 Task: Search one way flight ticket for 2 adults, 4 children and 1 infant on lap in business from Wichita Falls: Wichita Falls Municipal Airport/sheppard Air Force Base to Springfield: Abraham Lincoln Capital Airport on 5-2-2023. Choice of flights is Royal air maroc. Number of bags: 2 carry on bags and 7 checked bags. Price is upto 40000. Outbound departure time preference is 4:00.
Action: Mouse moved to (403, 160)
Screenshot: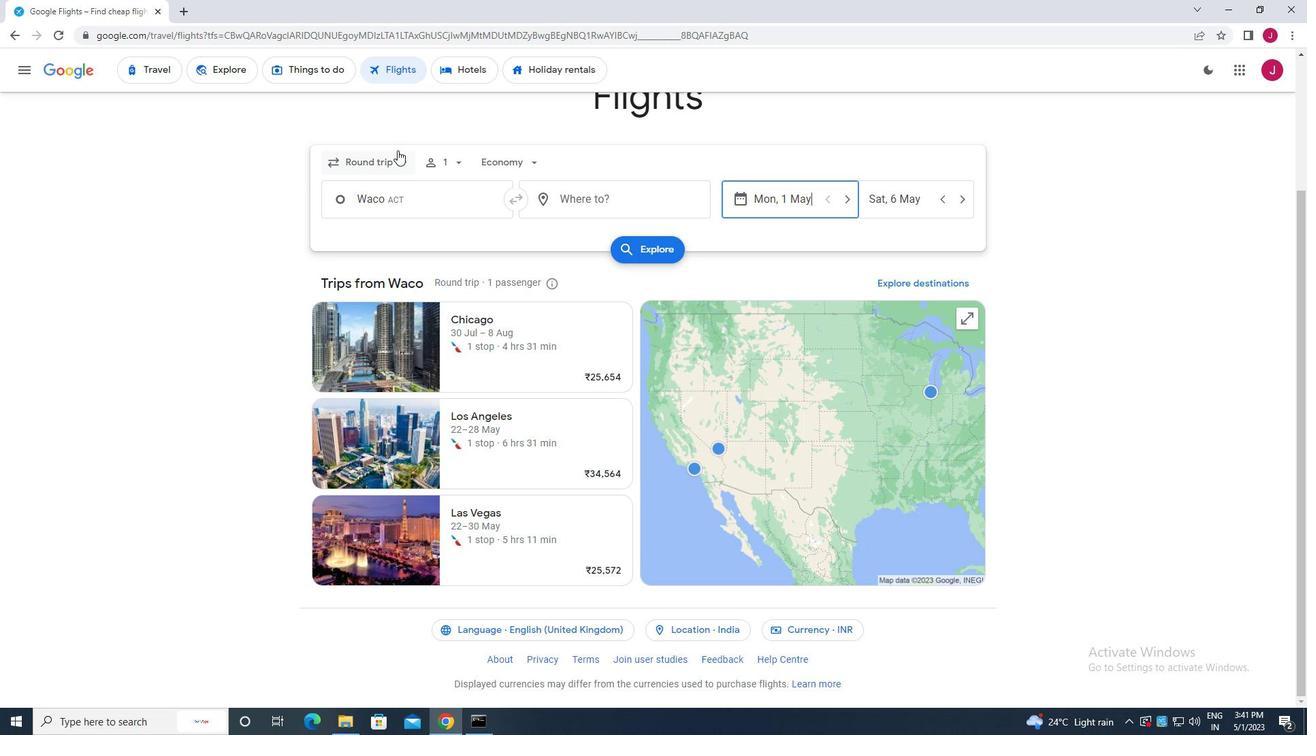 
Action: Mouse pressed left at (403, 160)
Screenshot: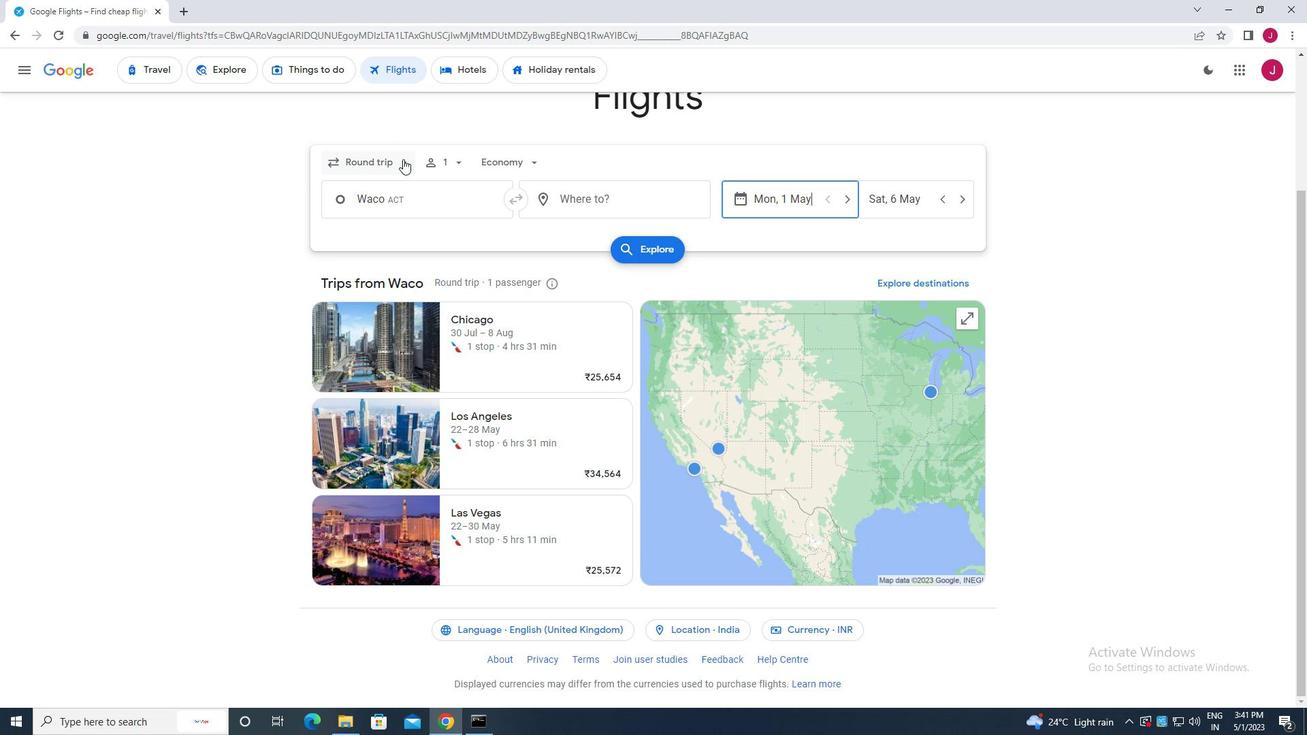 
Action: Mouse moved to (390, 229)
Screenshot: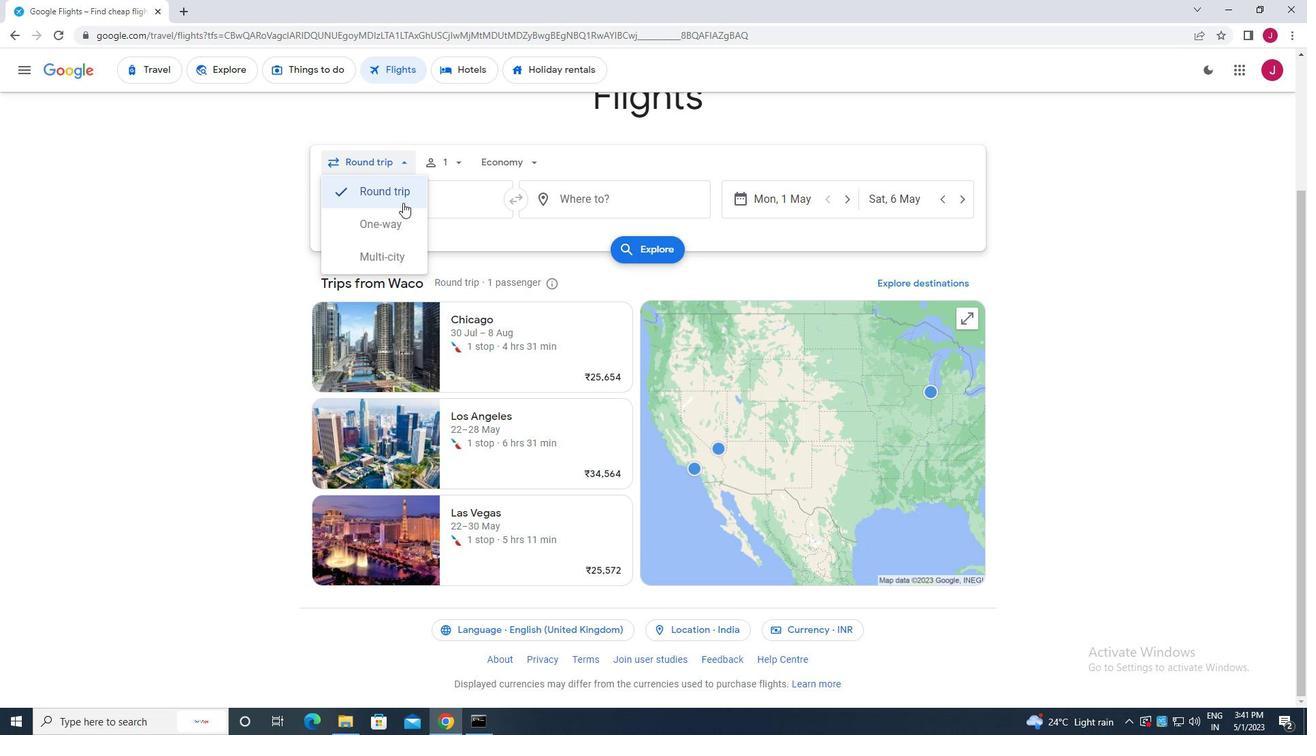 
Action: Mouse pressed left at (390, 229)
Screenshot: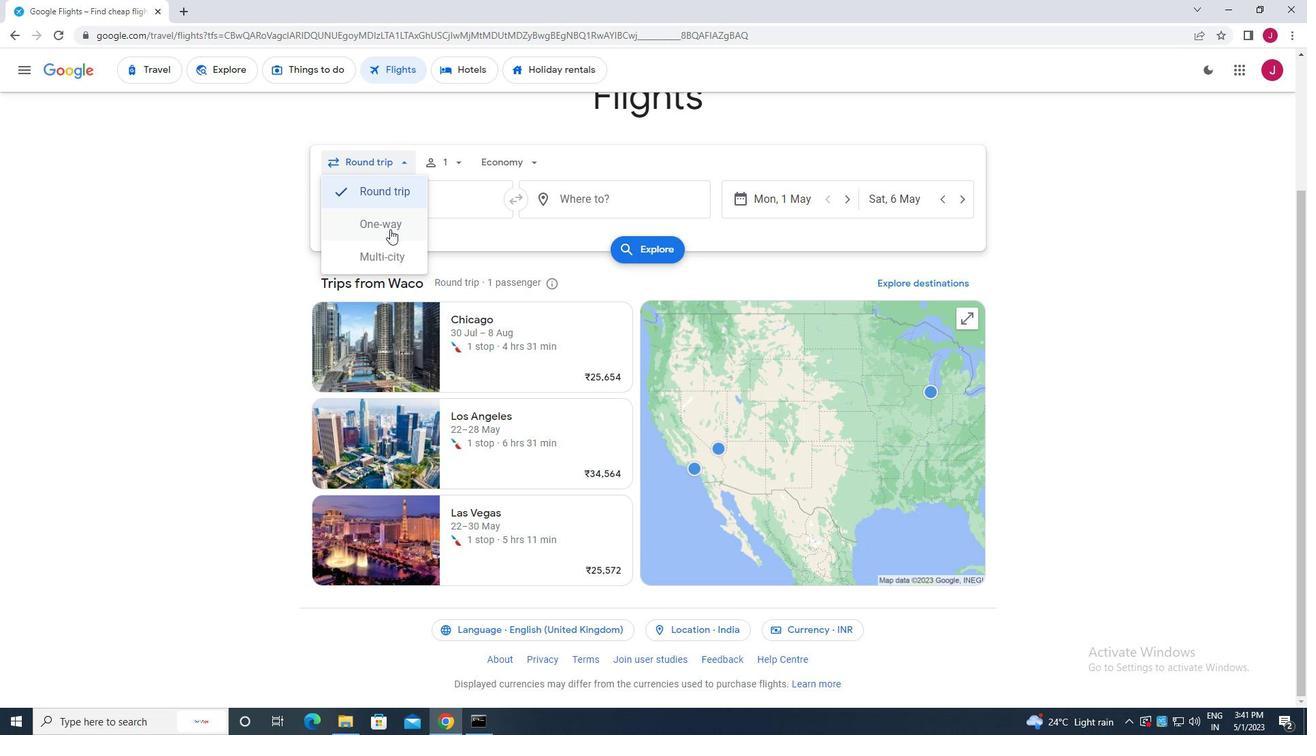 
Action: Mouse moved to (461, 161)
Screenshot: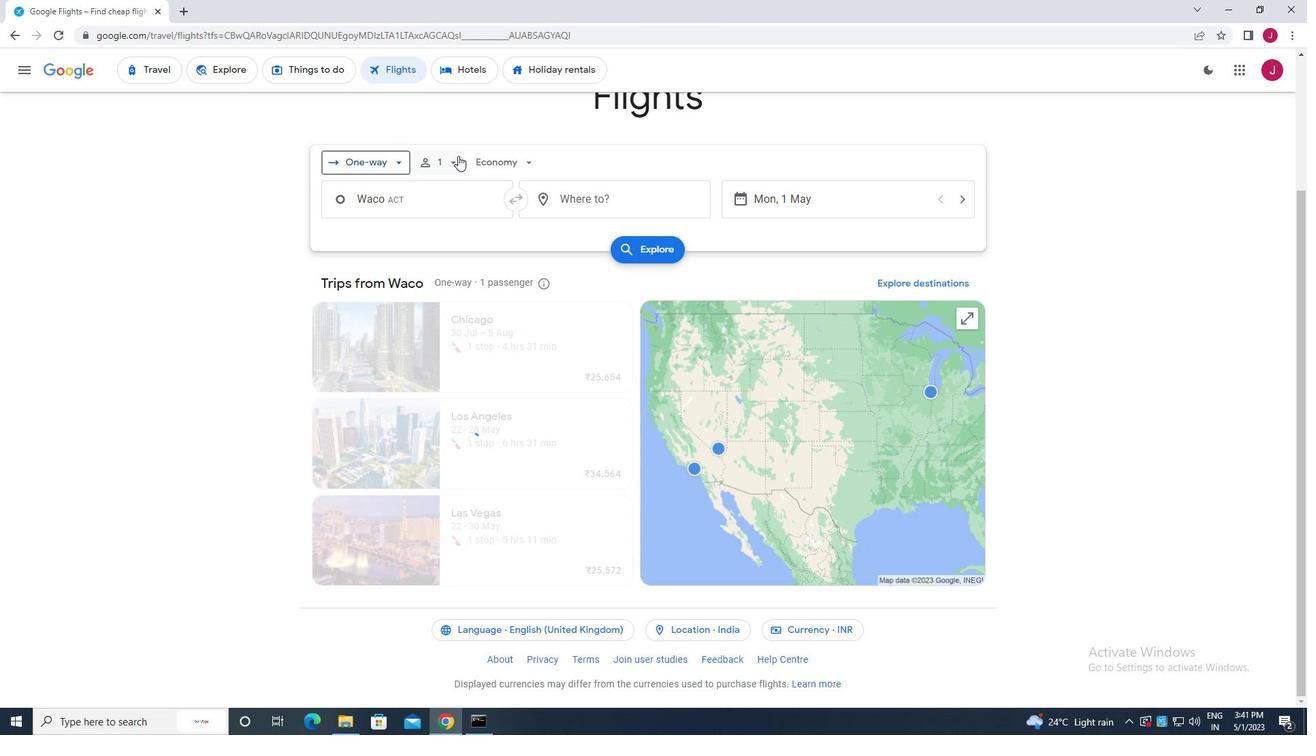 
Action: Mouse pressed left at (461, 161)
Screenshot: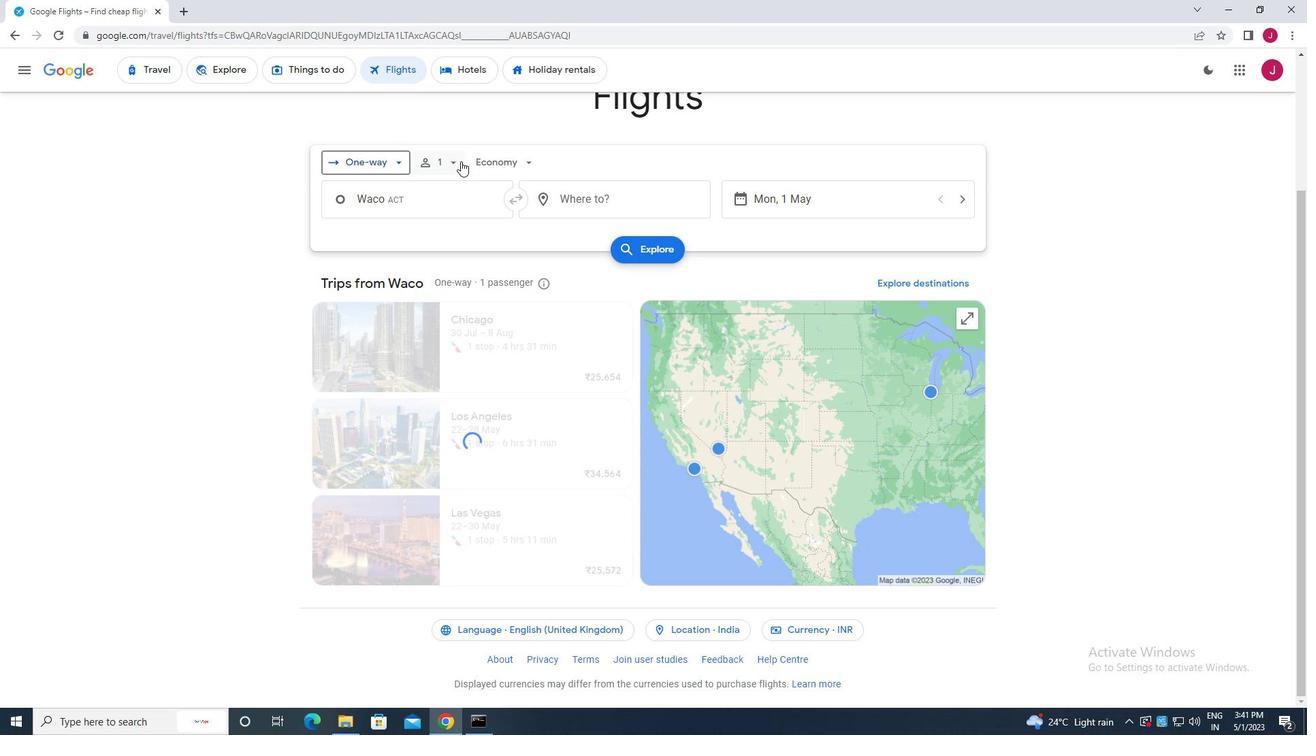 
Action: Mouse moved to (556, 196)
Screenshot: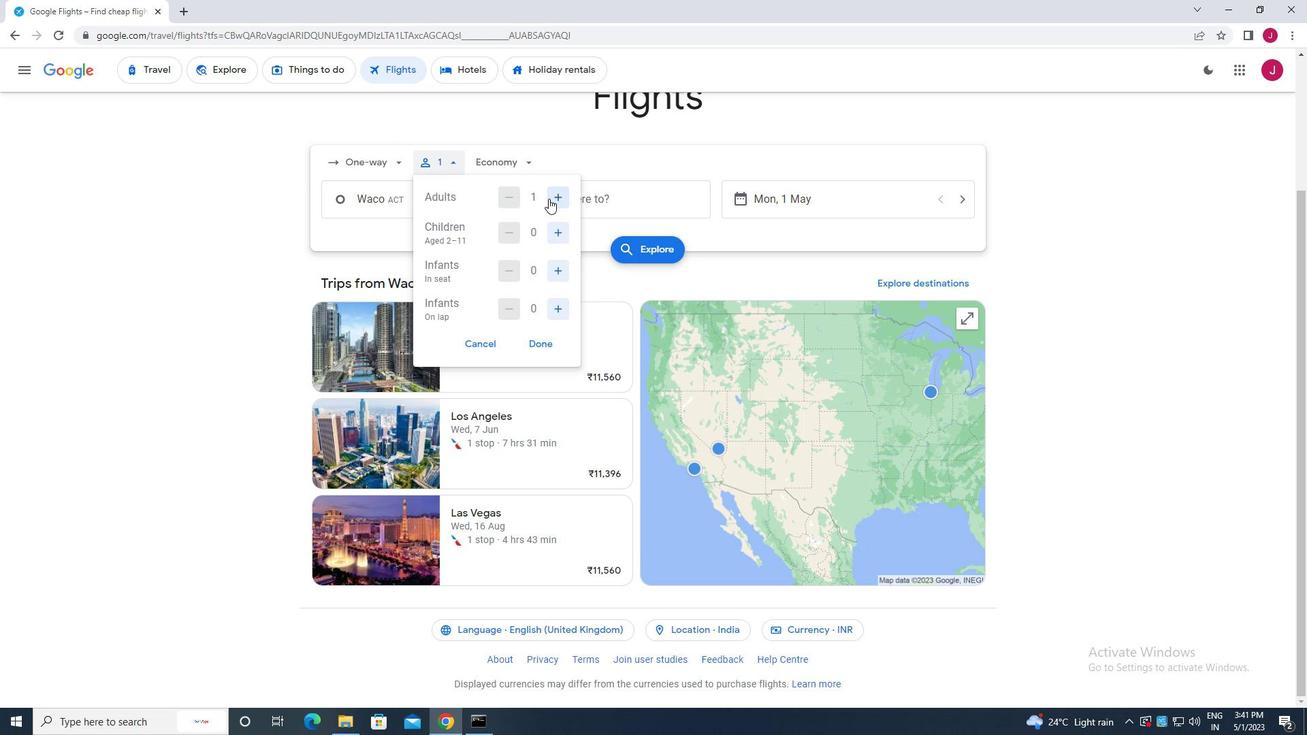 
Action: Mouse pressed left at (556, 196)
Screenshot: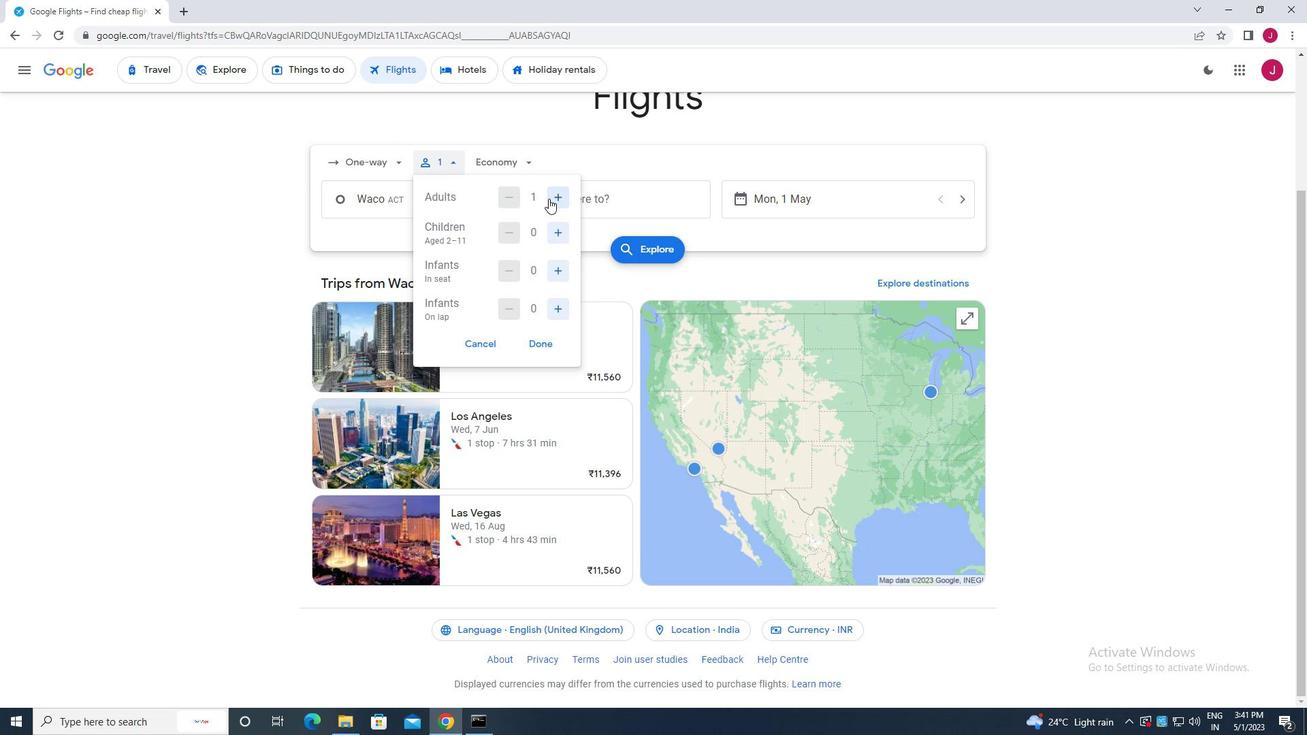 
Action: Mouse moved to (560, 230)
Screenshot: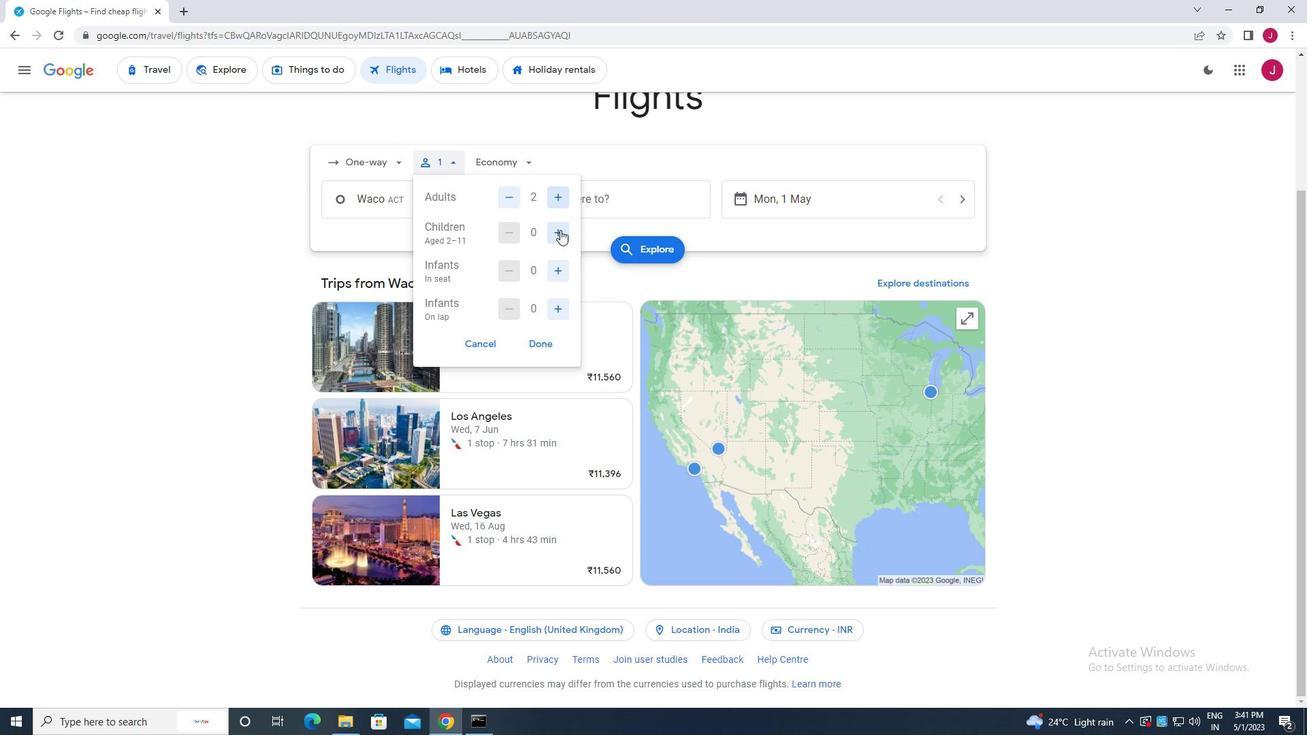 
Action: Mouse pressed left at (560, 230)
Screenshot: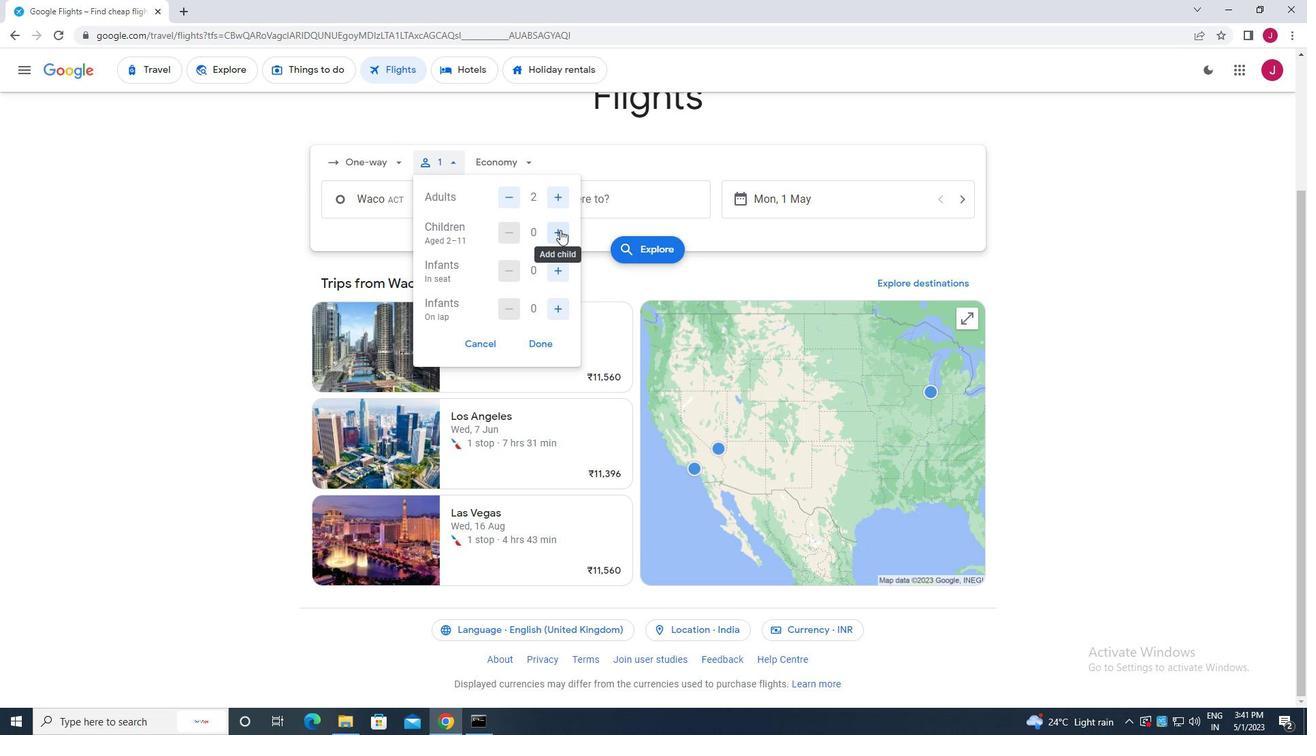 
Action: Mouse pressed left at (560, 230)
Screenshot: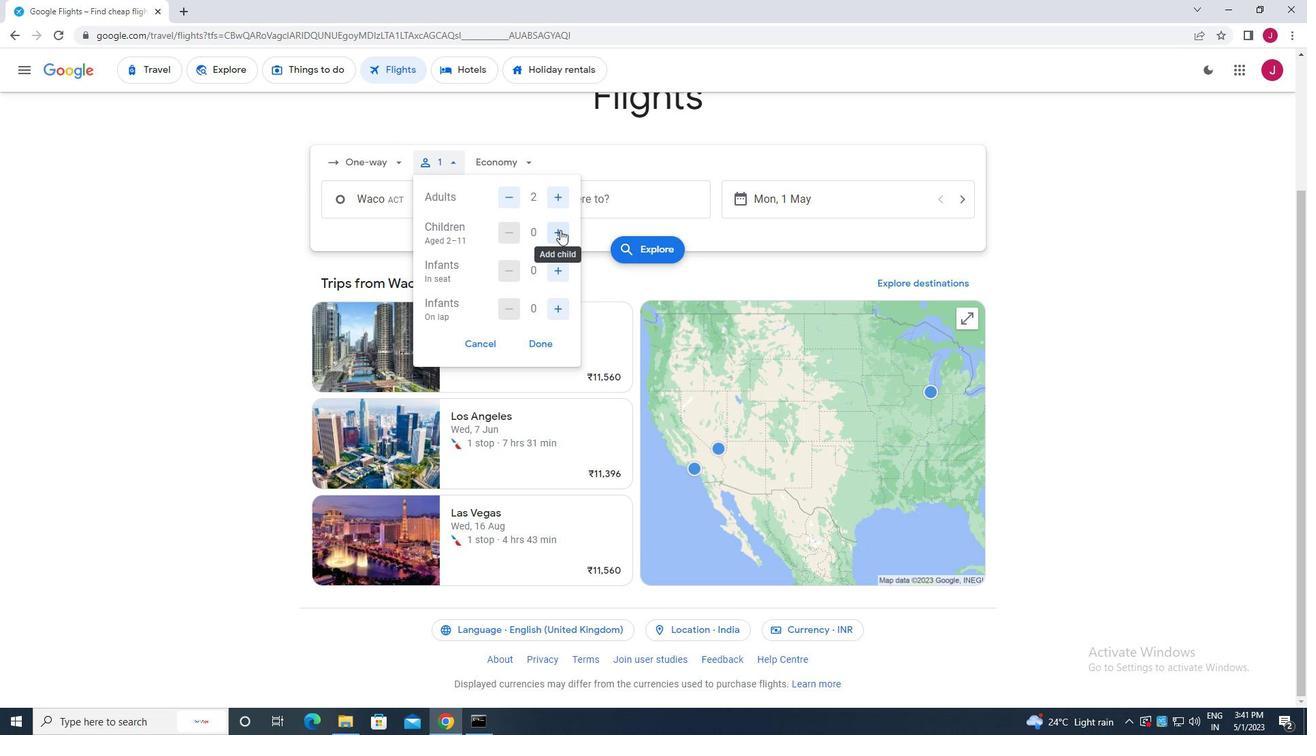 
Action: Mouse pressed left at (560, 230)
Screenshot: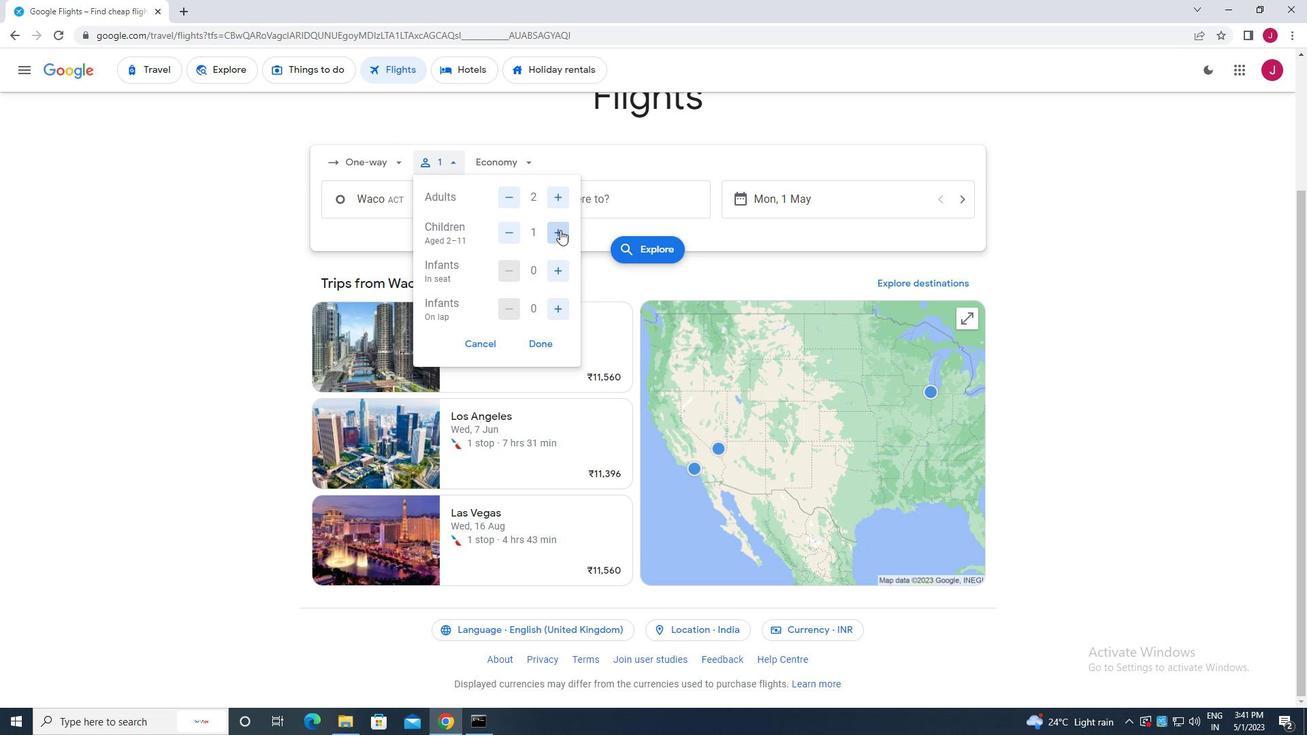
Action: Mouse pressed left at (560, 230)
Screenshot: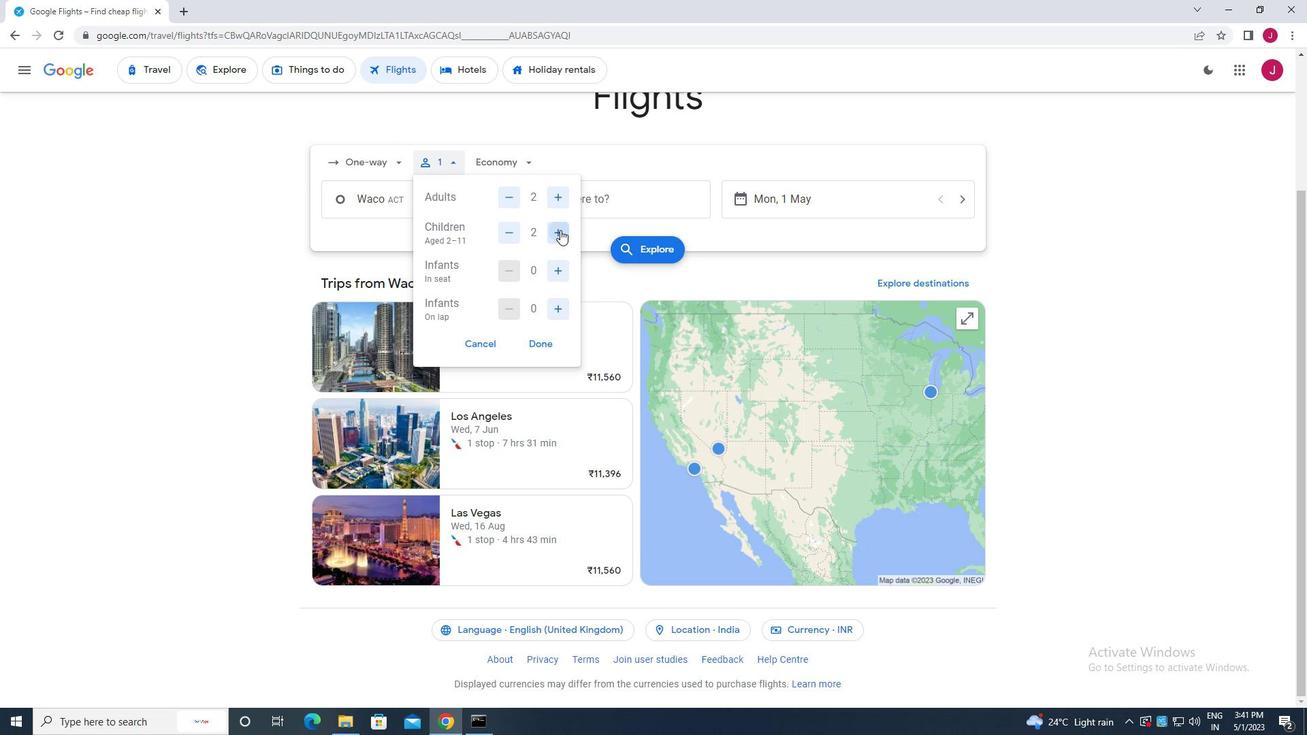 
Action: Mouse moved to (558, 310)
Screenshot: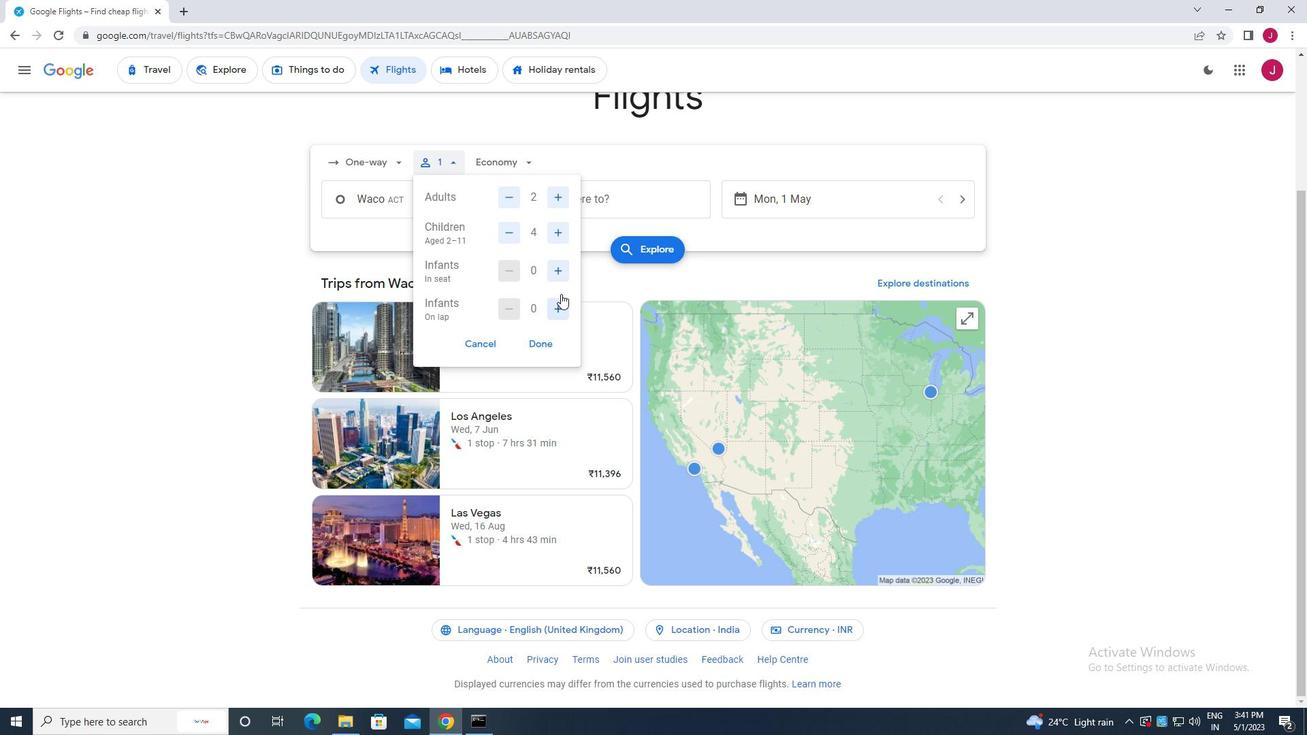 
Action: Mouse pressed left at (558, 310)
Screenshot: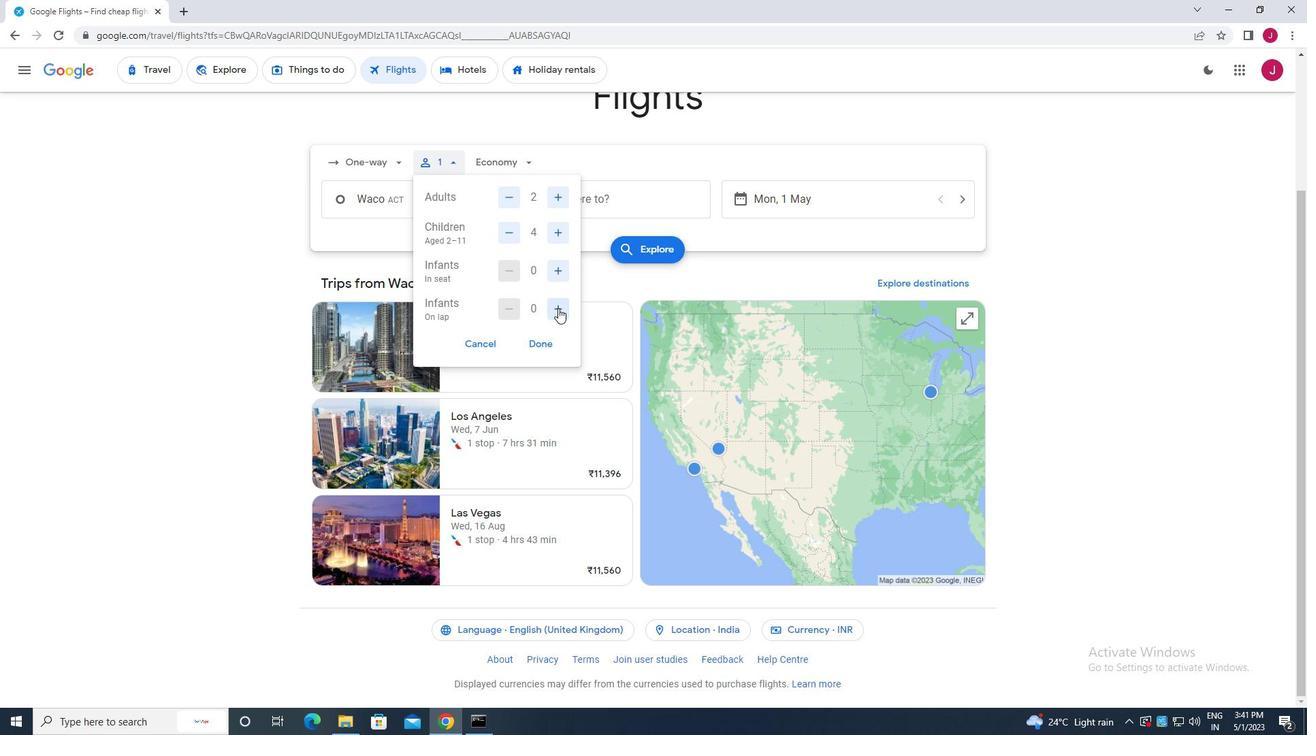 
Action: Mouse moved to (540, 341)
Screenshot: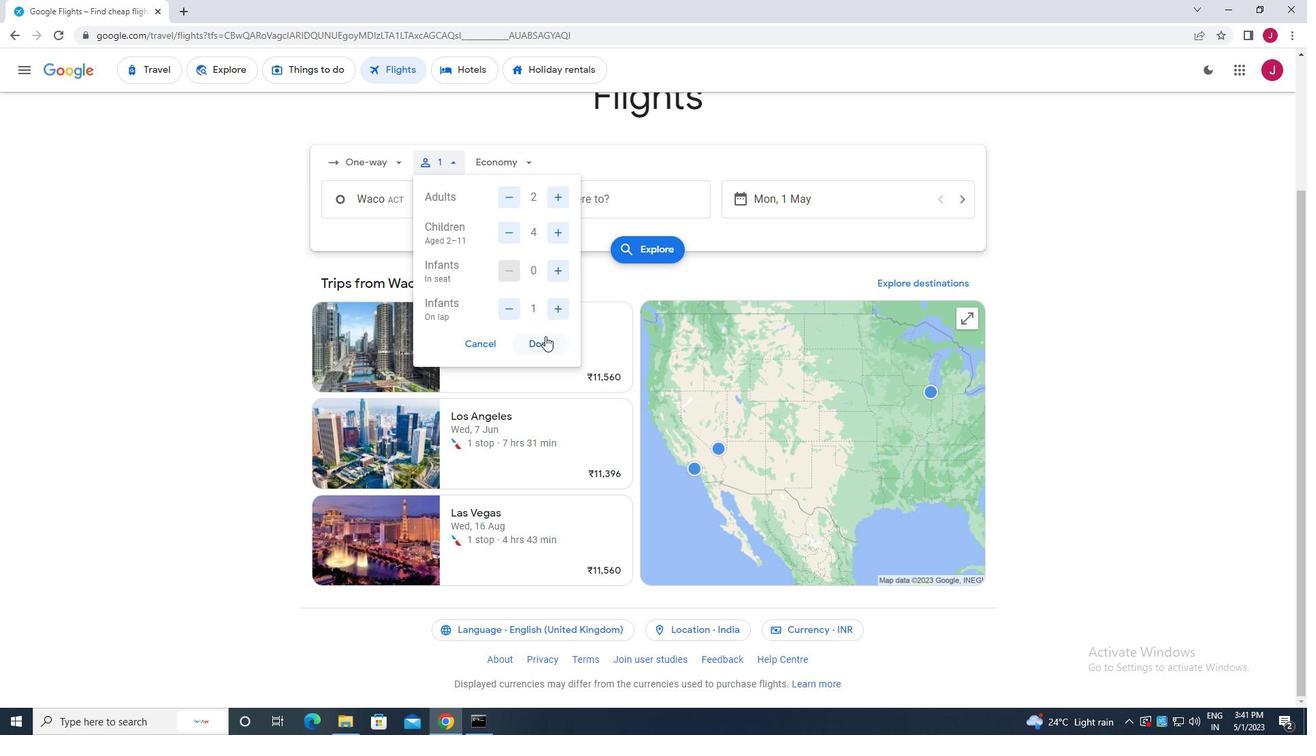 
Action: Mouse pressed left at (540, 341)
Screenshot: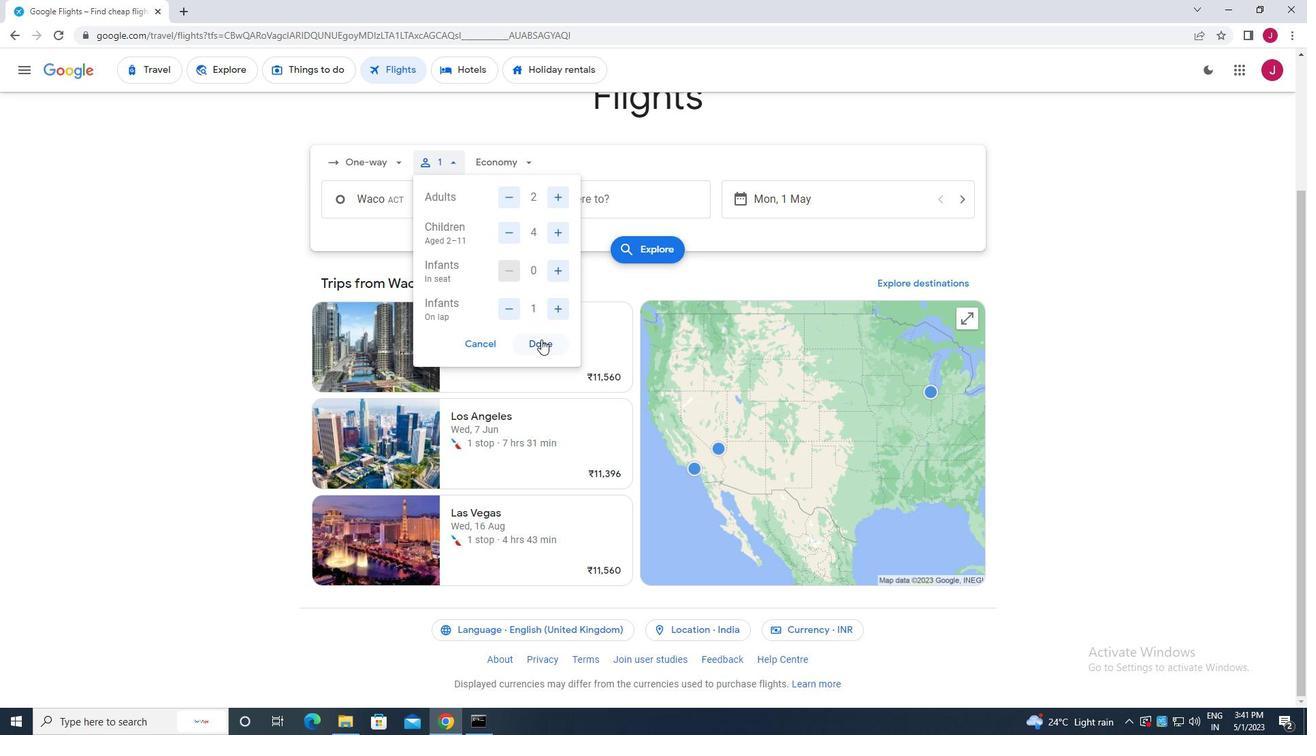 
Action: Mouse moved to (492, 161)
Screenshot: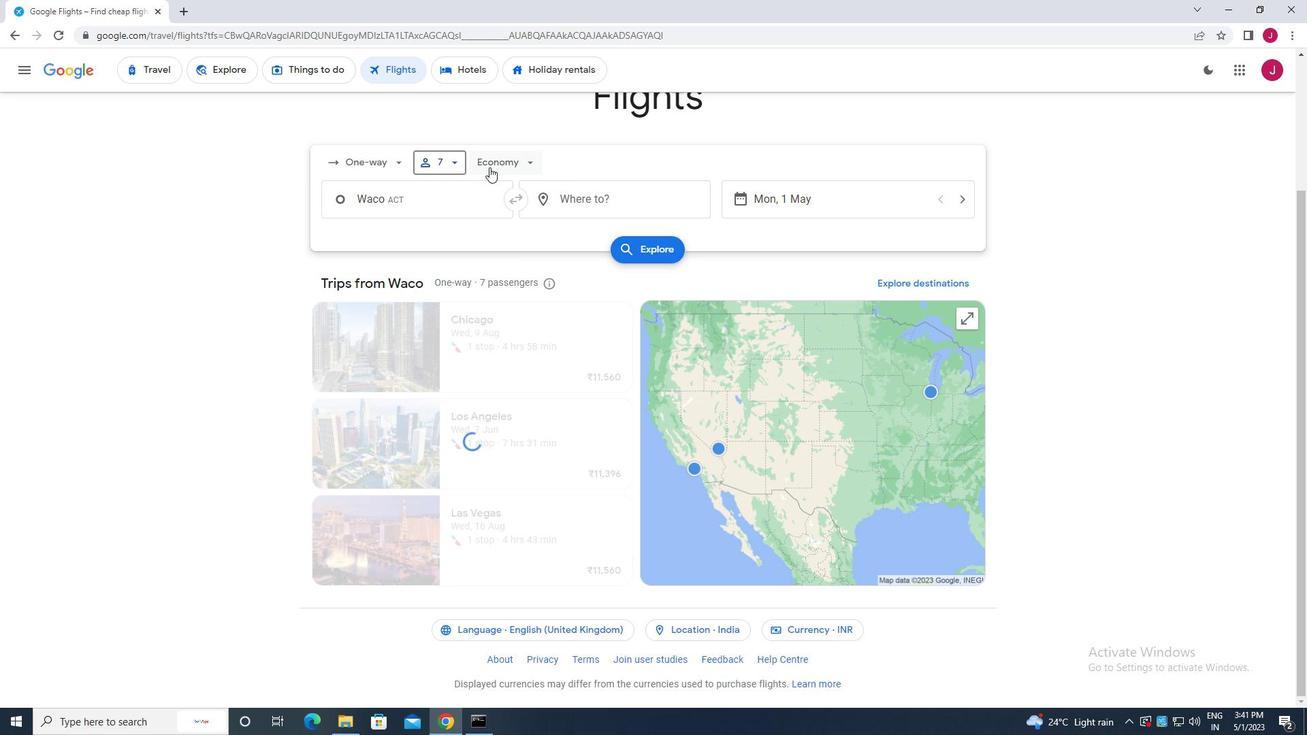 
Action: Mouse pressed left at (492, 161)
Screenshot: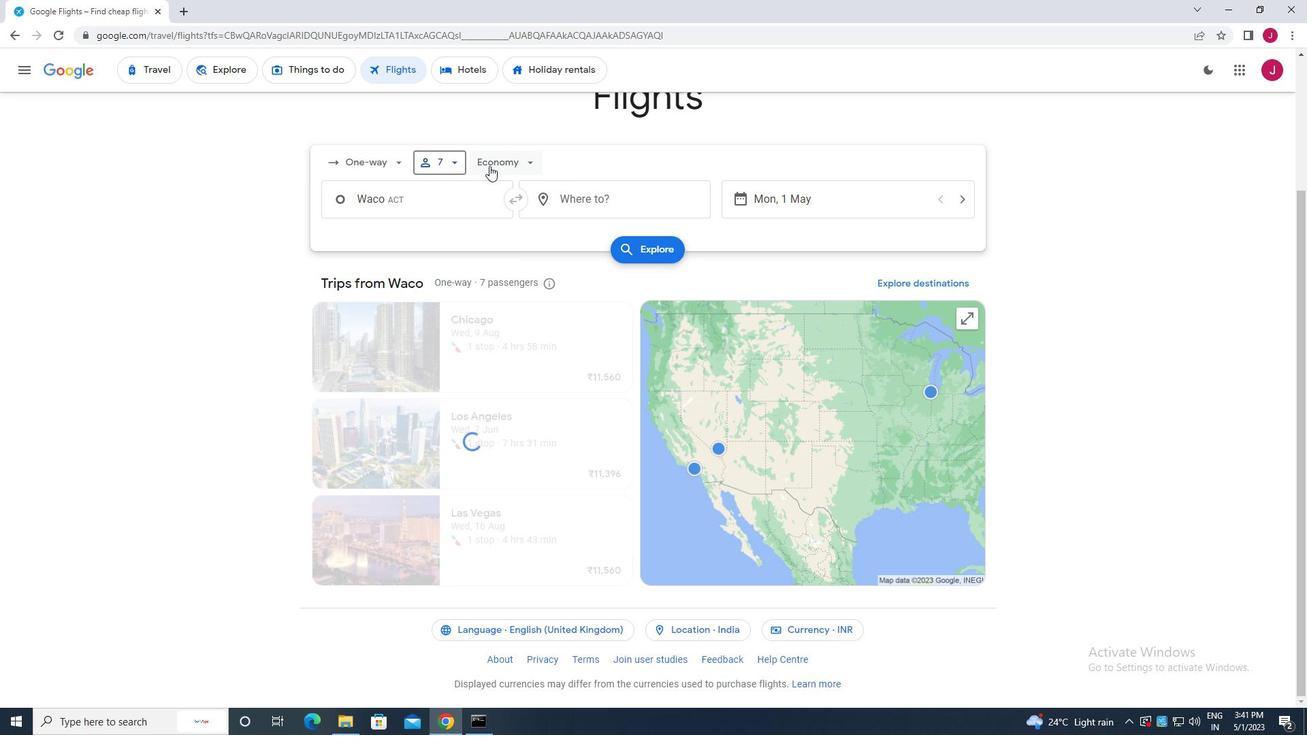 
Action: Mouse moved to (520, 253)
Screenshot: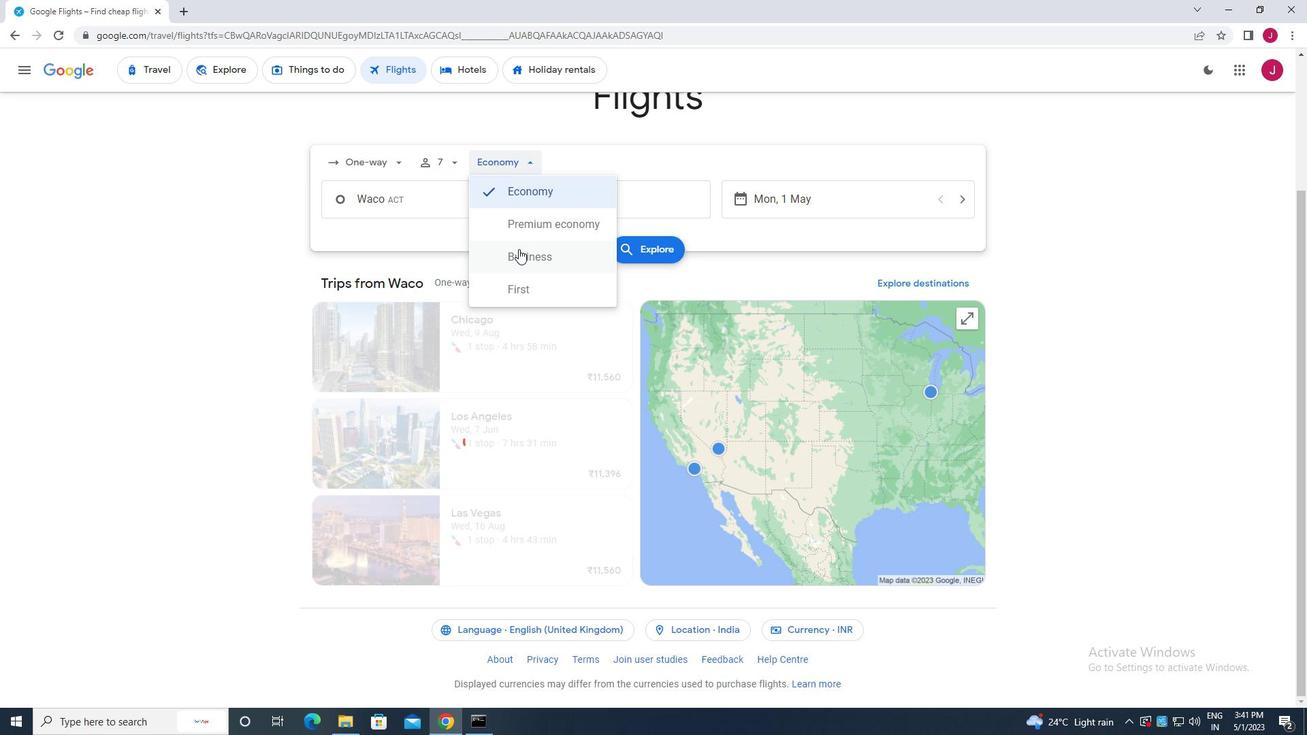 
Action: Mouse pressed left at (520, 253)
Screenshot: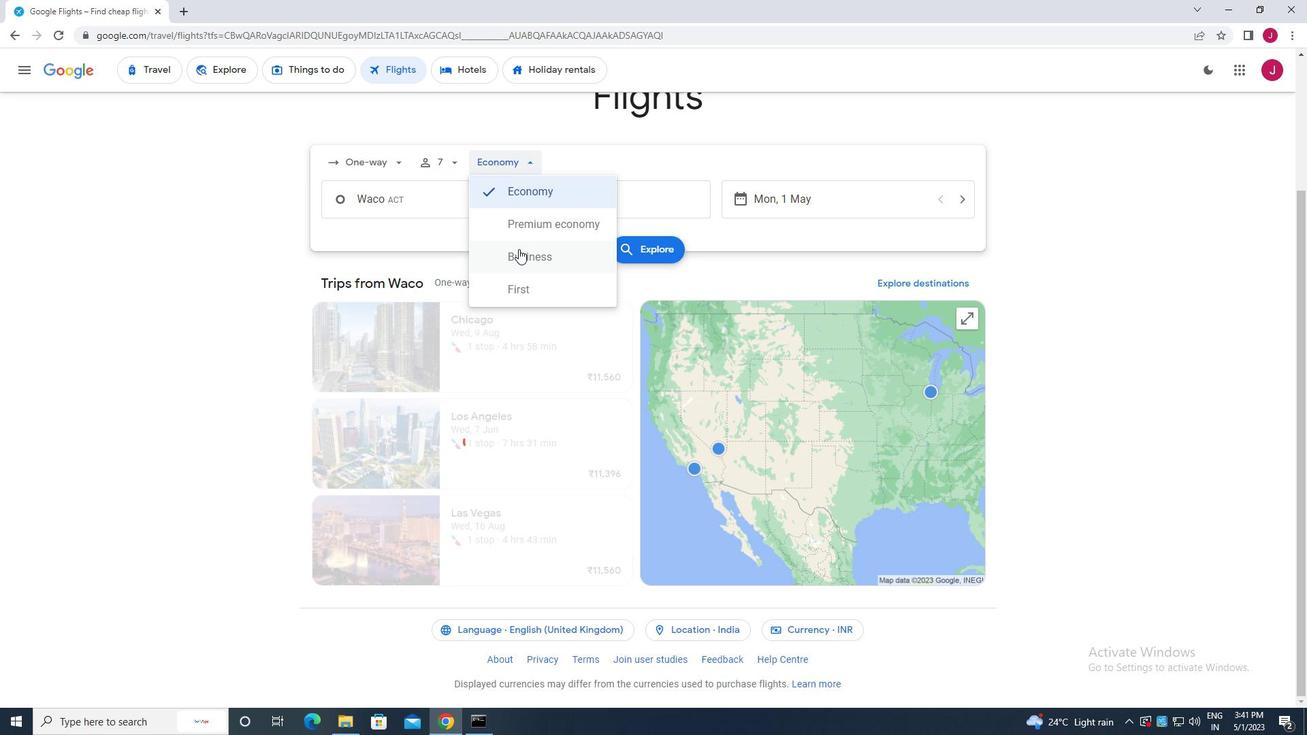 
Action: Mouse moved to (439, 200)
Screenshot: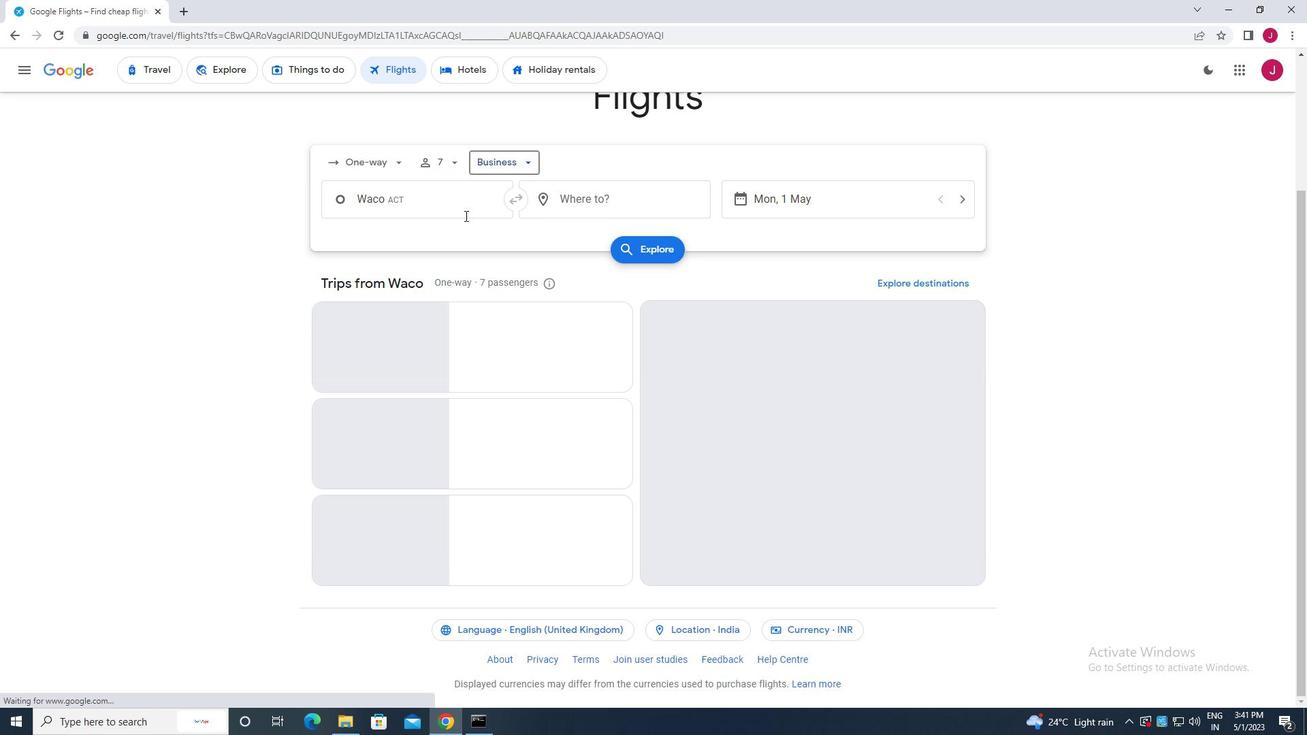 
Action: Mouse pressed left at (439, 200)
Screenshot: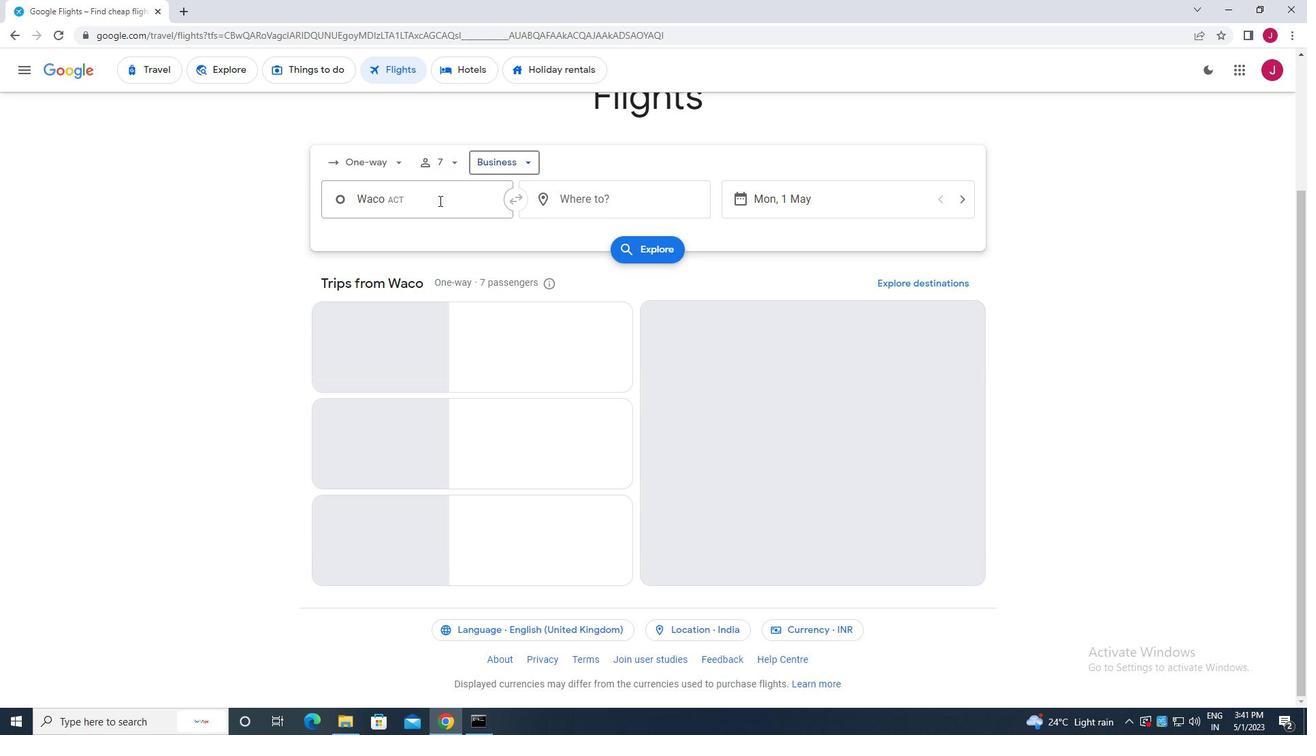 
Action: Key pressed wichita<Key.space>fa
Screenshot: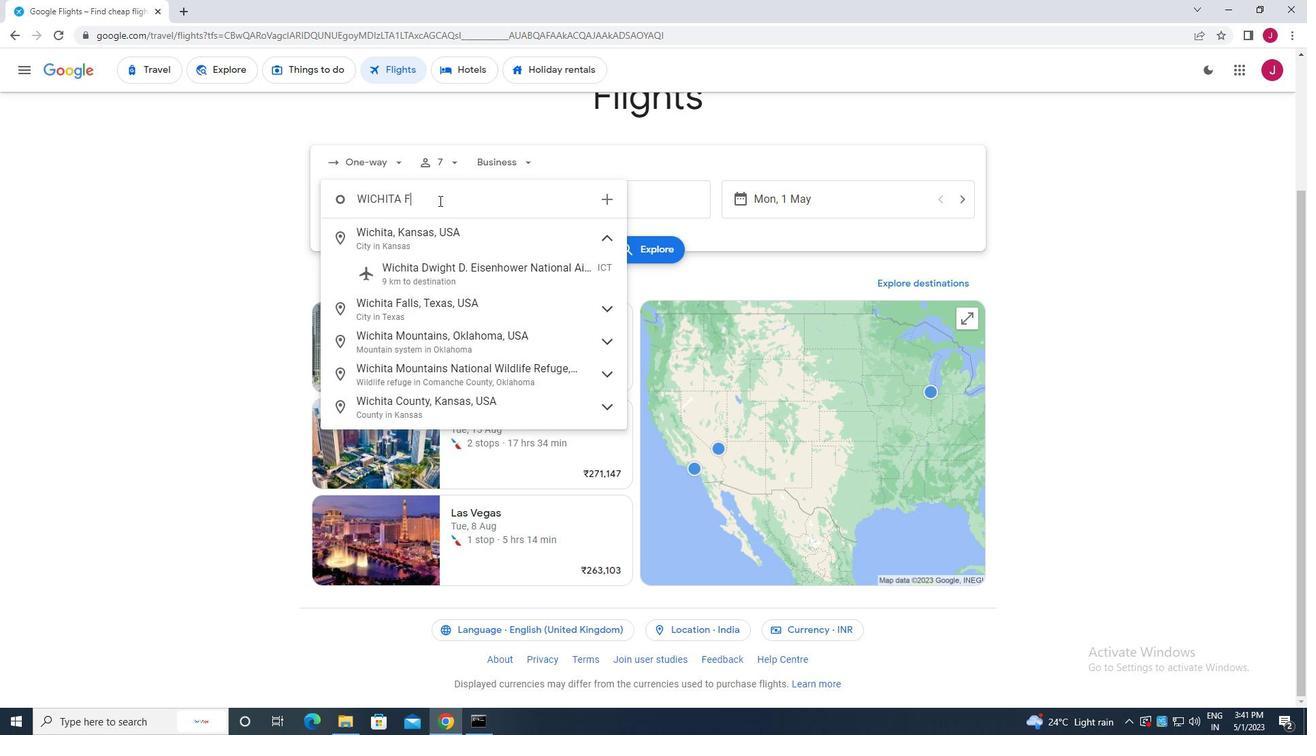 
Action: Mouse moved to (482, 351)
Screenshot: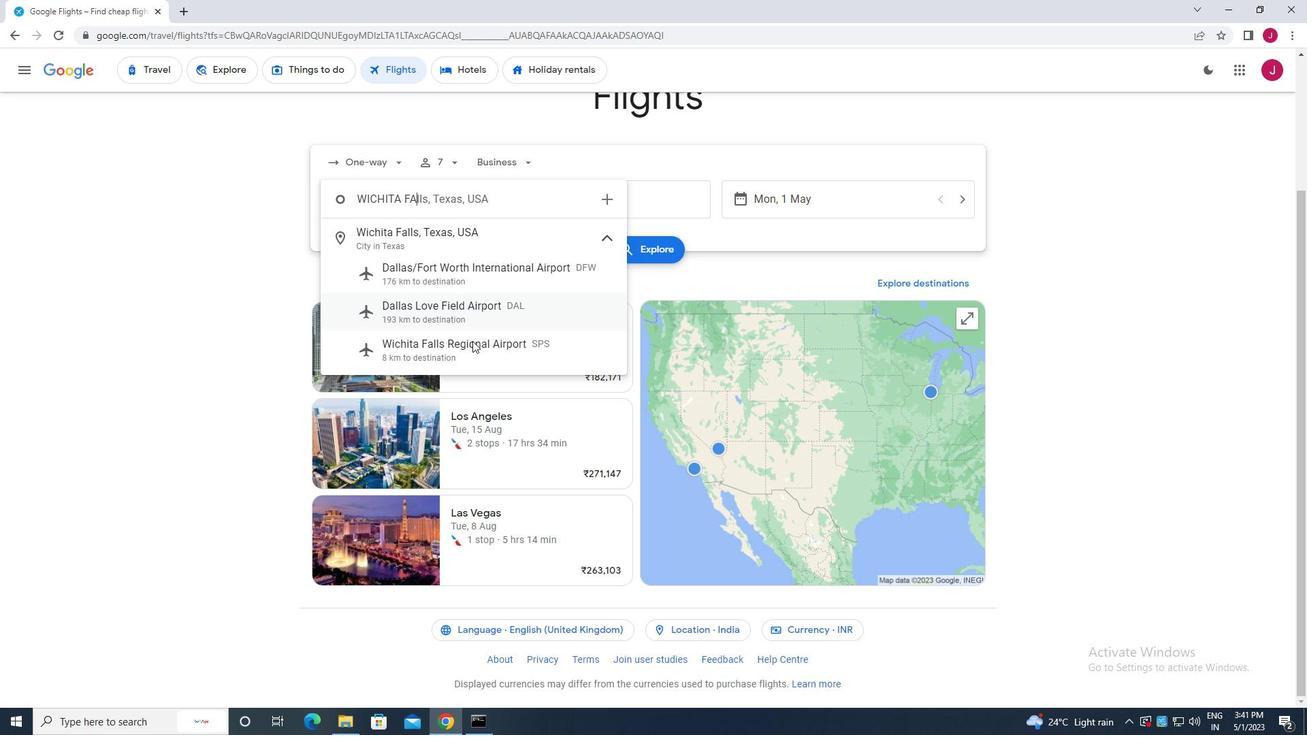 
Action: Mouse pressed left at (482, 351)
Screenshot: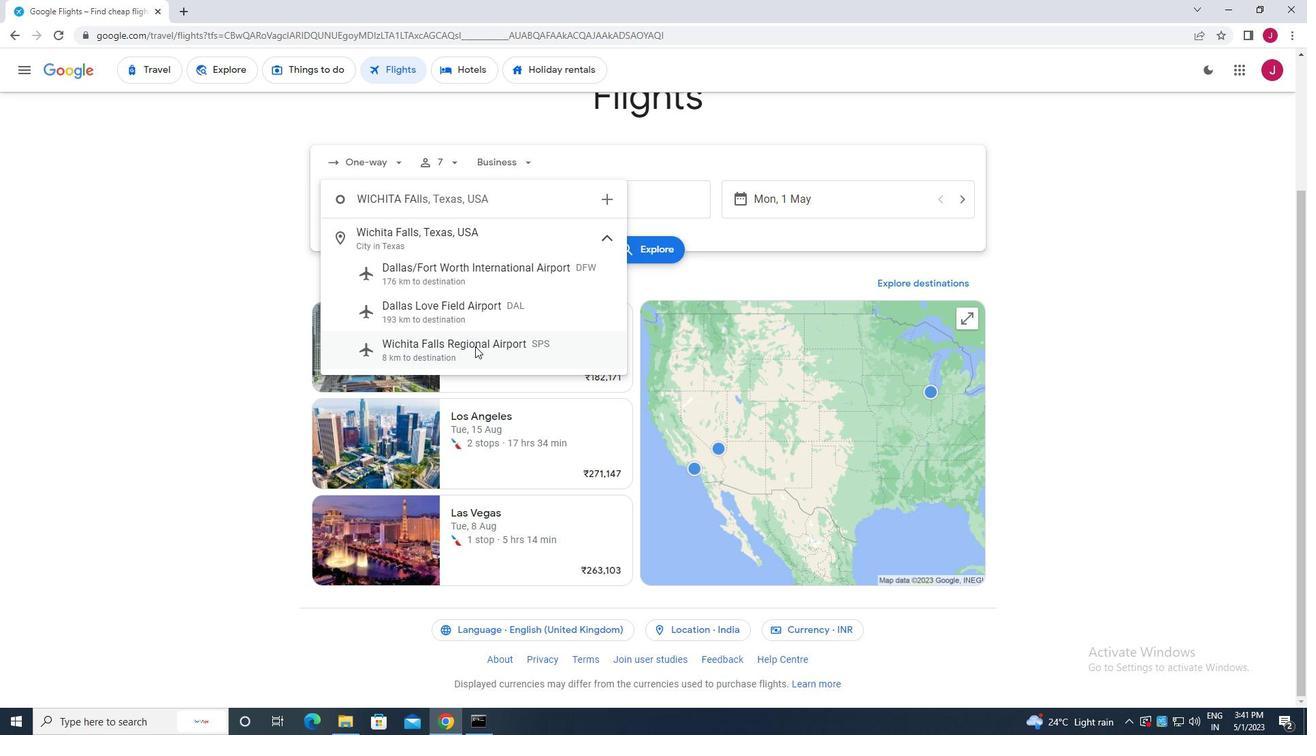 
Action: Mouse moved to (612, 207)
Screenshot: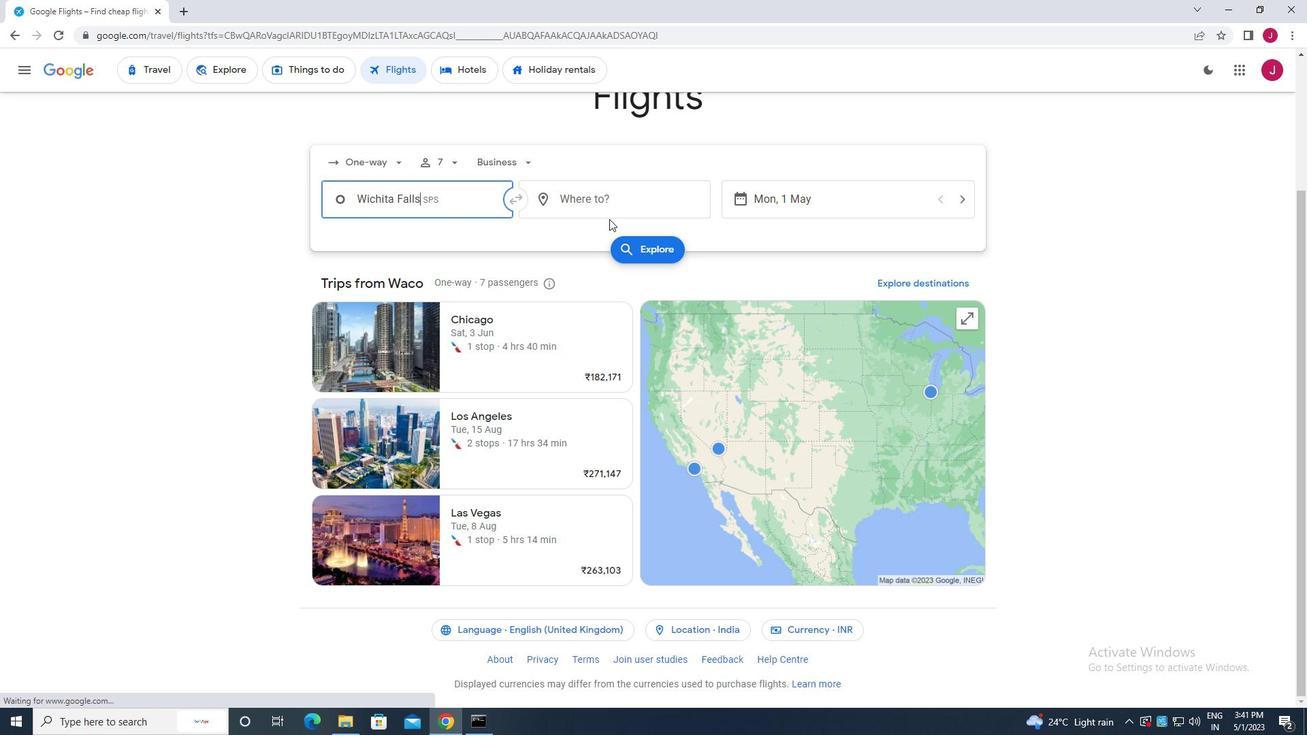 
Action: Mouse pressed left at (612, 207)
Screenshot: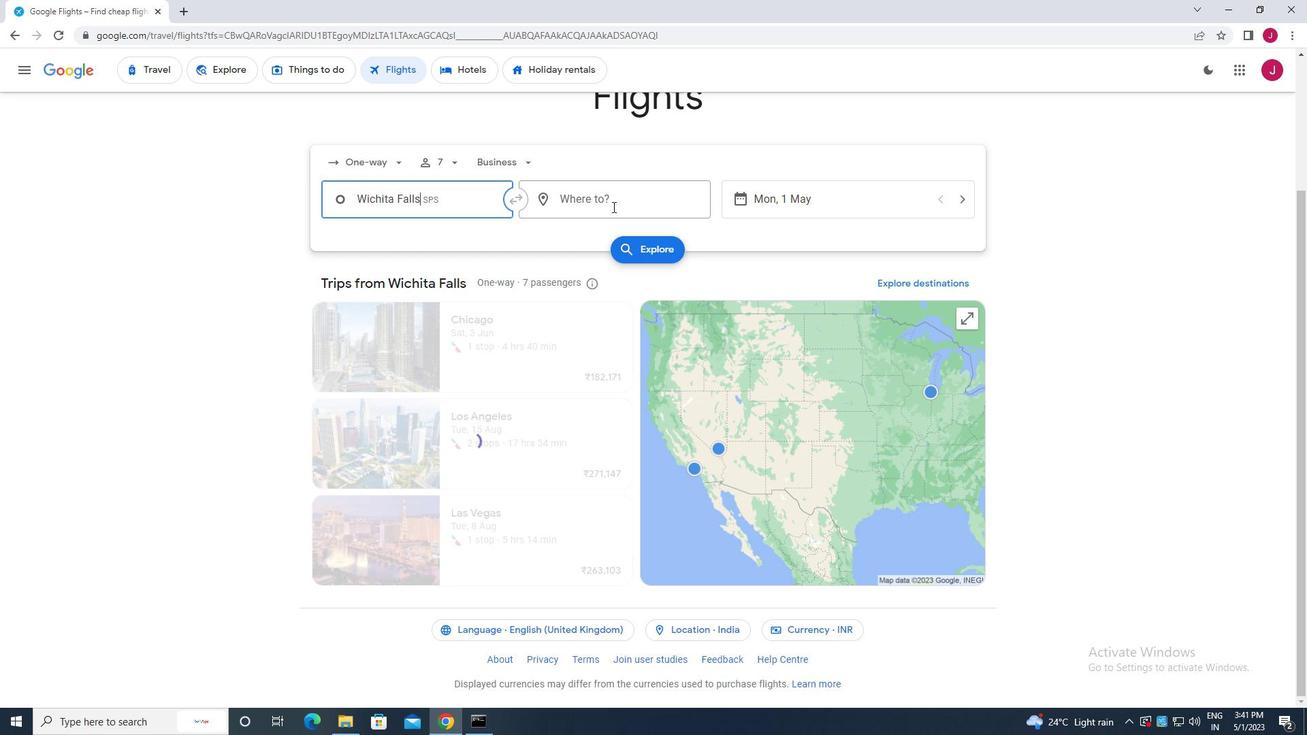 
Action: Mouse moved to (612, 207)
Screenshot: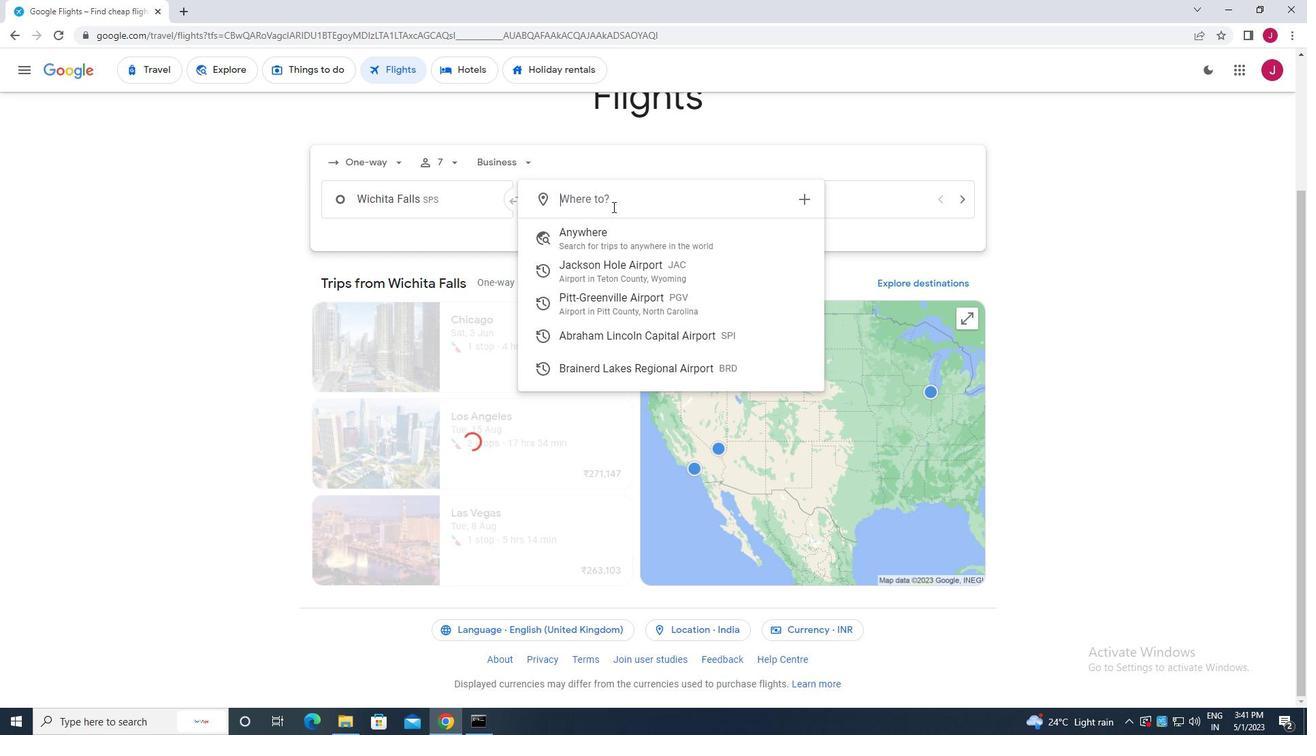 
Action: Key pressed springf
Screenshot: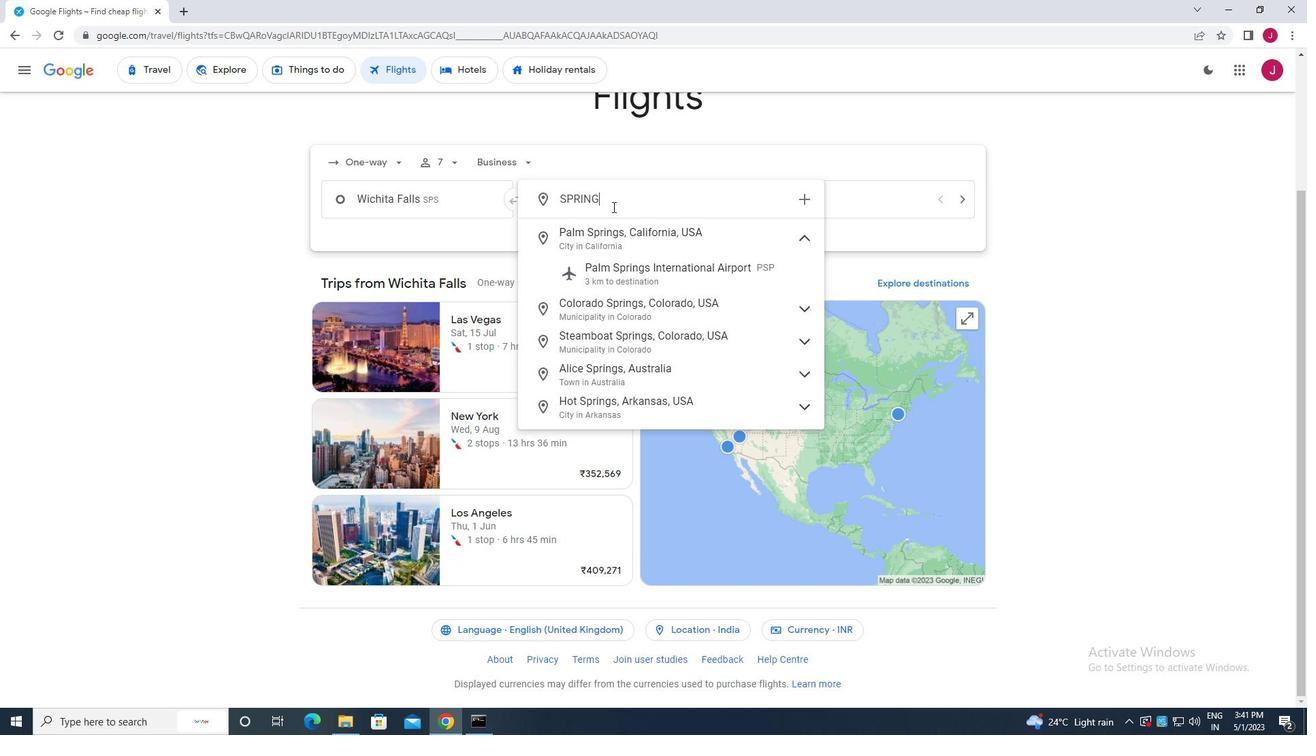 
Action: Mouse moved to (632, 313)
Screenshot: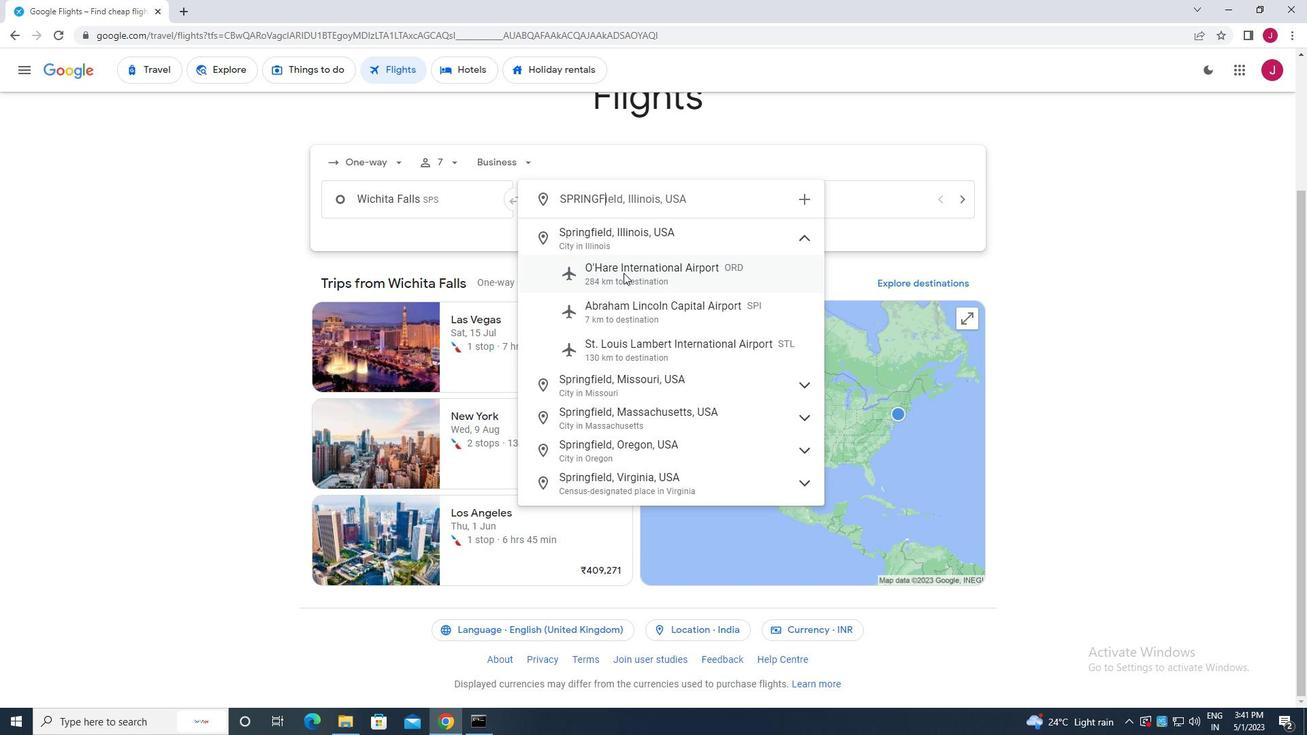 
Action: Mouse pressed left at (632, 313)
Screenshot: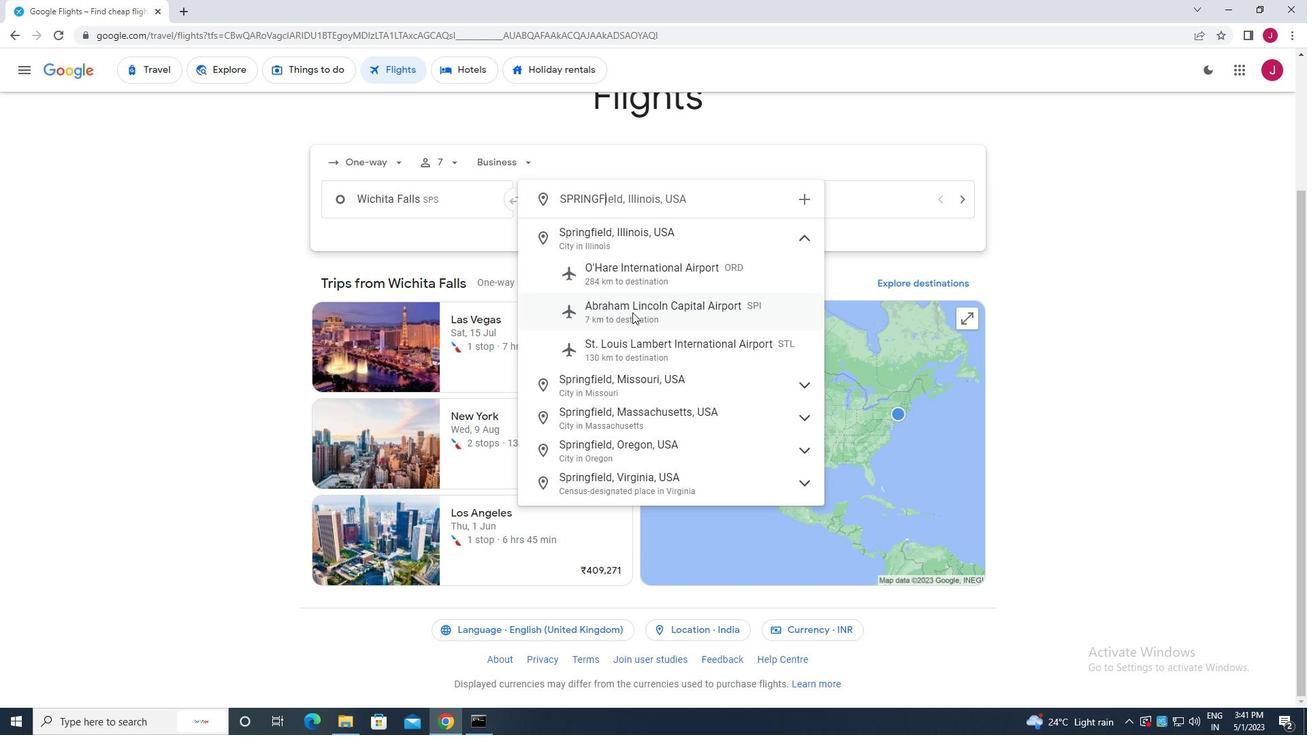 
Action: Mouse moved to (776, 204)
Screenshot: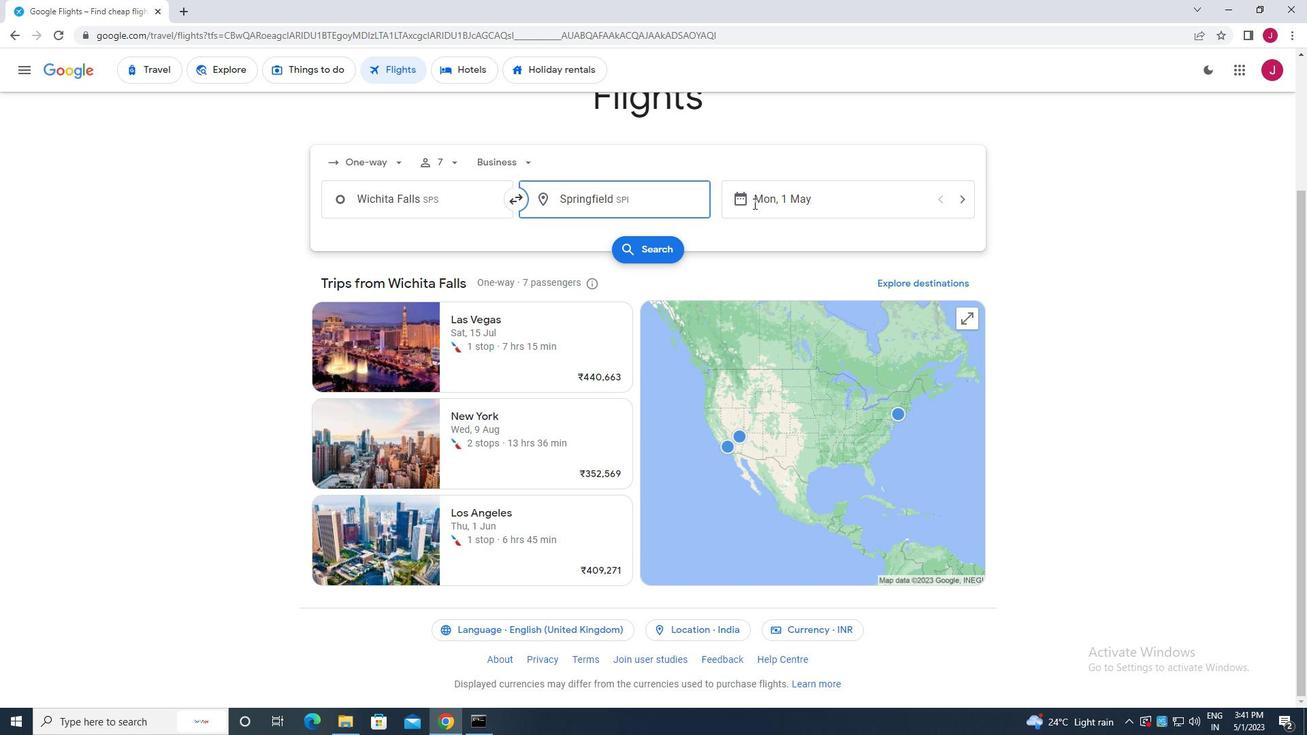 
Action: Mouse pressed left at (776, 204)
Screenshot: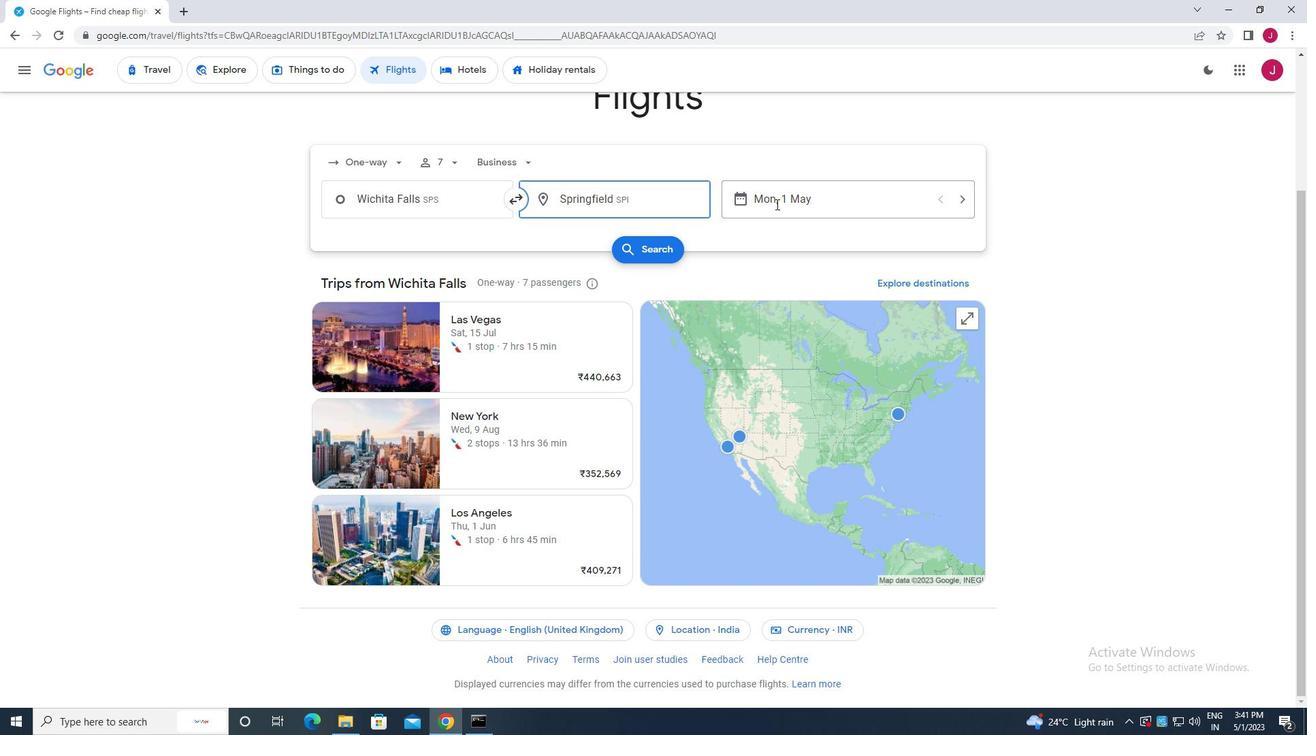 
Action: Mouse moved to (554, 300)
Screenshot: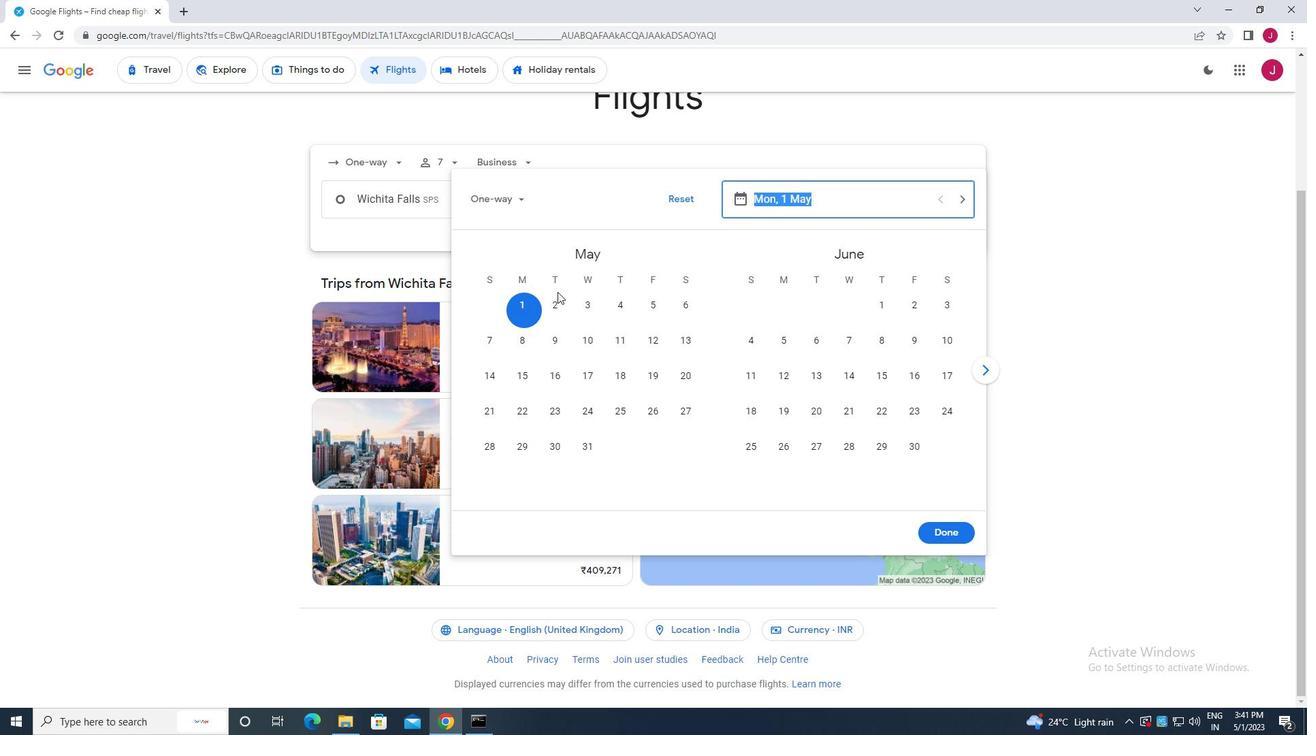 
Action: Mouse pressed left at (554, 300)
Screenshot: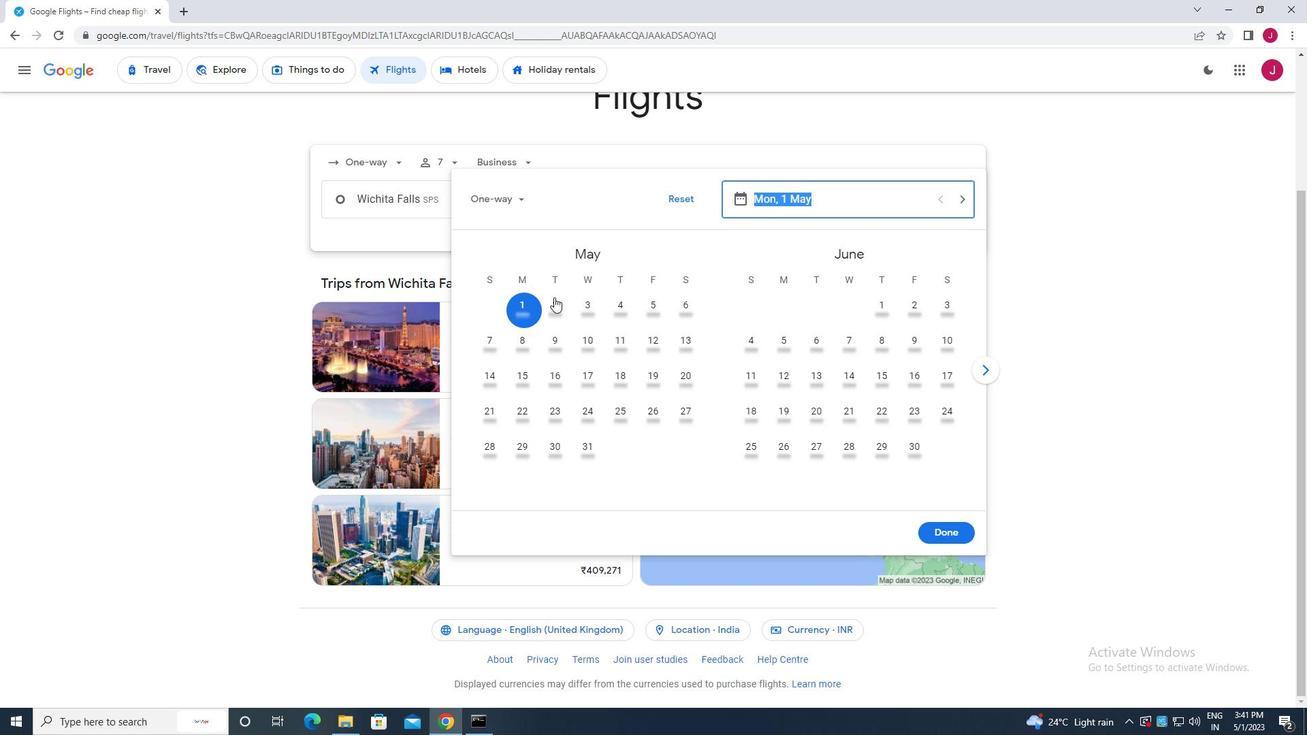 
Action: Mouse moved to (943, 531)
Screenshot: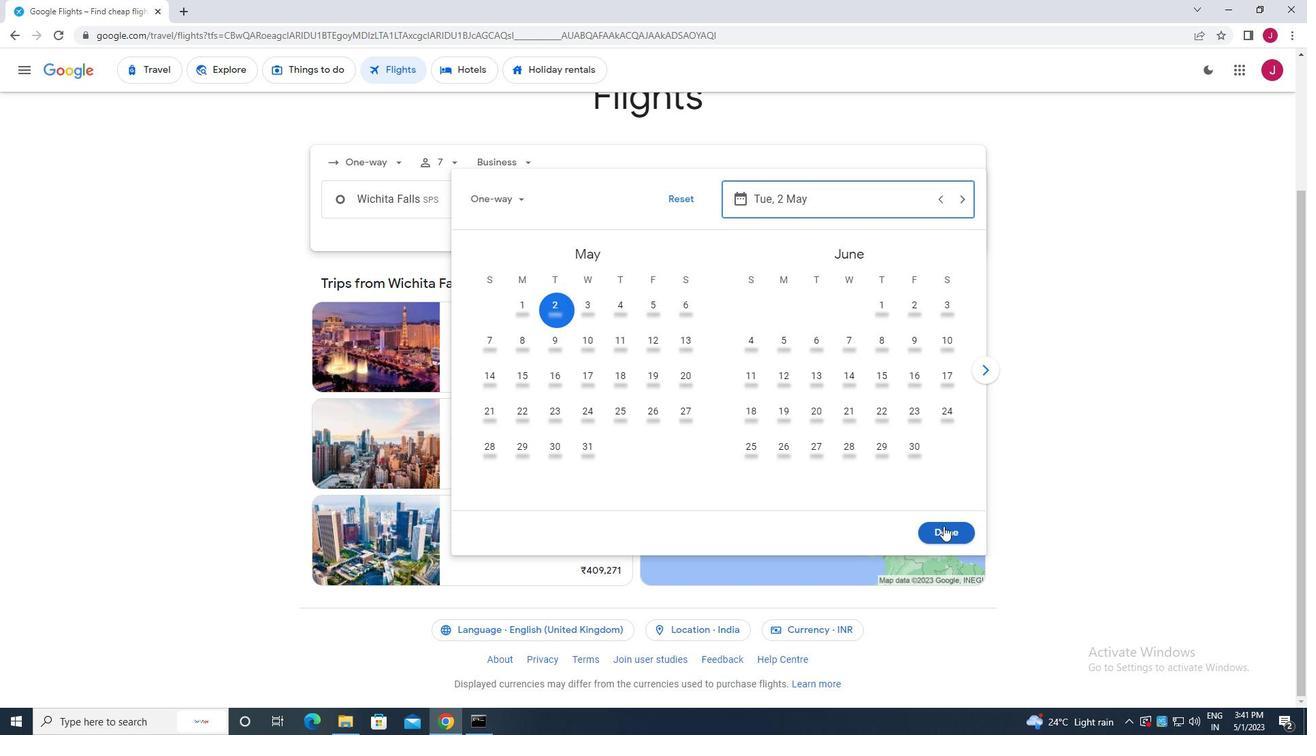 
Action: Mouse pressed left at (943, 531)
Screenshot: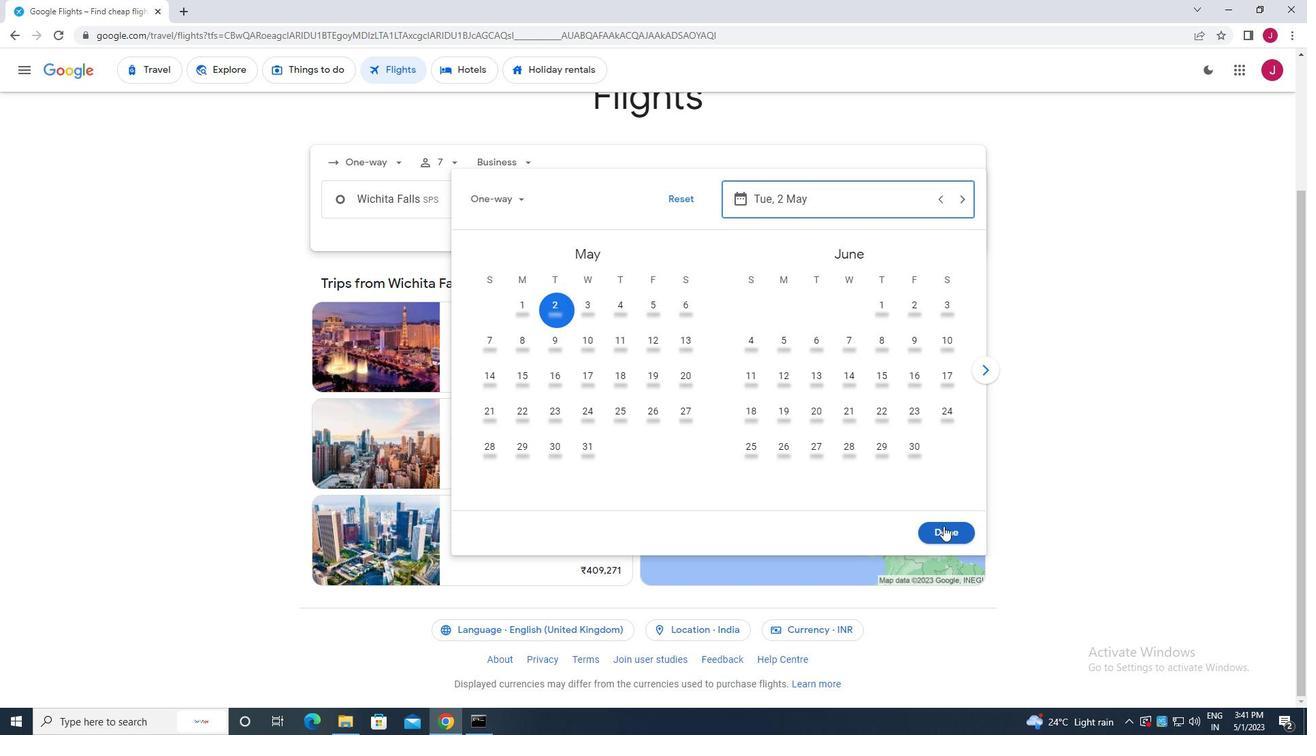 
Action: Mouse moved to (649, 252)
Screenshot: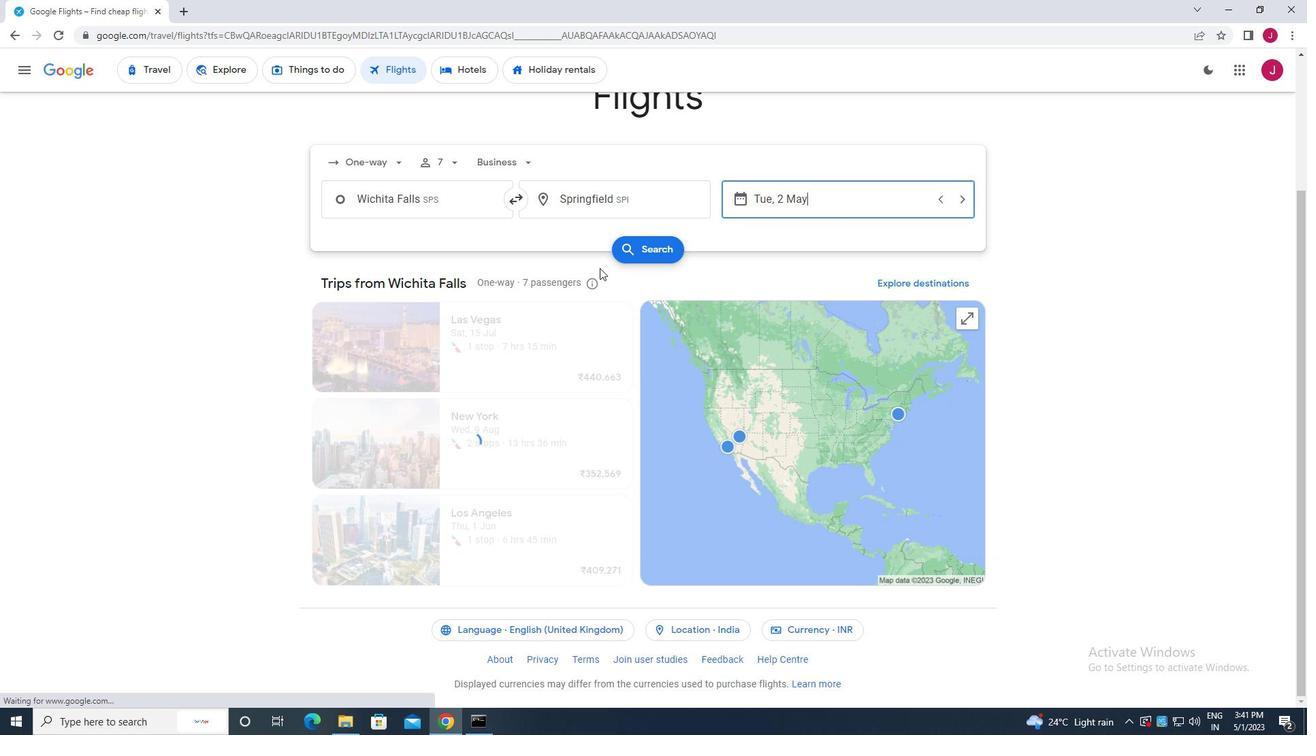 
Action: Mouse pressed left at (649, 252)
Screenshot: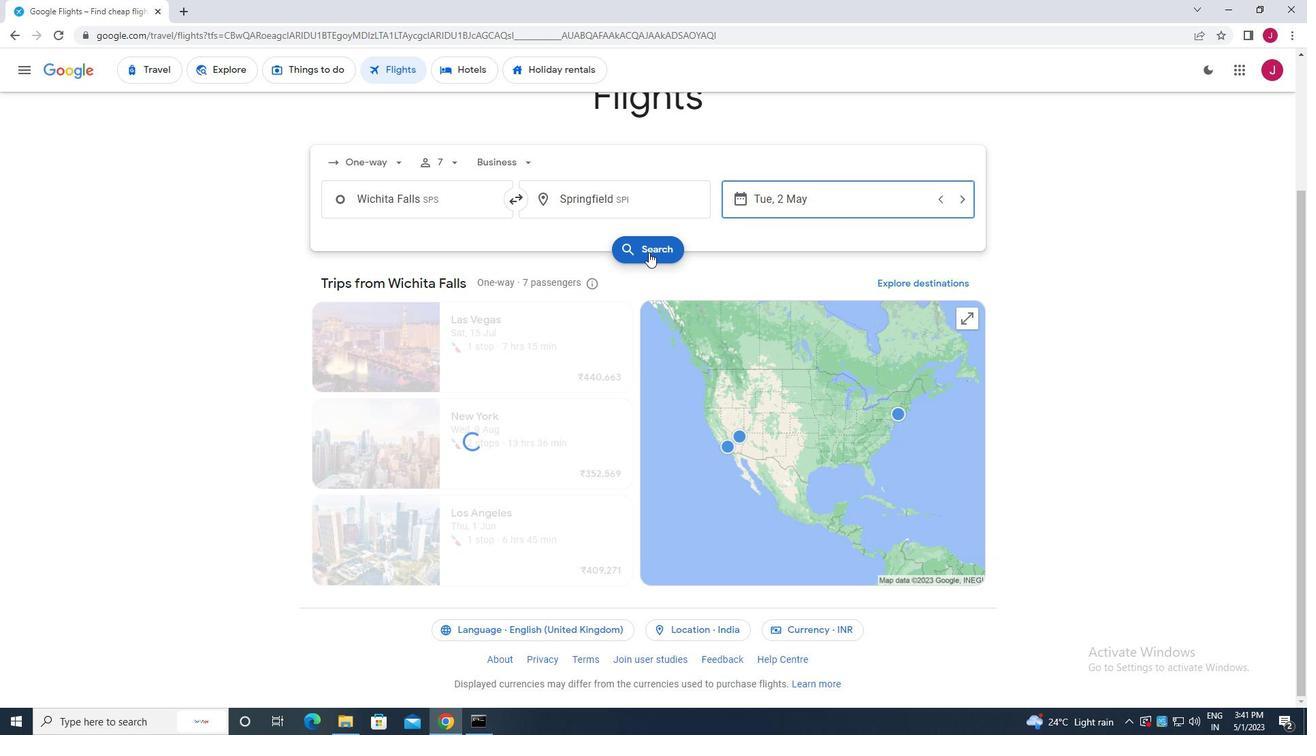 
Action: Mouse moved to (337, 195)
Screenshot: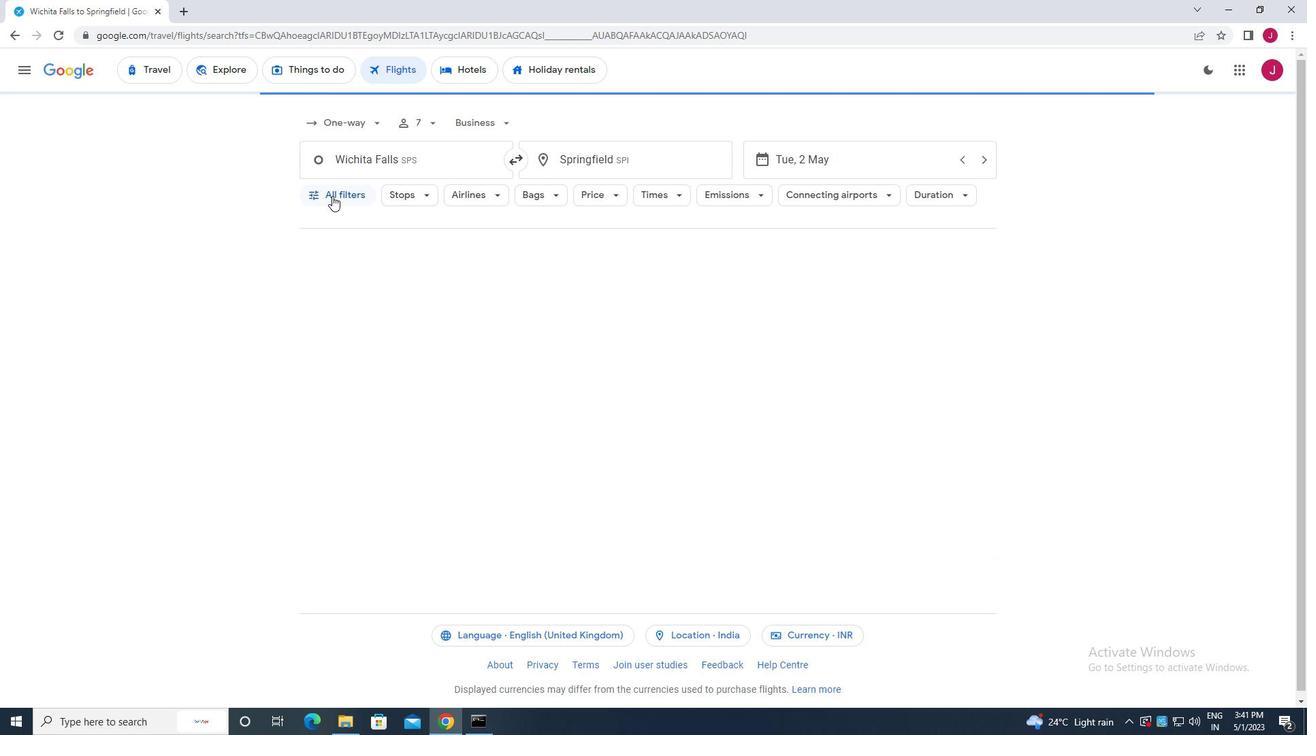 
Action: Mouse pressed left at (337, 195)
Screenshot: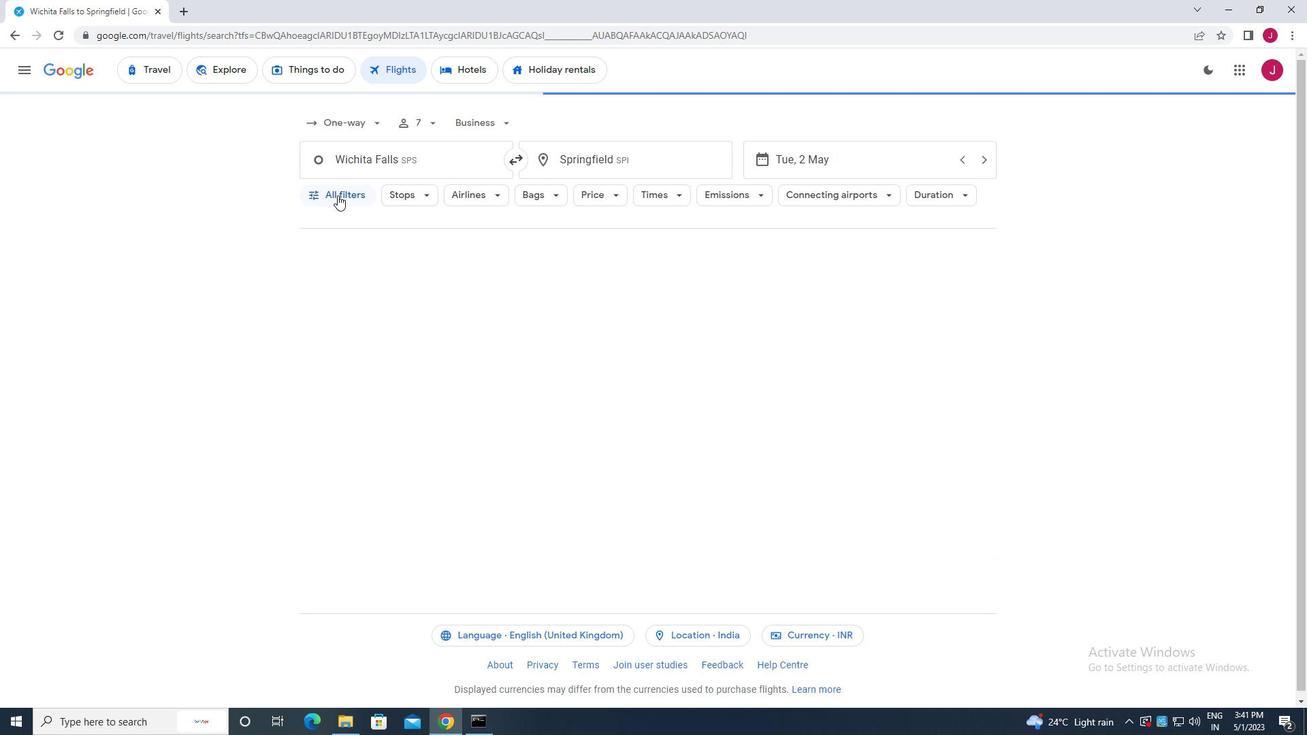 
Action: Mouse moved to (406, 292)
Screenshot: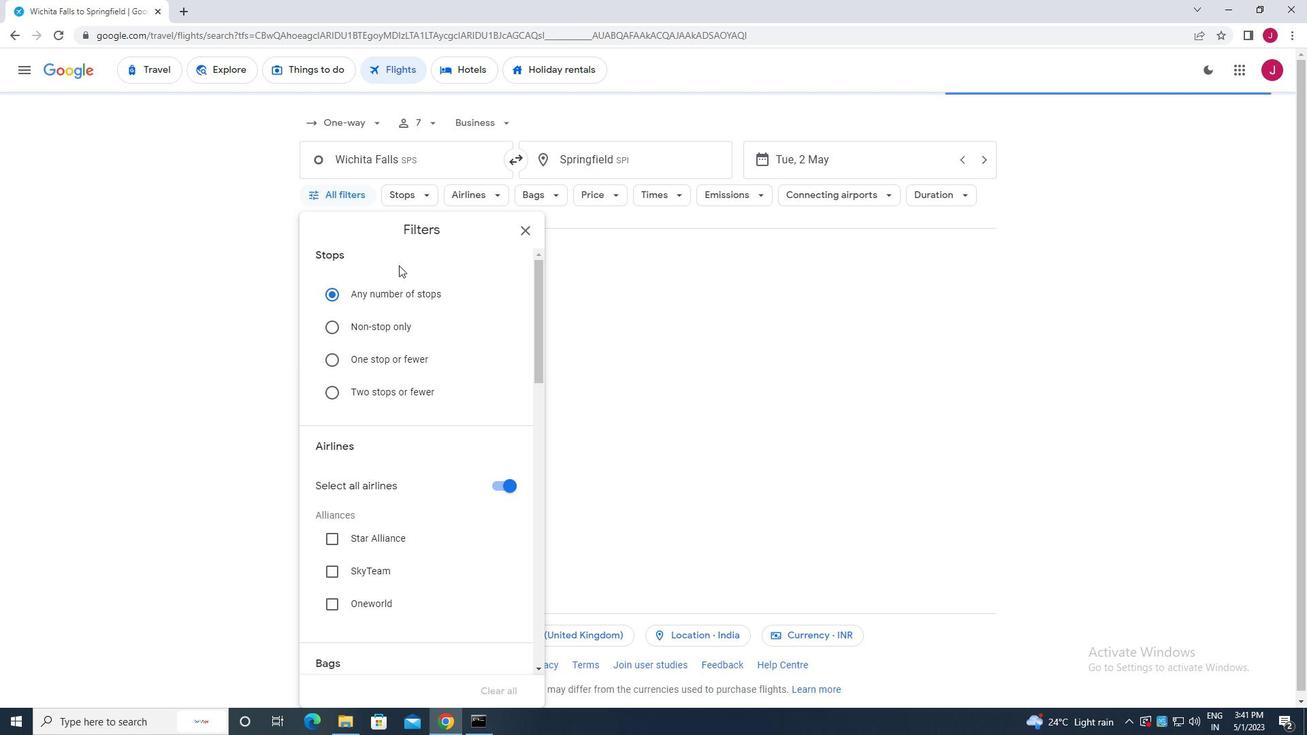 
Action: Mouse scrolled (406, 291) with delta (0, 0)
Screenshot: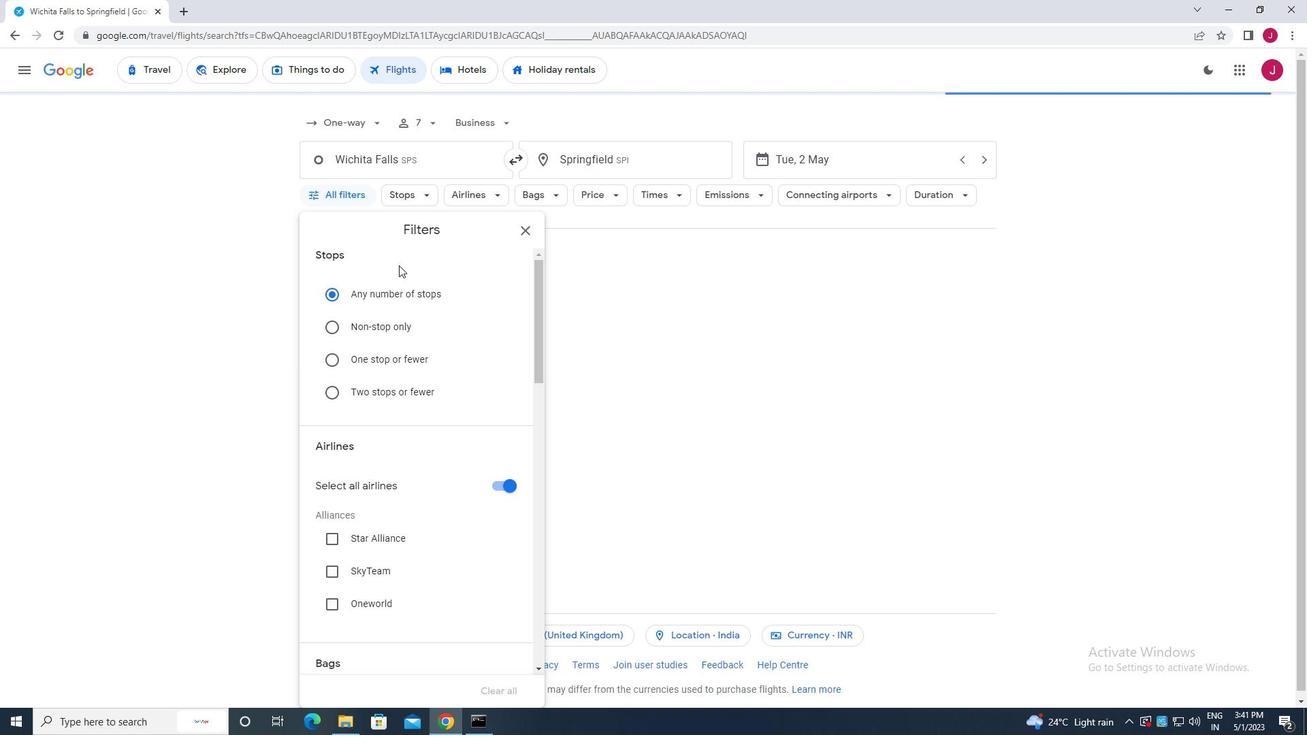 
Action: Mouse scrolled (406, 291) with delta (0, 0)
Screenshot: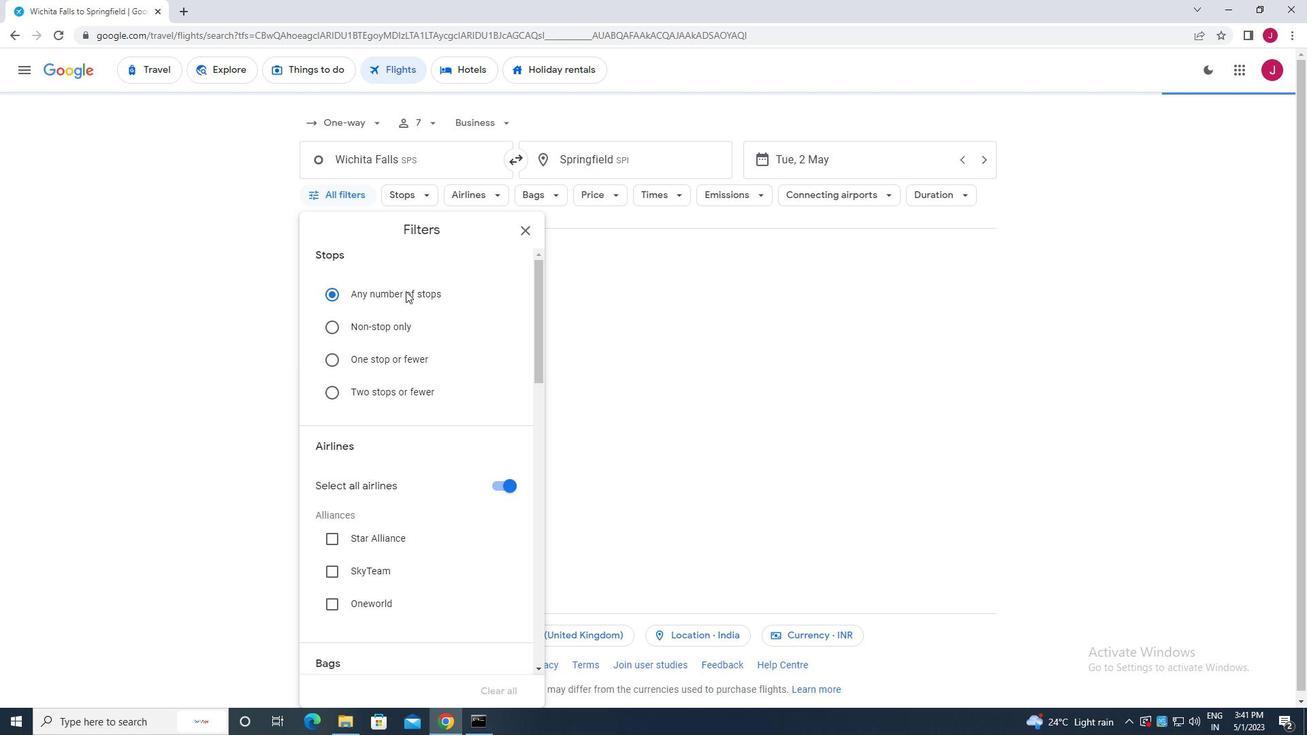 
Action: Mouse scrolled (406, 291) with delta (0, 0)
Screenshot: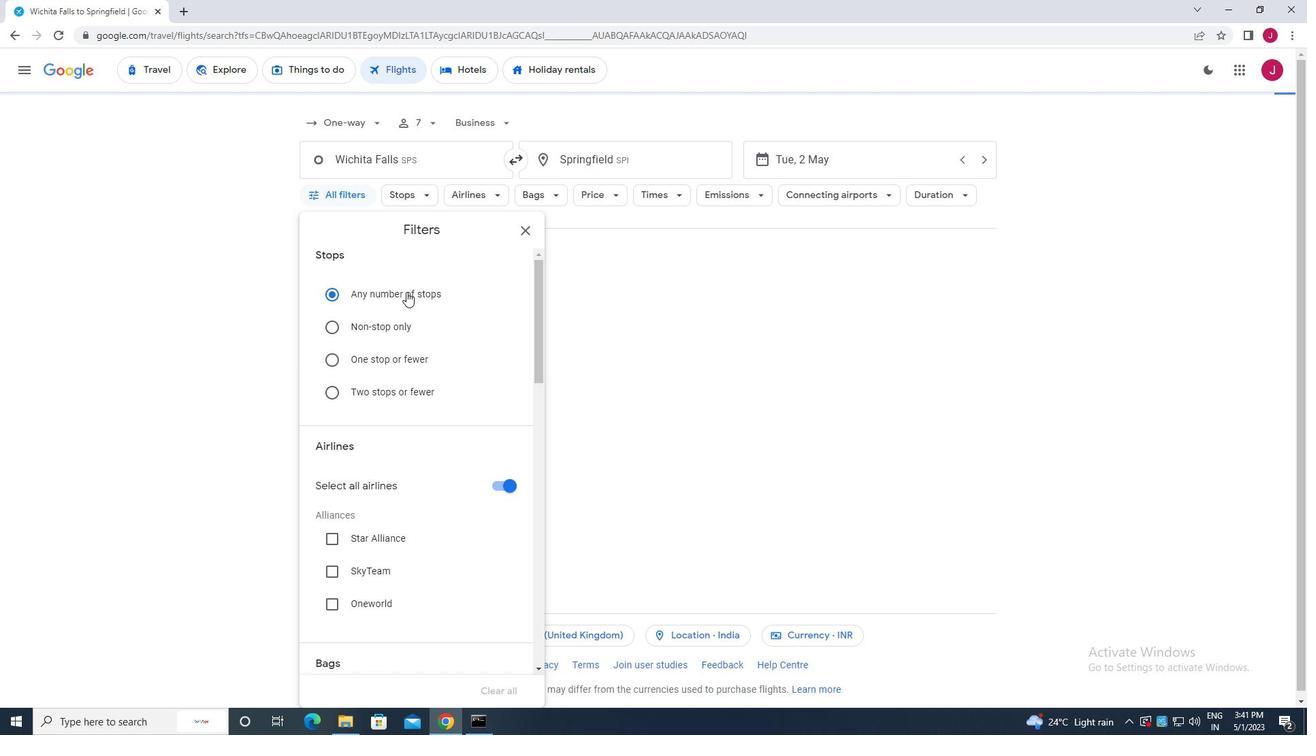 
Action: Mouse moved to (499, 281)
Screenshot: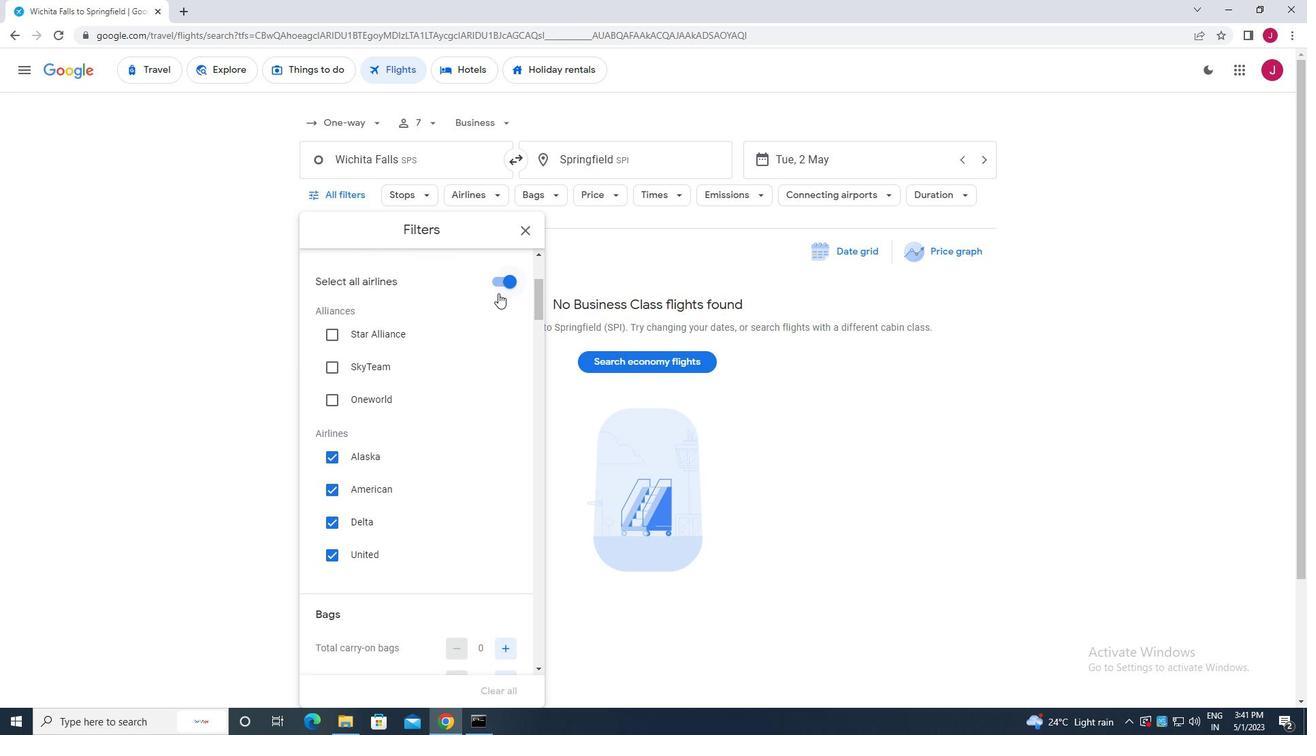 
Action: Mouse pressed left at (499, 281)
Screenshot: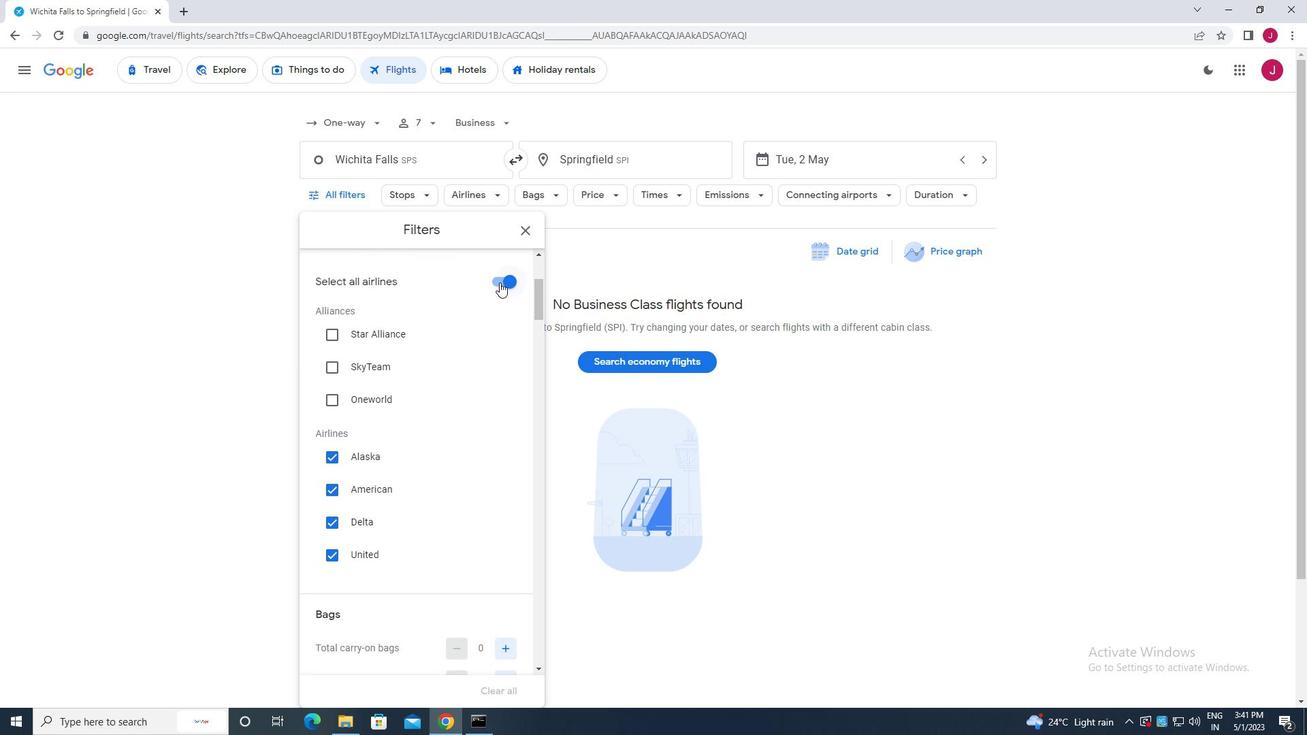 
Action: Mouse moved to (384, 306)
Screenshot: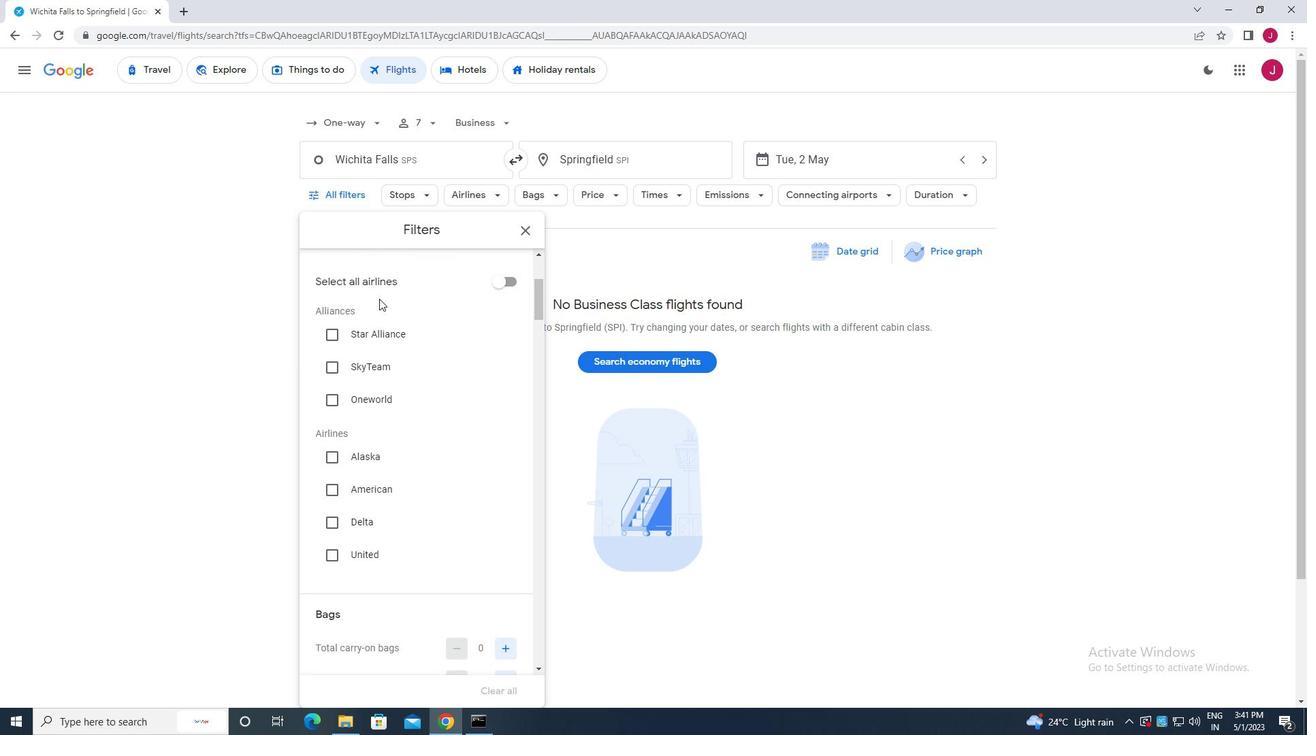 
Action: Mouse scrolled (384, 305) with delta (0, 0)
Screenshot: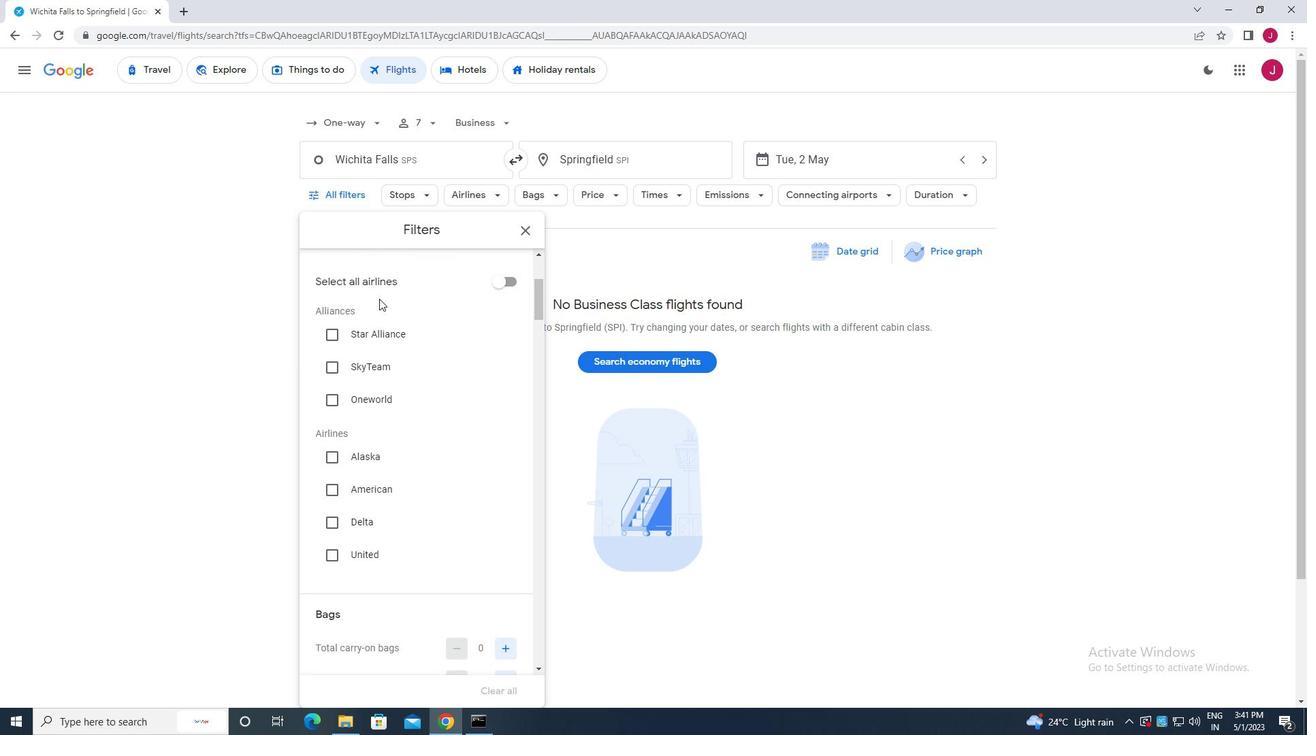 
Action: Mouse moved to (386, 312)
Screenshot: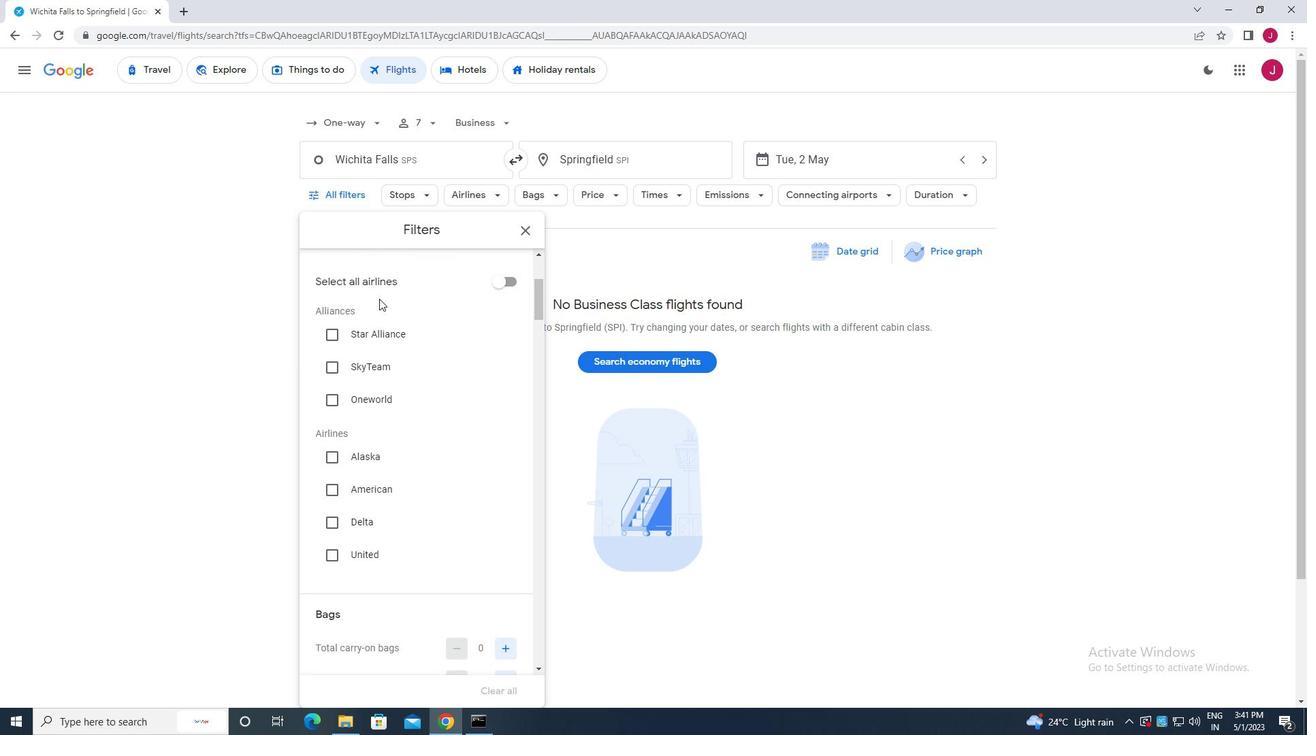 
Action: Mouse scrolled (386, 311) with delta (0, 0)
Screenshot: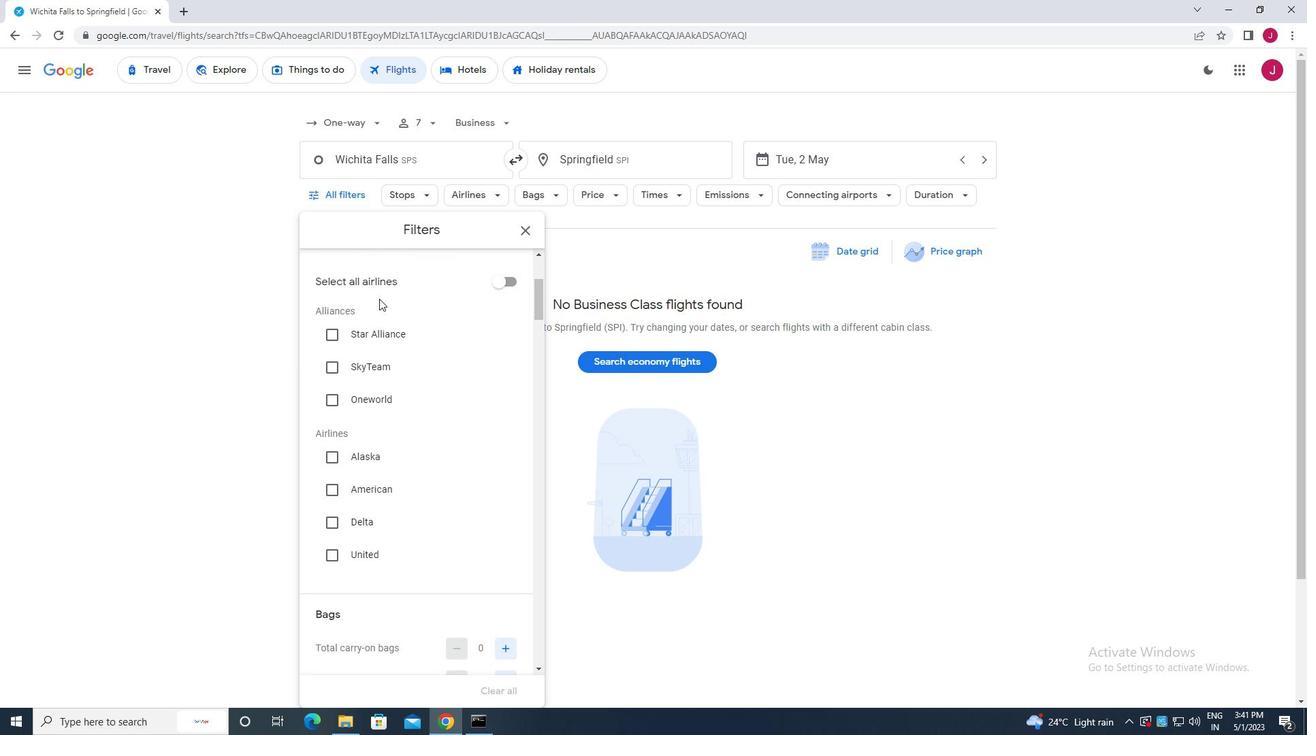 
Action: Mouse moved to (386, 317)
Screenshot: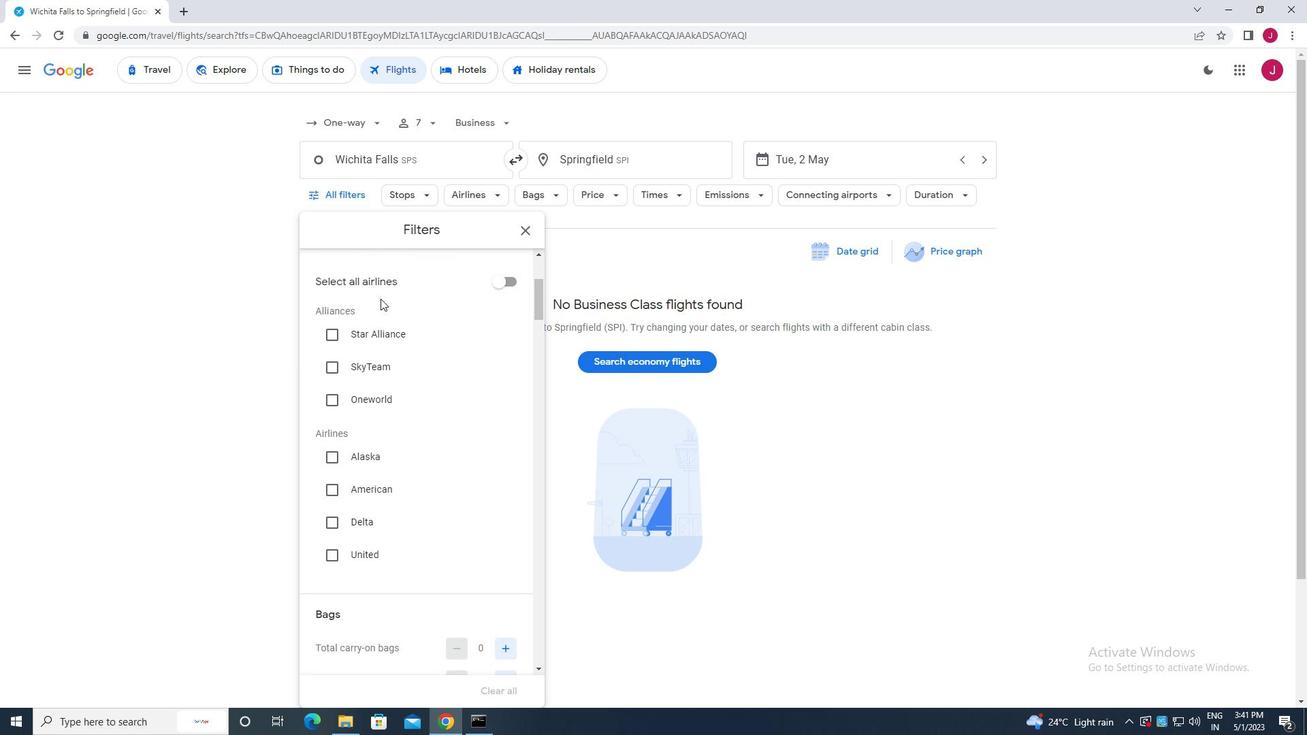 
Action: Mouse scrolled (386, 316) with delta (0, 0)
Screenshot: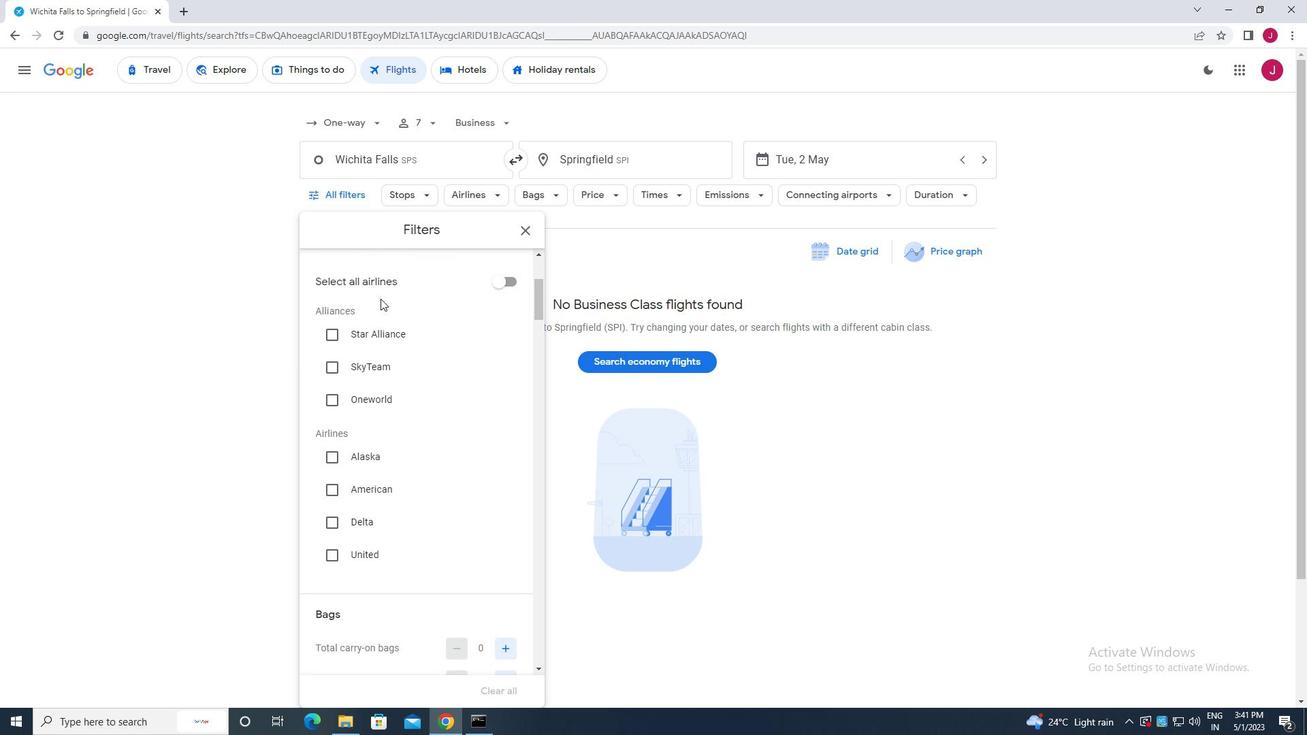 
Action: Mouse moved to (386, 320)
Screenshot: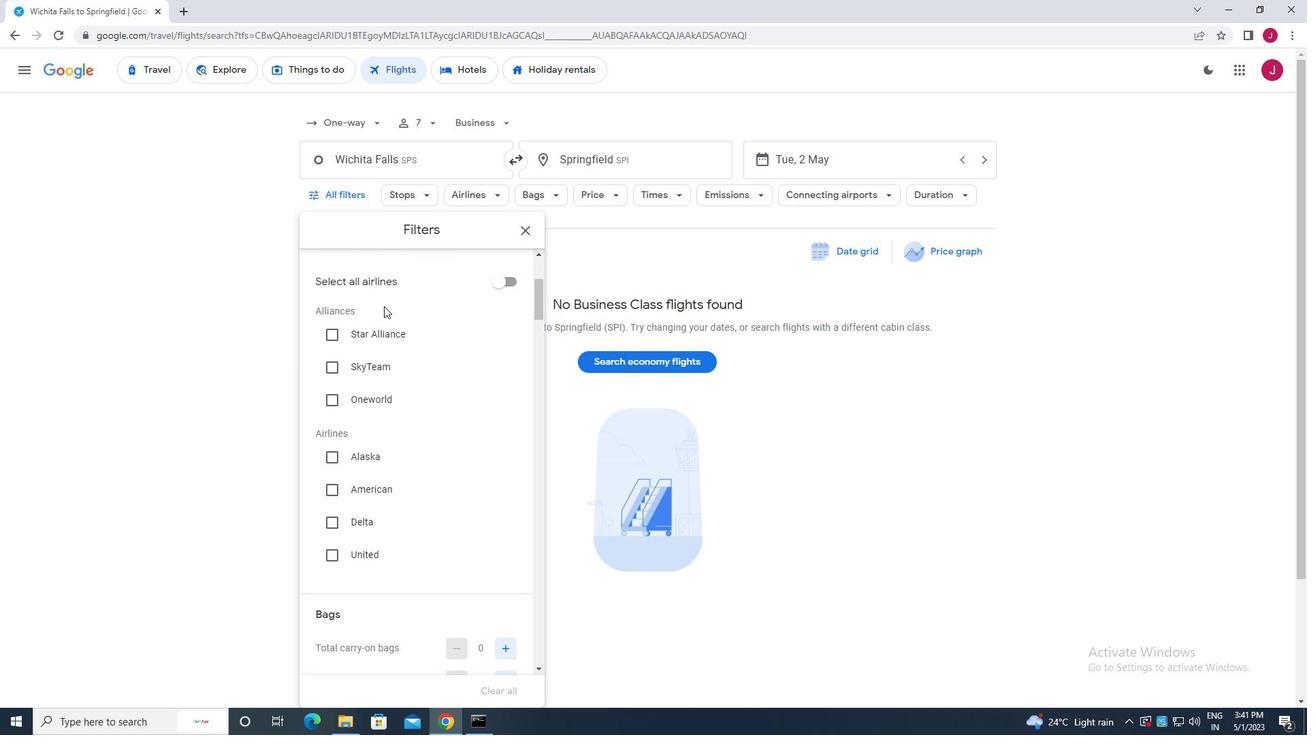 
Action: Mouse scrolled (386, 319) with delta (0, 0)
Screenshot: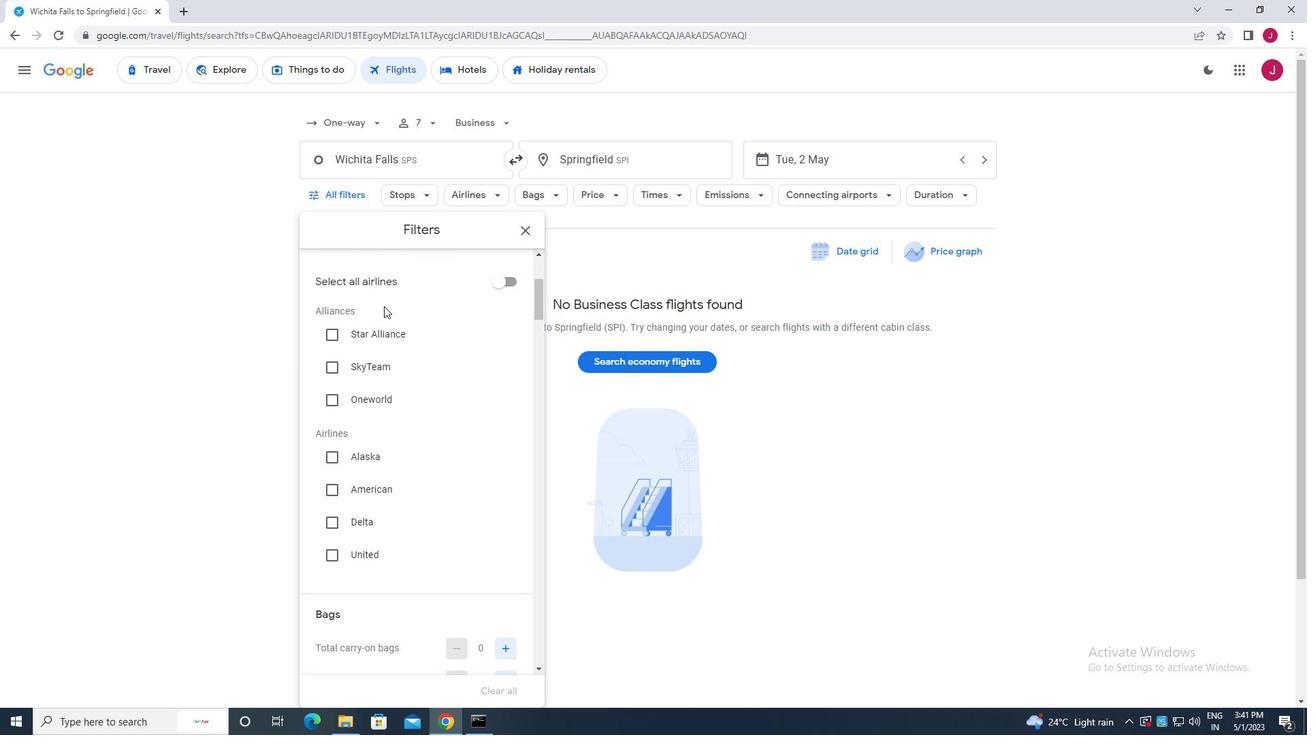 
Action: Mouse moved to (395, 333)
Screenshot: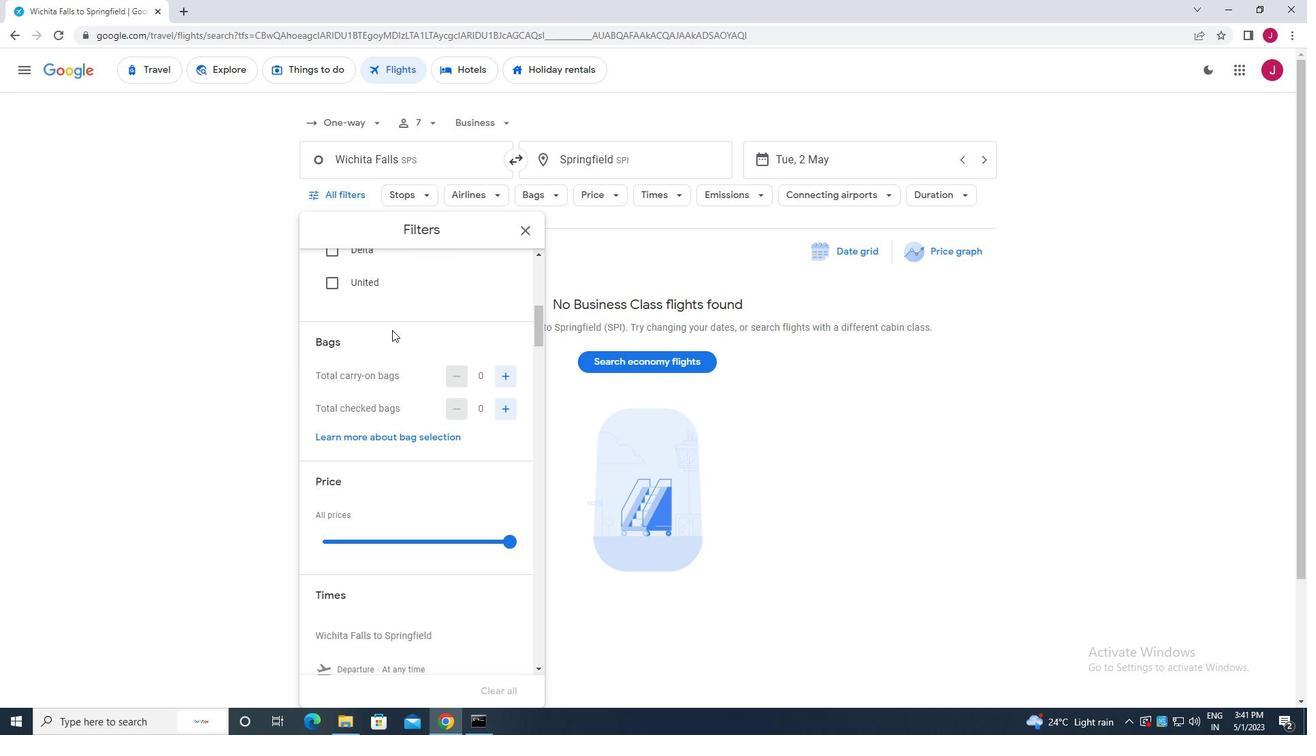 
Action: Mouse scrolled (395, 332) with delta (0, 0)
Screenshot: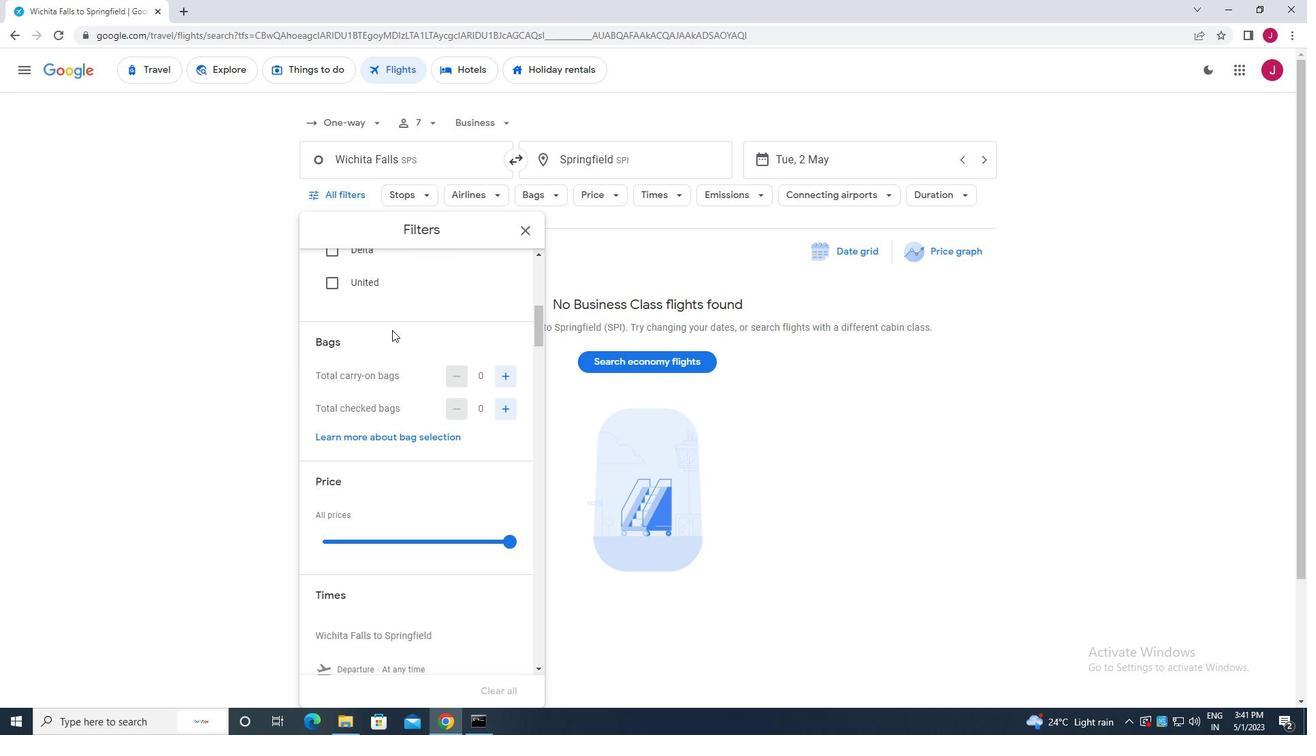 
Action: Mouse moved to (503, 312)
Screenshot: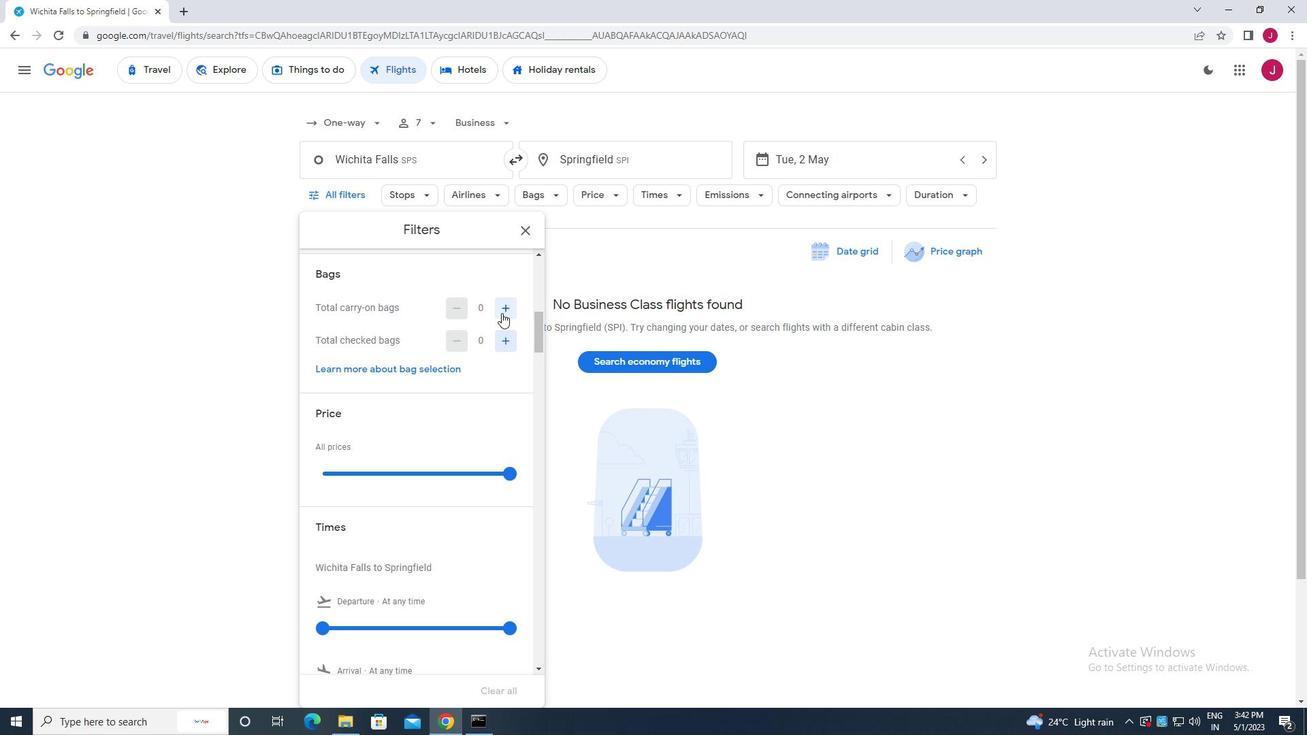 
Action: Mouse pressed left at (503, 312)
Screenshot: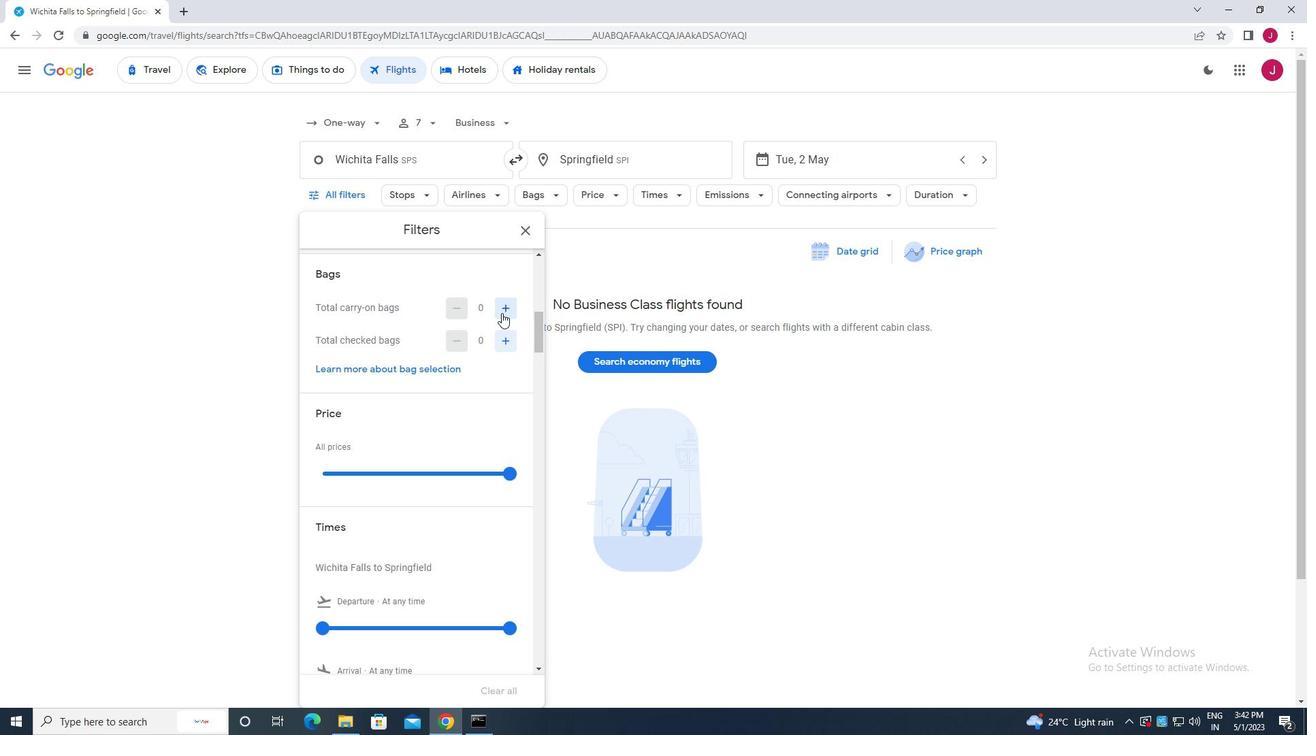 
Action: Mouse pressed left at (503, 312)
Screenshot: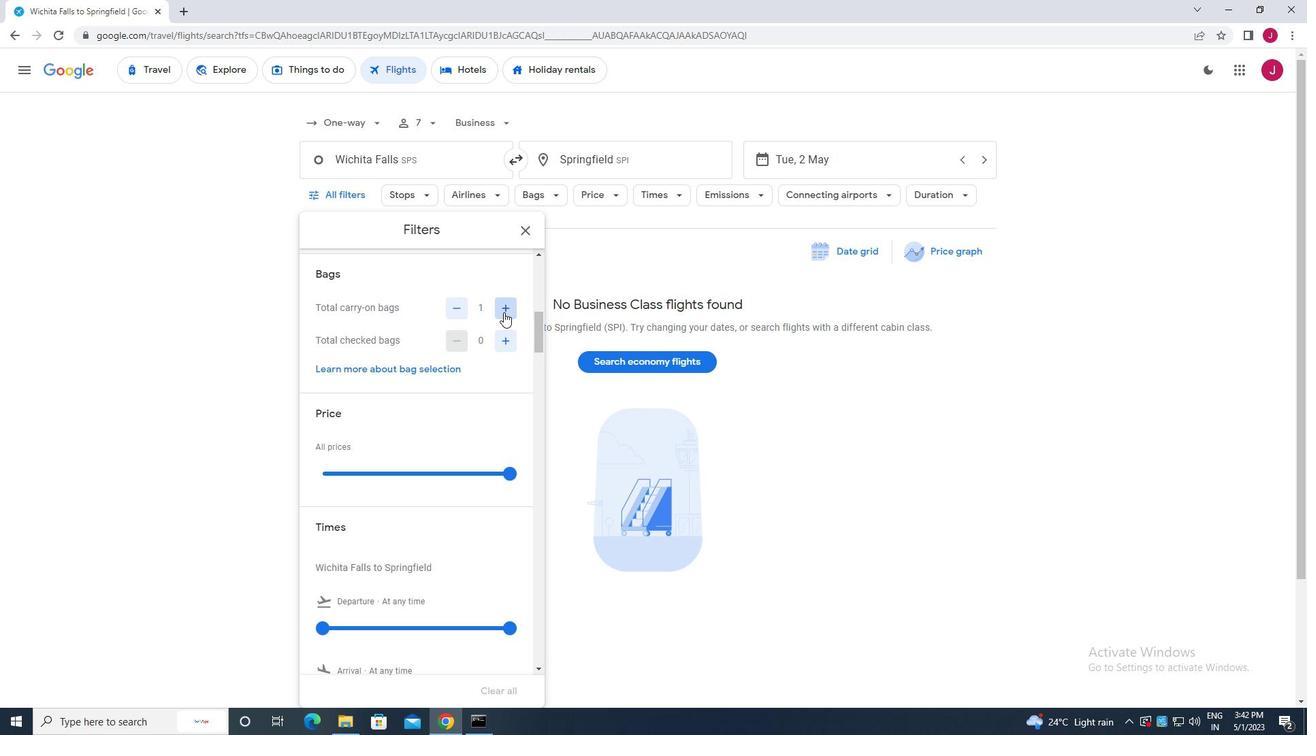 
Action: Mouse moved to (506, 343)
Screenshot: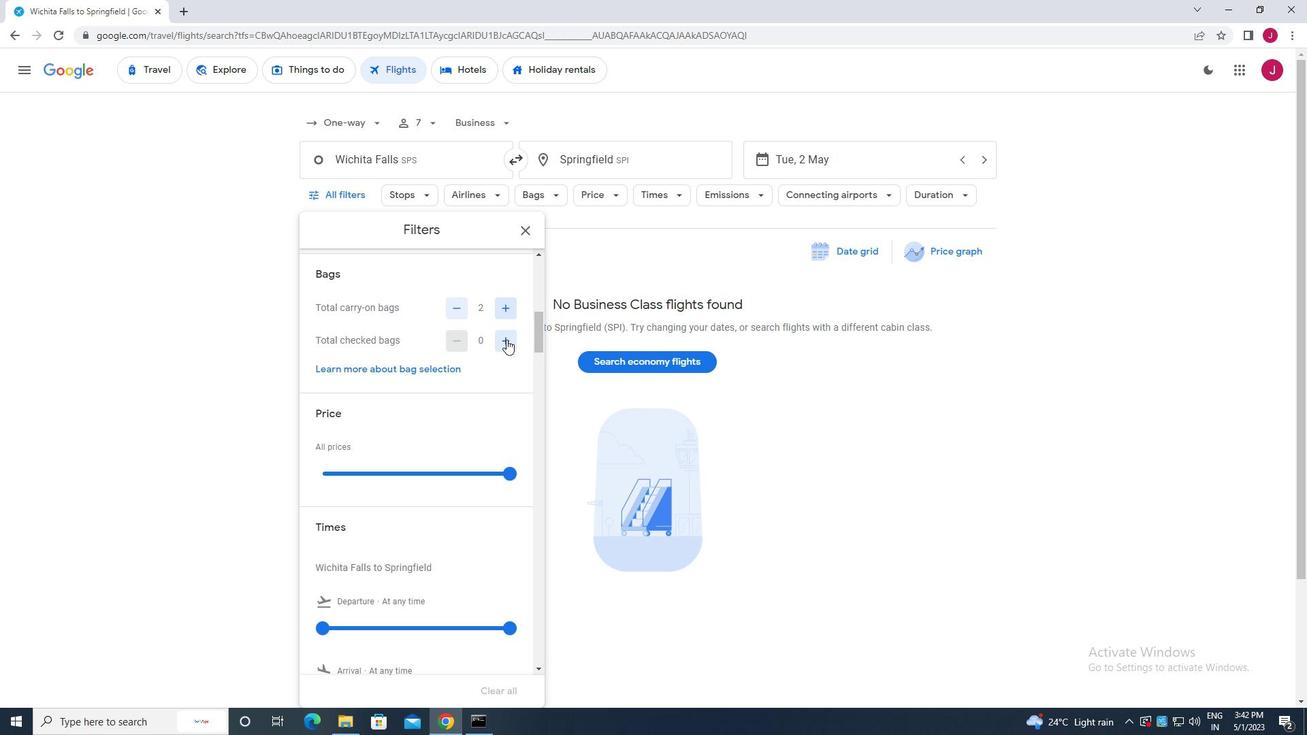 
Action: Mouse pressed left at (506, 343)
Screenshot: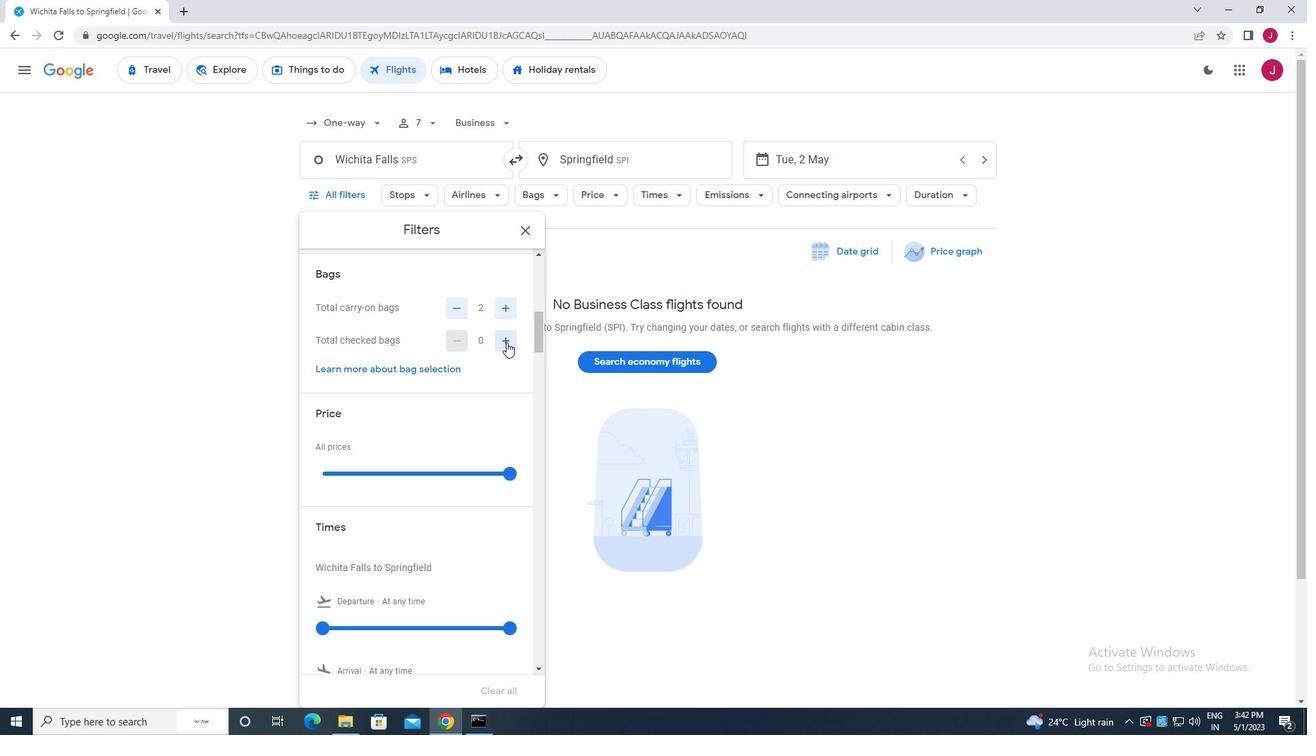 
Action: Mouse pressed left at (506, 343)
Screenshot: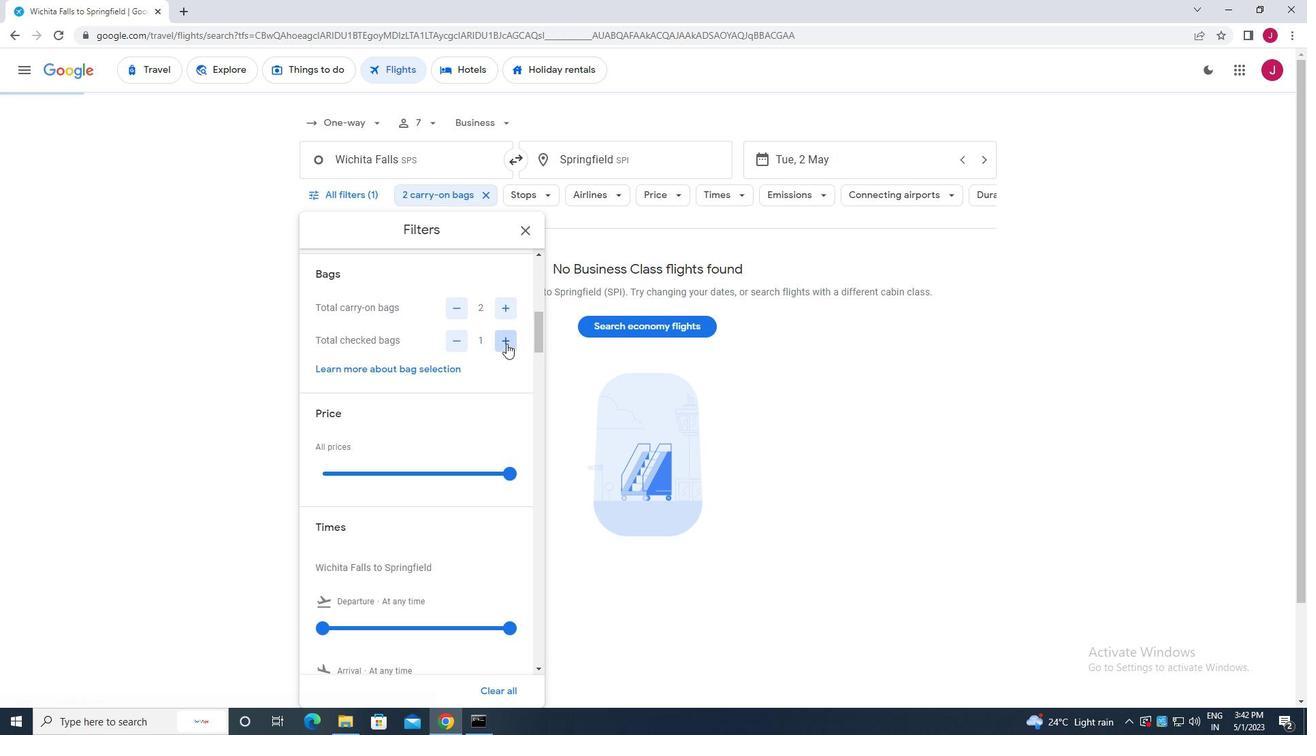 
Action: Mouse pressed left at (506, 343)
Screenshot: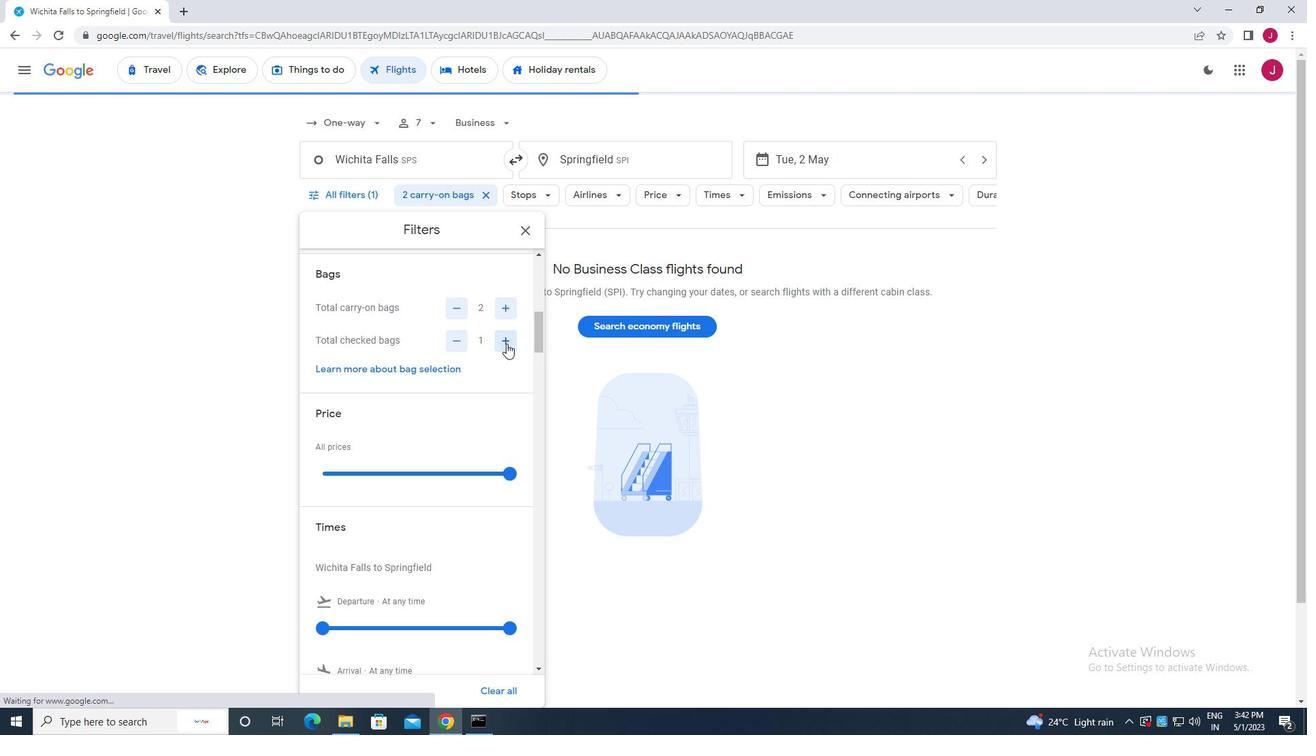 
Action: Mouse pressed left at (506, 343)
Screenshot: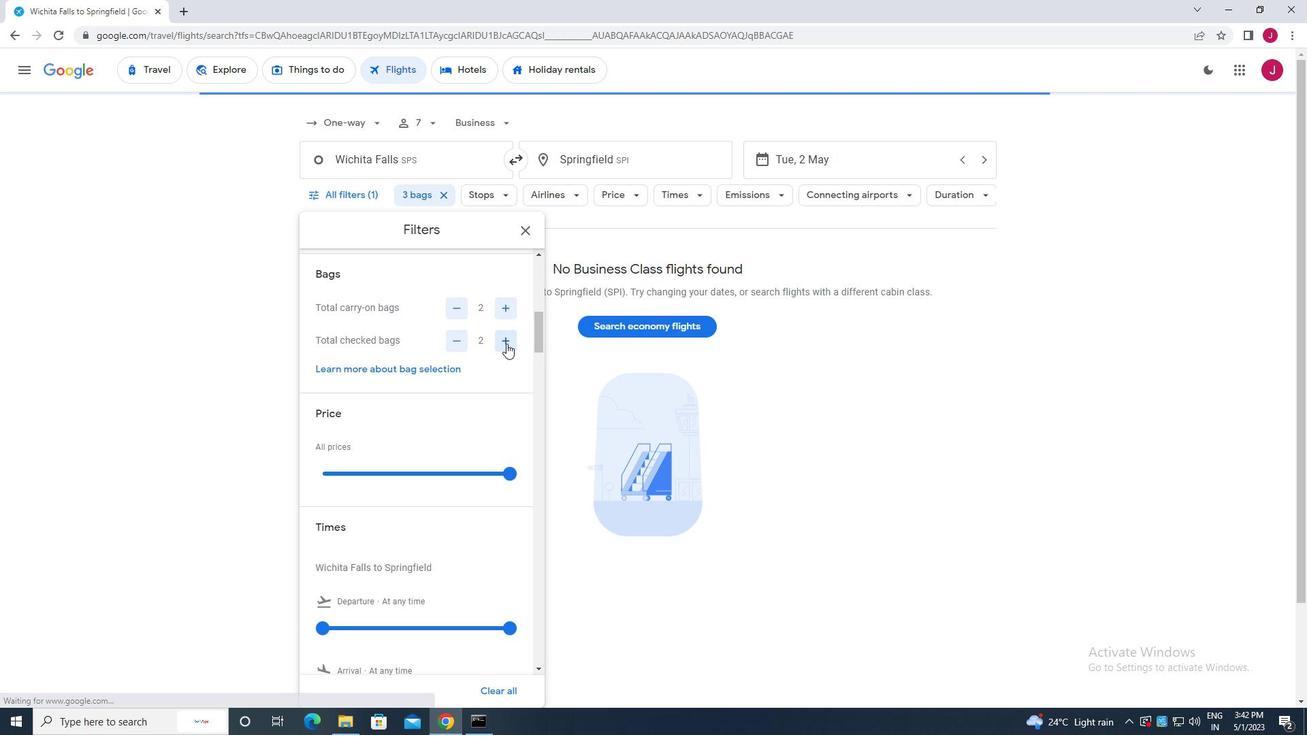 
Action: Mouse pressed left at (506, 343)
Screenshot: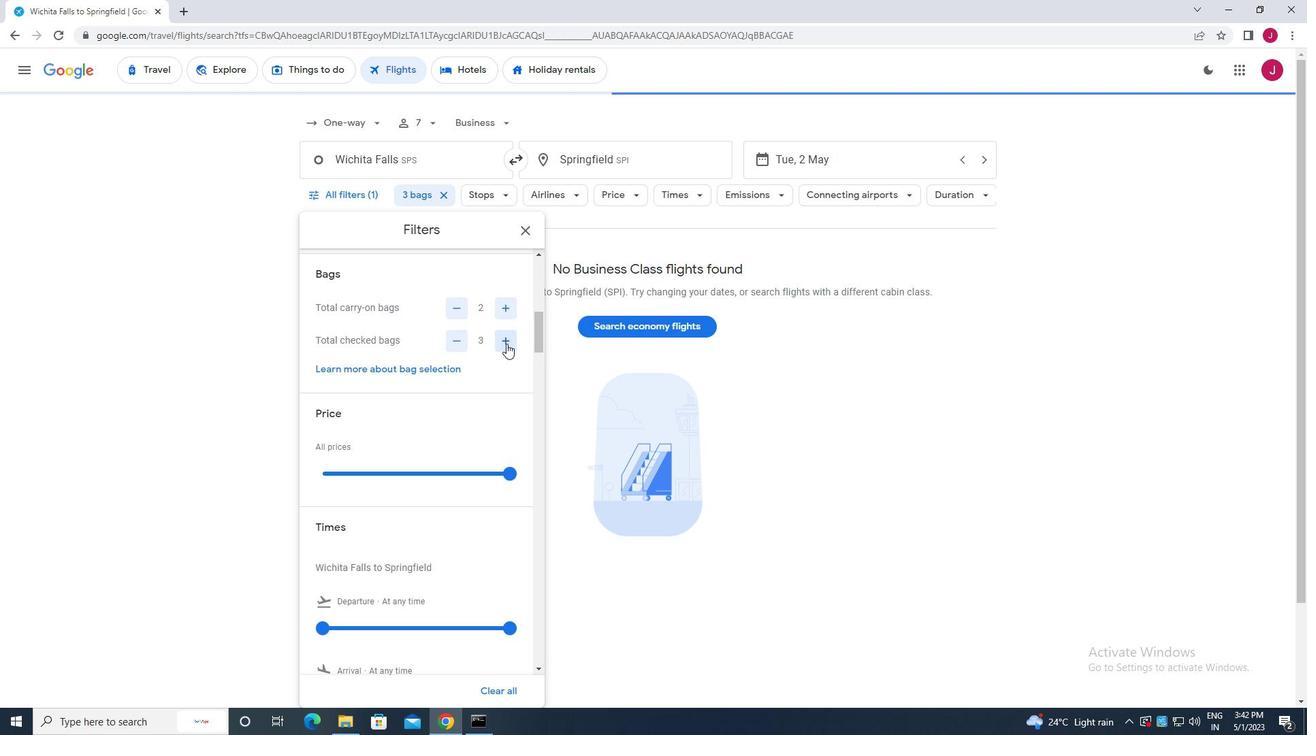 
Action: Mouse pressed left at (506, 343)
Screenshot: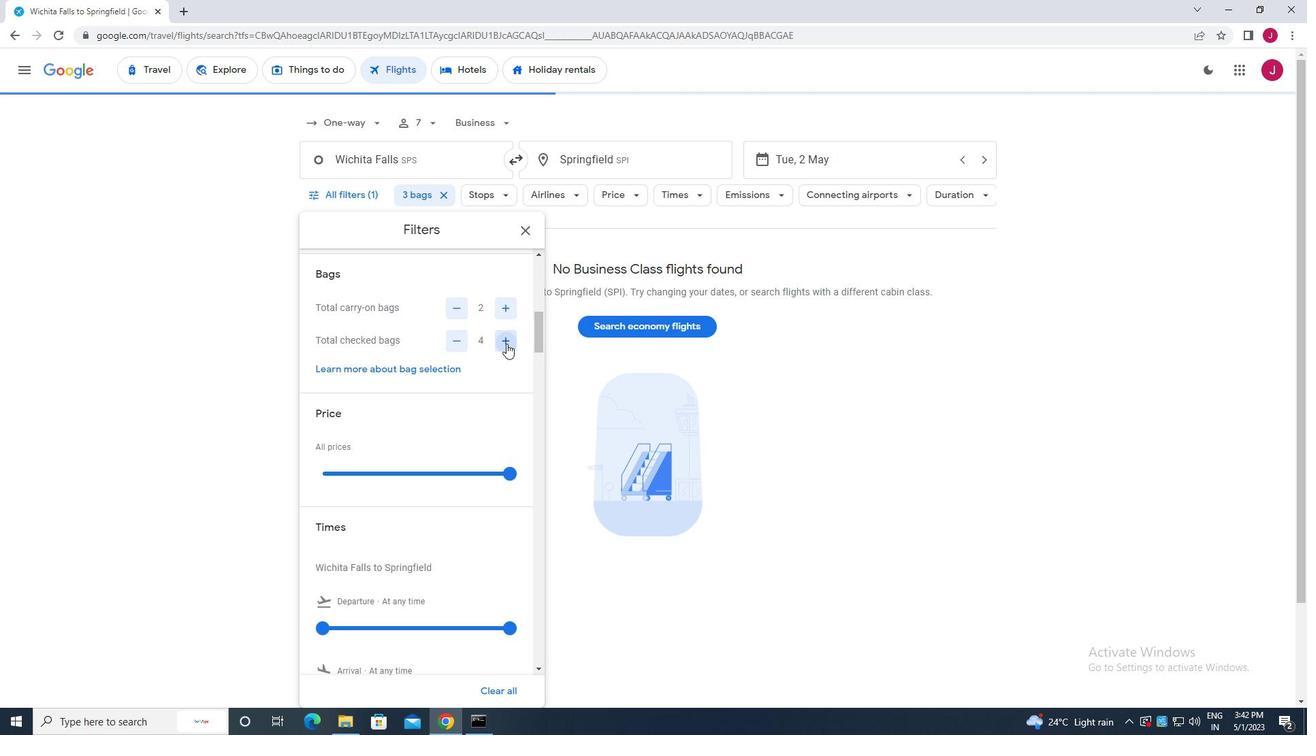 
Action: Mouse pressed left at (506, 343)
Screenshot: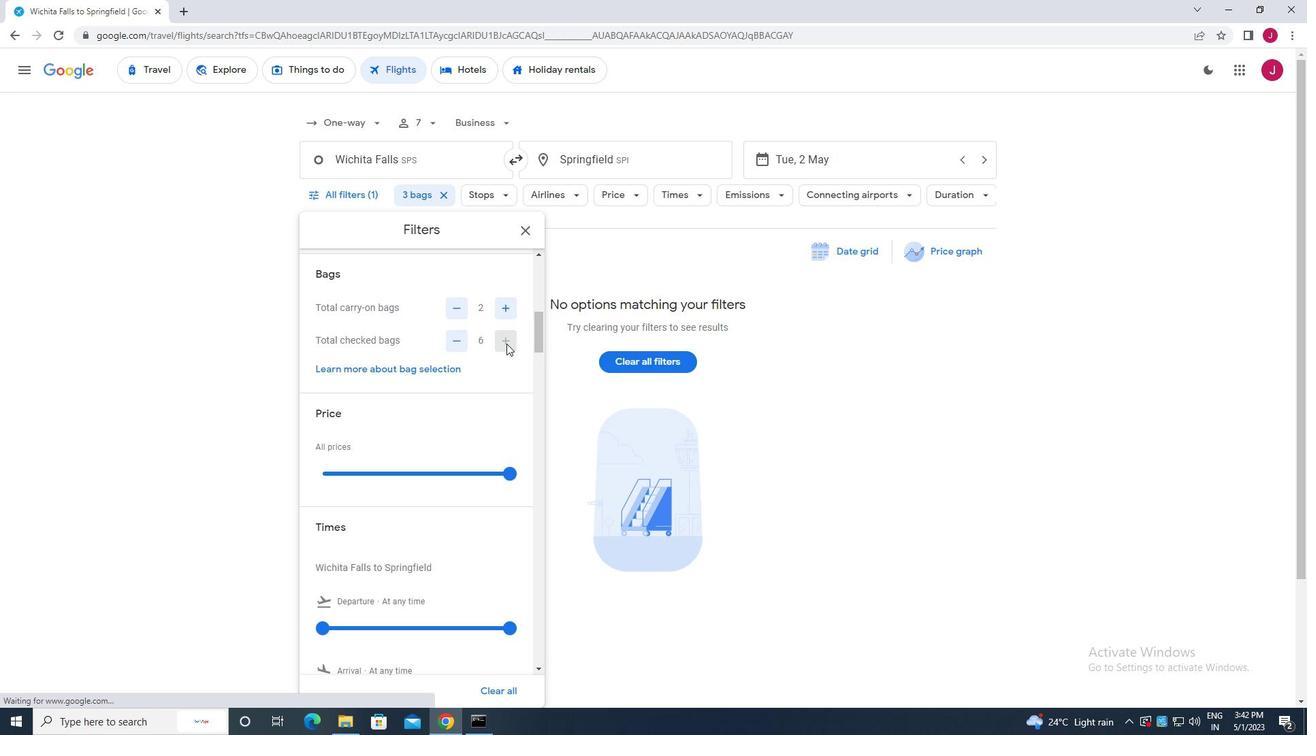 
Action: Mouse moved to (510, 352)
Screenshot: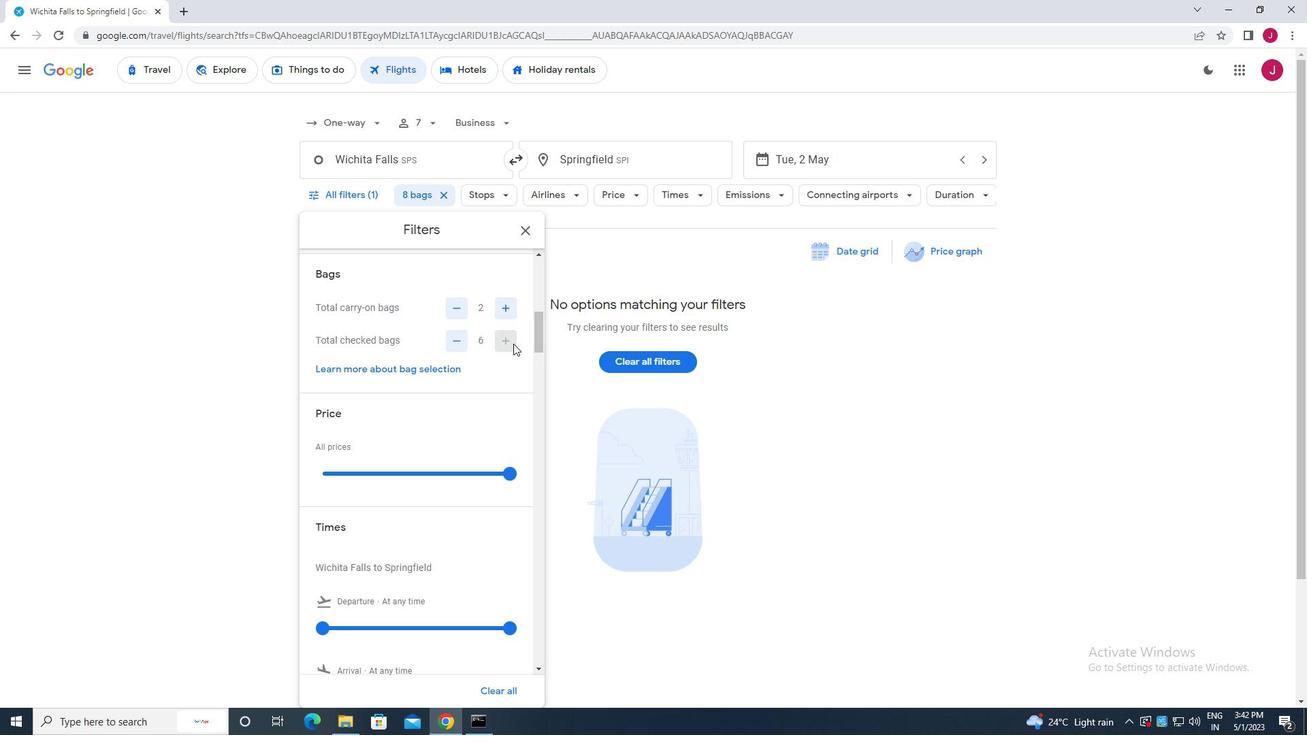 
Action: Mouse scrolled (510, 351) with delta (0, 0)
Screenshot: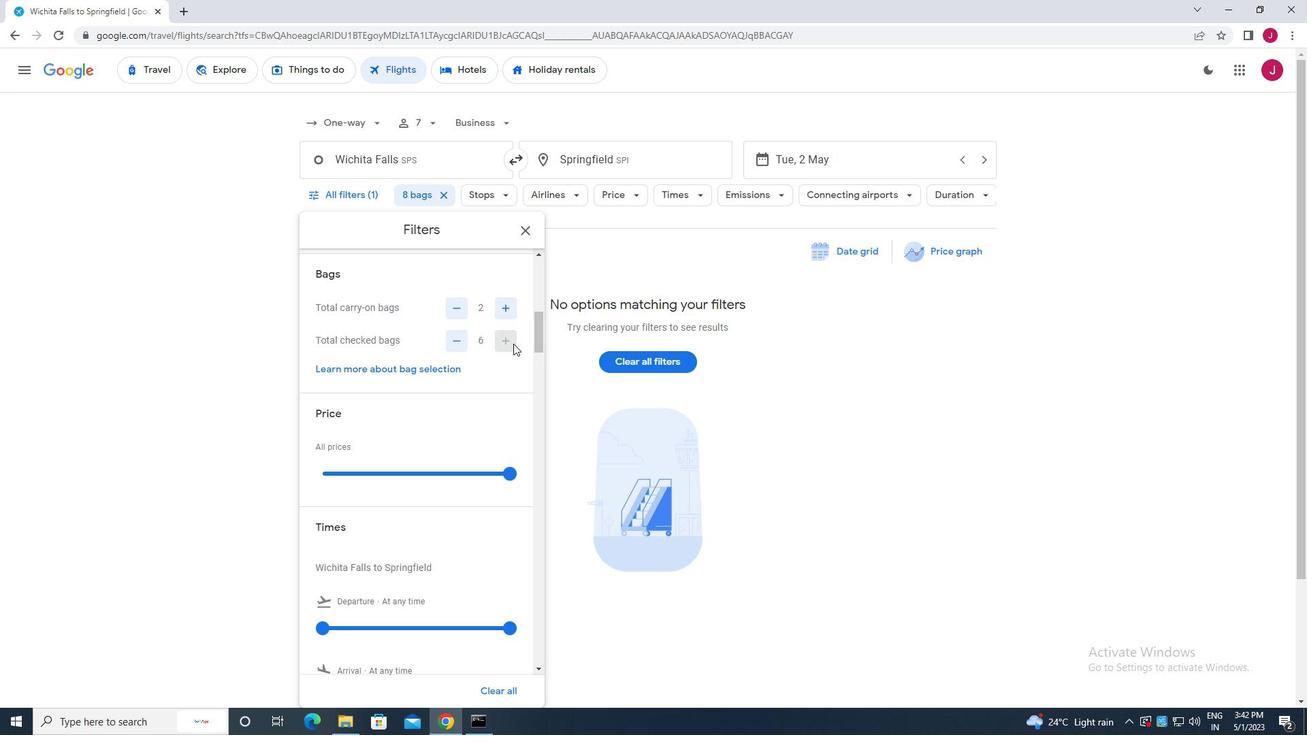 
Action: Mouse moved to (510, 353)
Screenshot: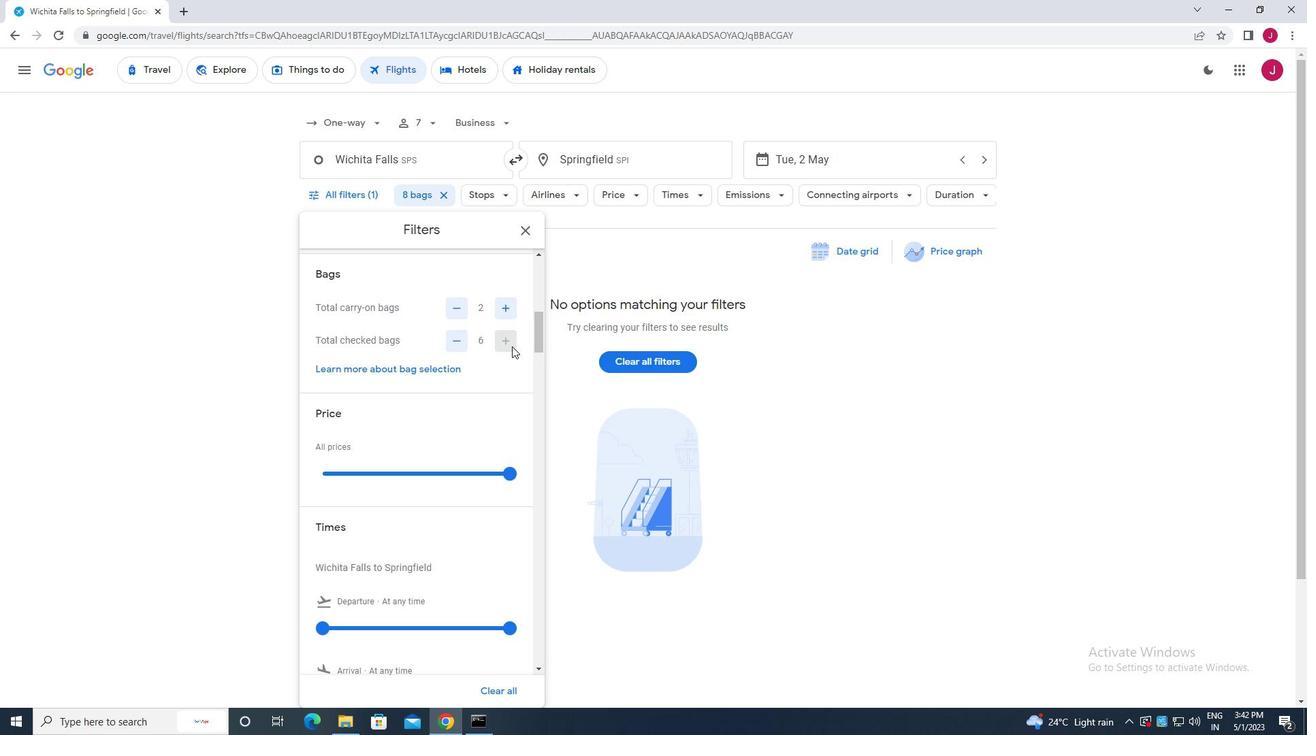 
Action: Mouse scrolled (510, 352) with delta (0, 0)
Screenshot: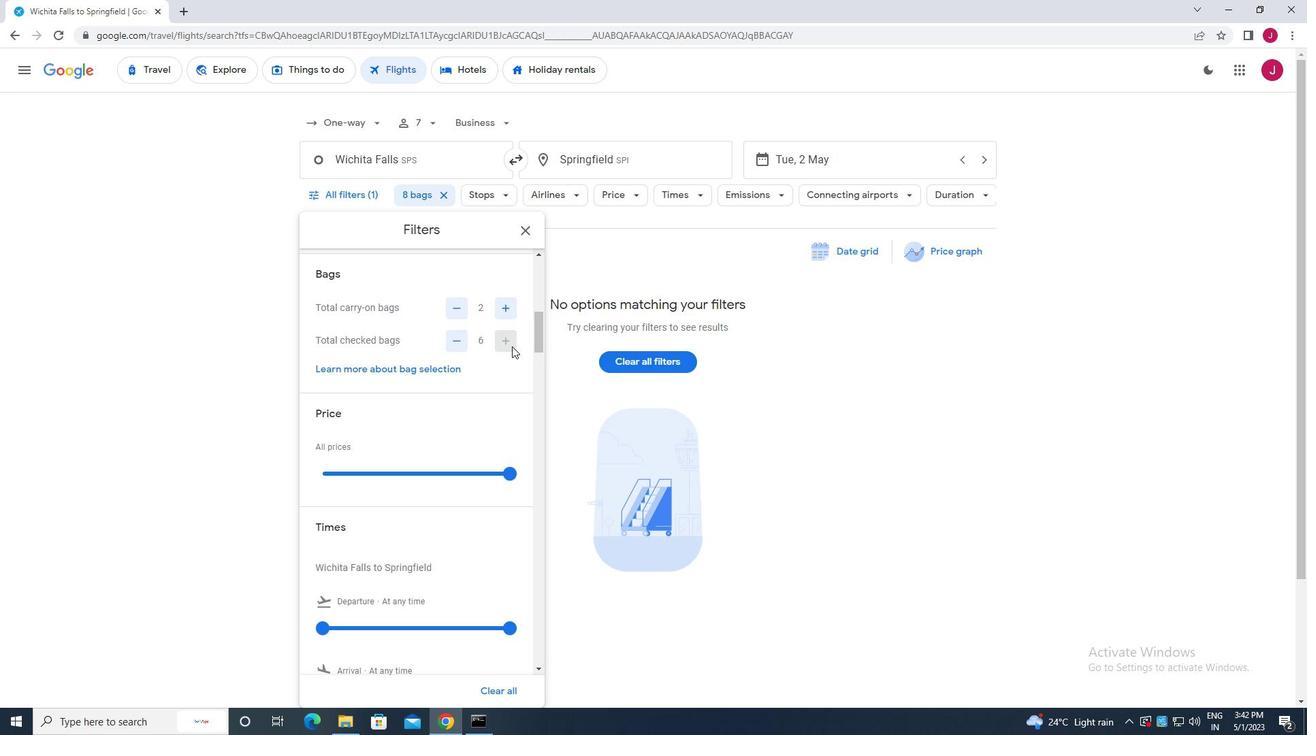 
Action: Mouse moved to (509, 340)
Screenshot: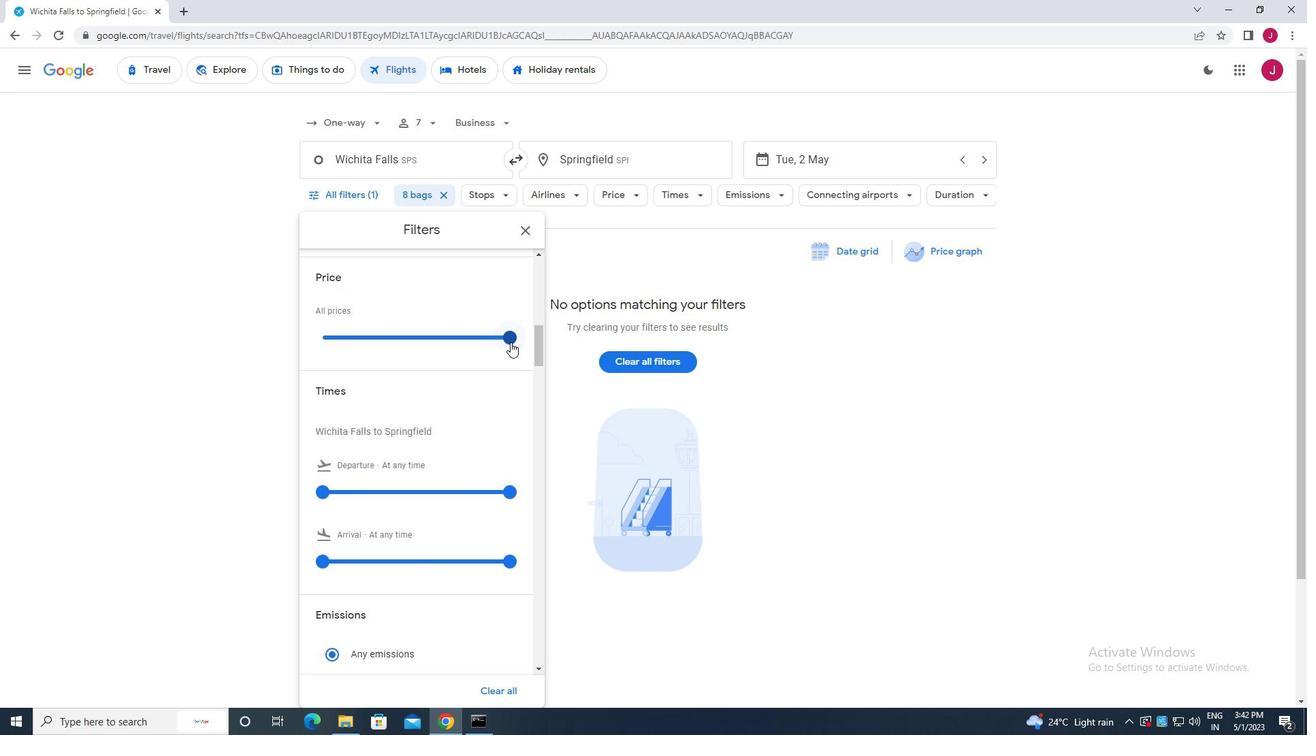 
Action: Mouse pressed left at (509, 340)
Screenshot: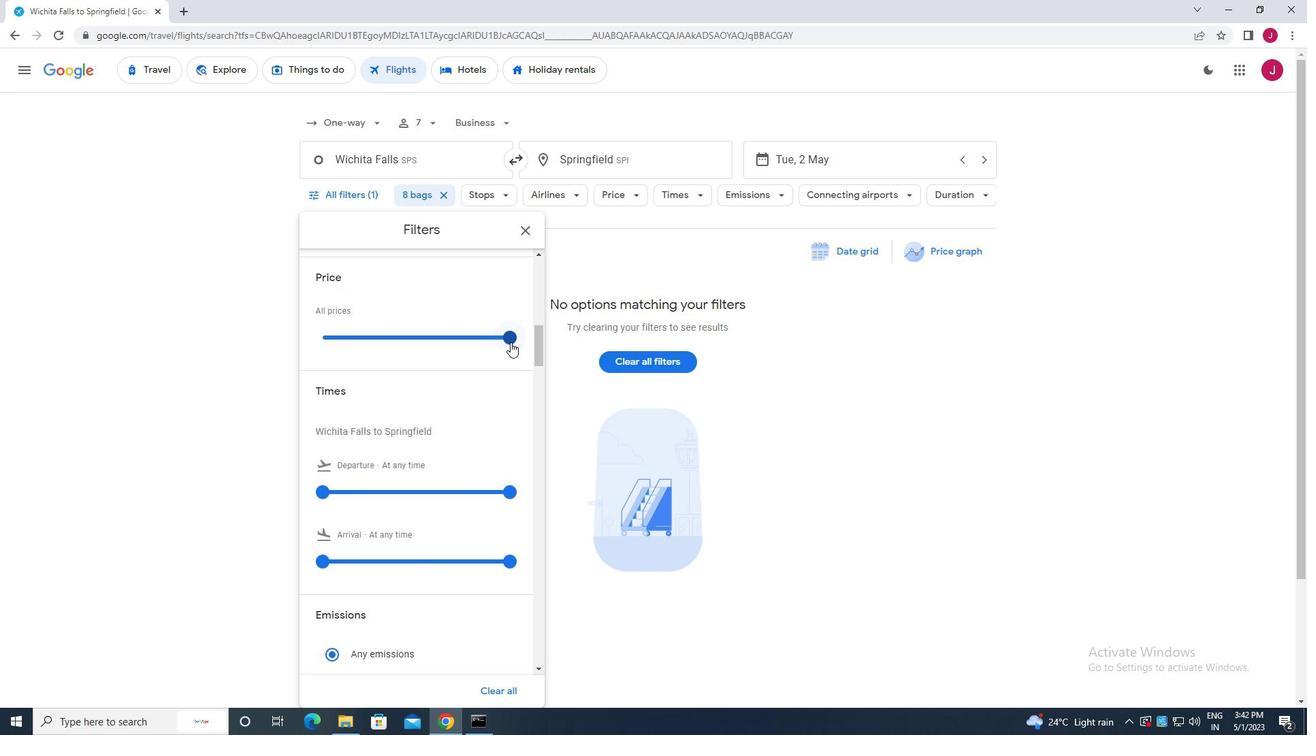 
Action: Mouse moved to (320, 493)
Screenshot: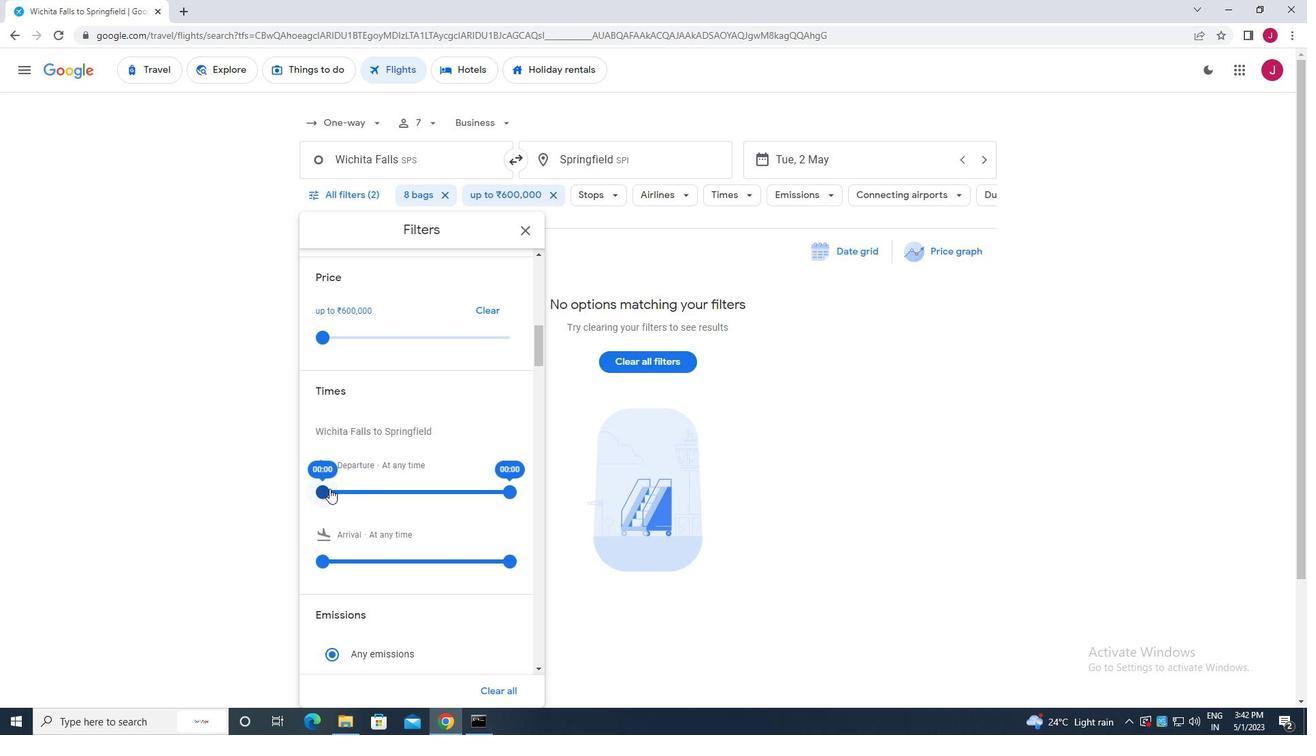 
Action: Mouse pressed left at (320, 493)
Screenshot: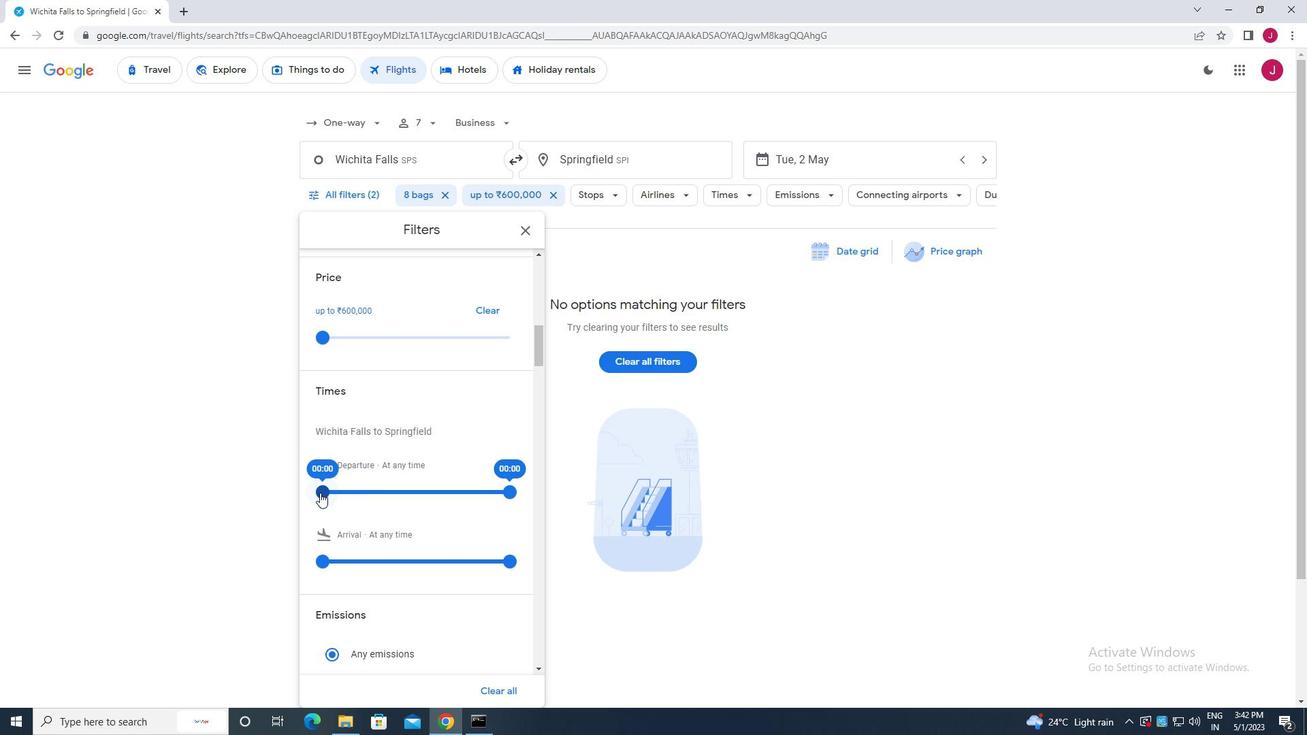 
Action: Mouse moved to (505, 493)
Screenshot: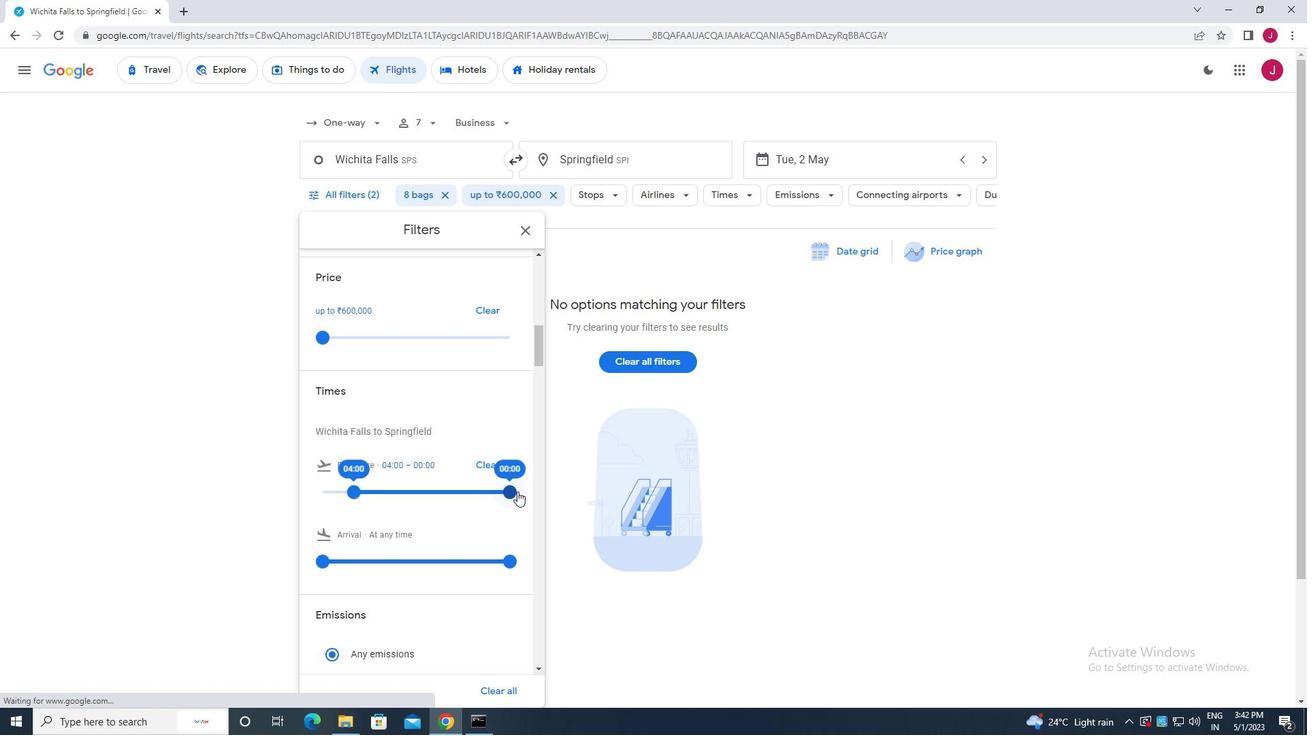 
Action: Mouse pressed left at (505, 493)
Screenshot: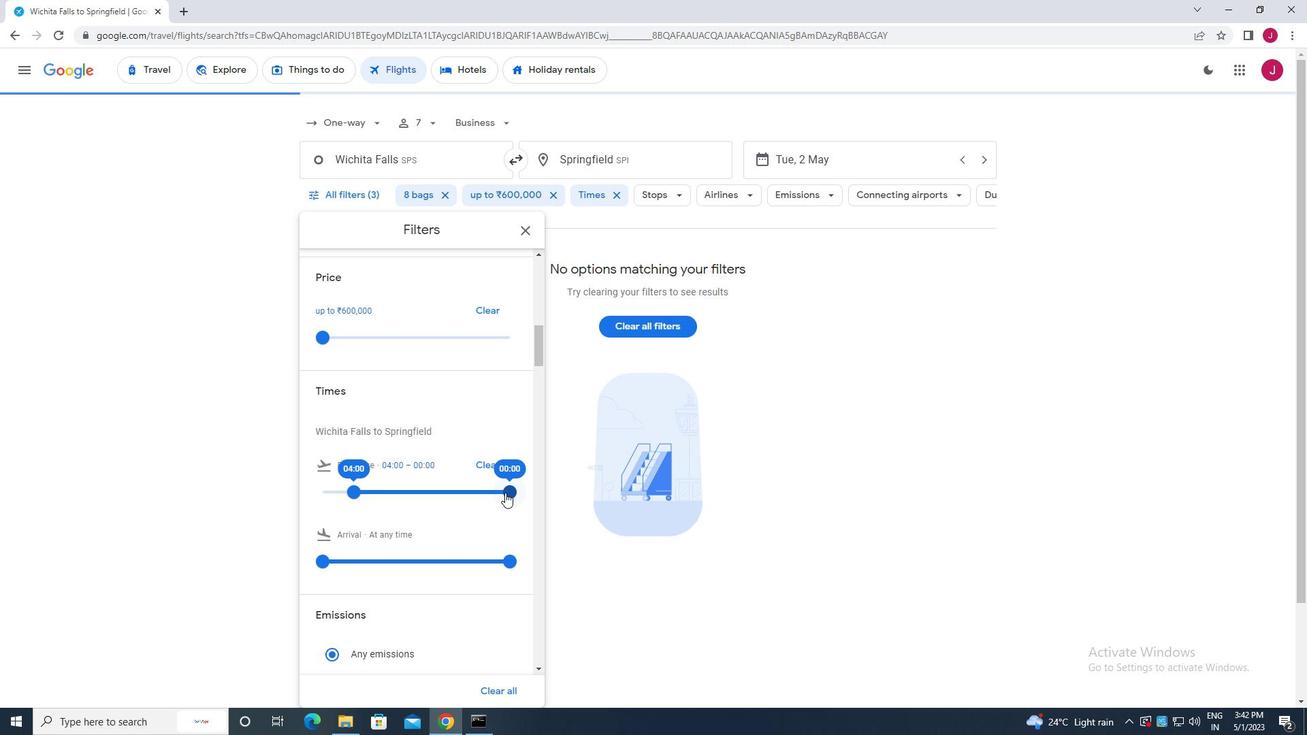 
Action: Mouse moved to (518, 229)
Screenshot: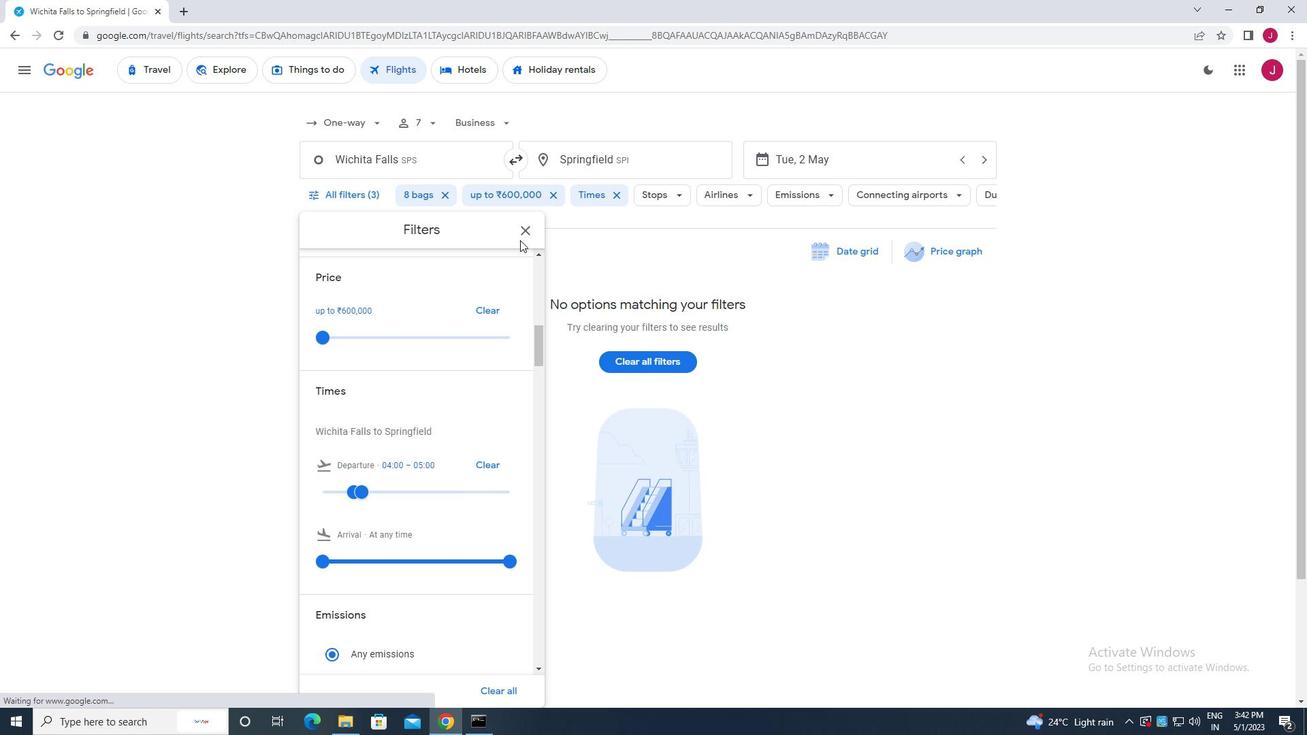 
Action: Mouse pressed left at (518, 229)
Screenshot: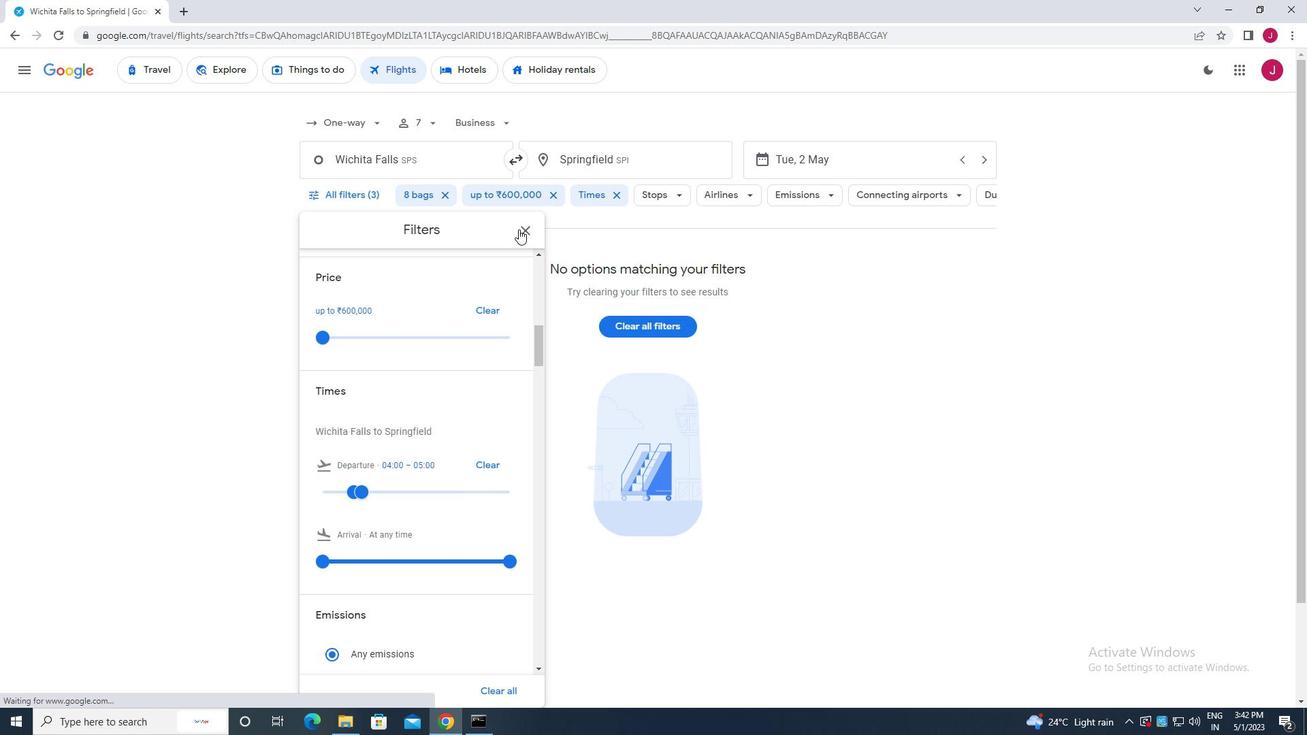 
Action: Mouse moved to (518, 229)
Screenshot: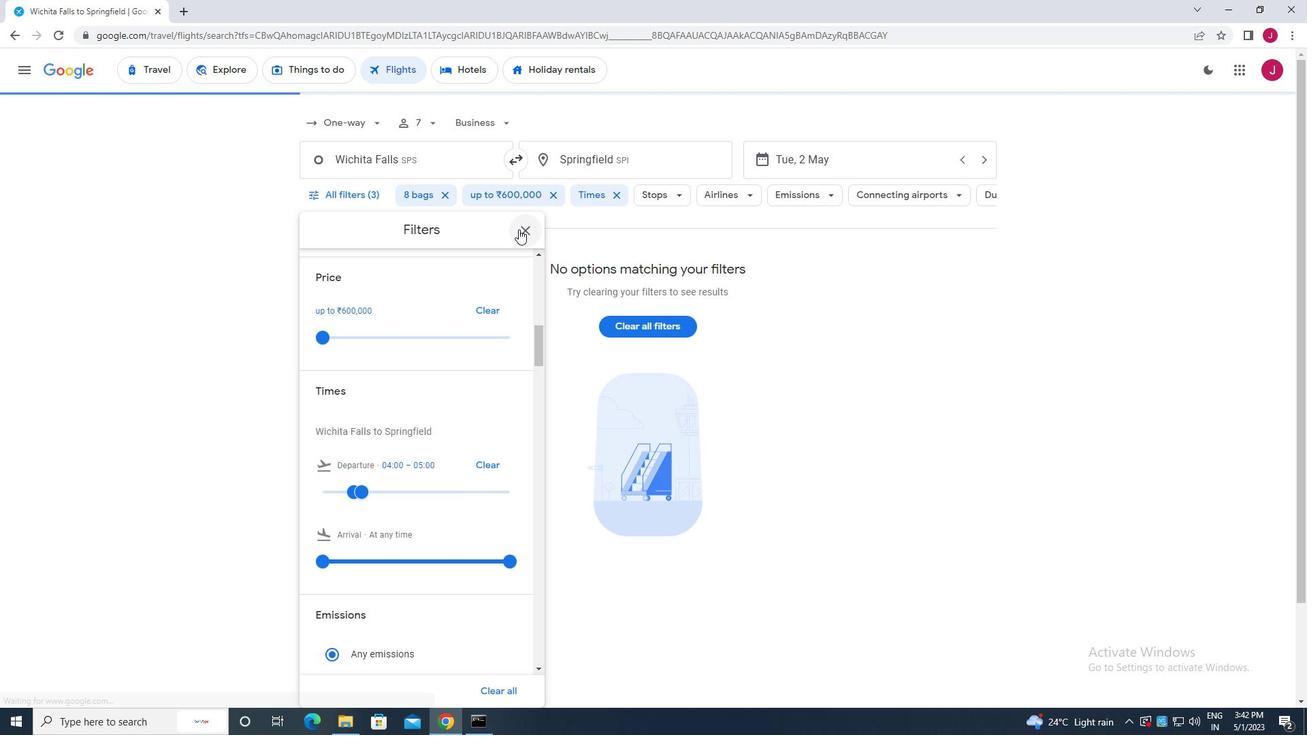 
